 Task: Look for space in Bhadreswar, India from 9th June, 2023 to 16th June, 2023 for 2 adults in price range Rs.8000 to Rs.16000. Place can be entire place with 2 bedrooms having 2 beds and 1 bathroom. Property type can be house, flat, guest house. Booking option can be shelf check-in. Required host language is English.
Action: Mouse moved to (518, 109)
Screenshot: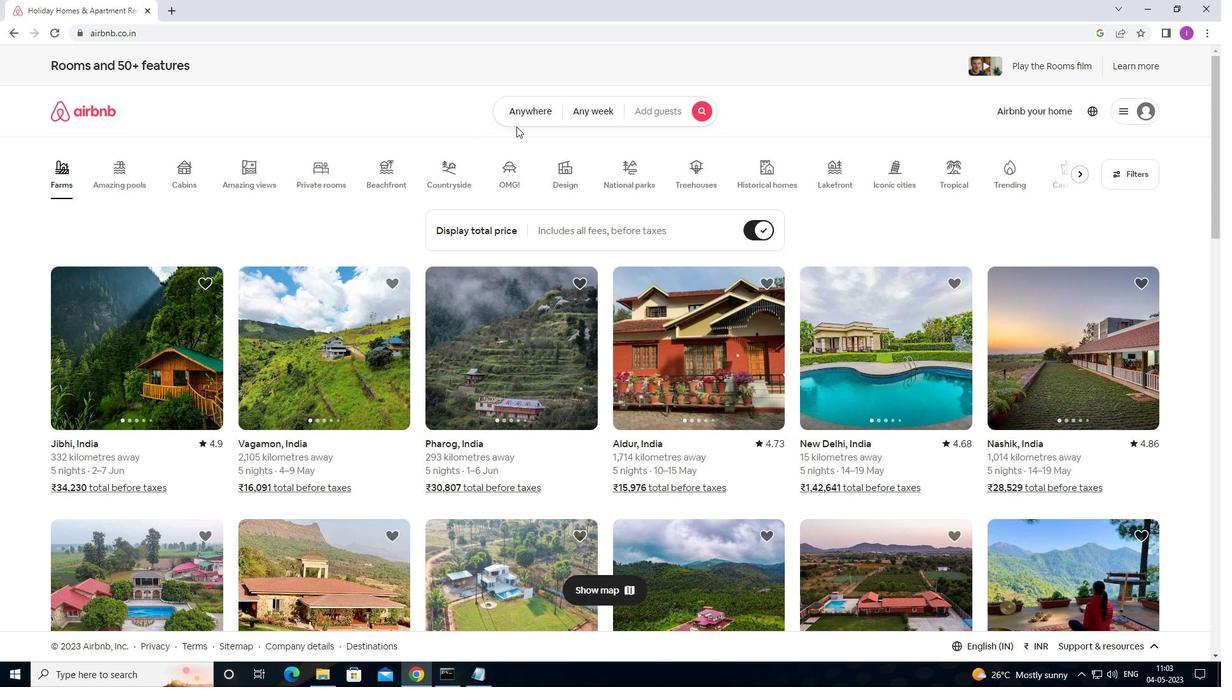 
Action: Mouse pressed left at (518, 109)
Screenshot: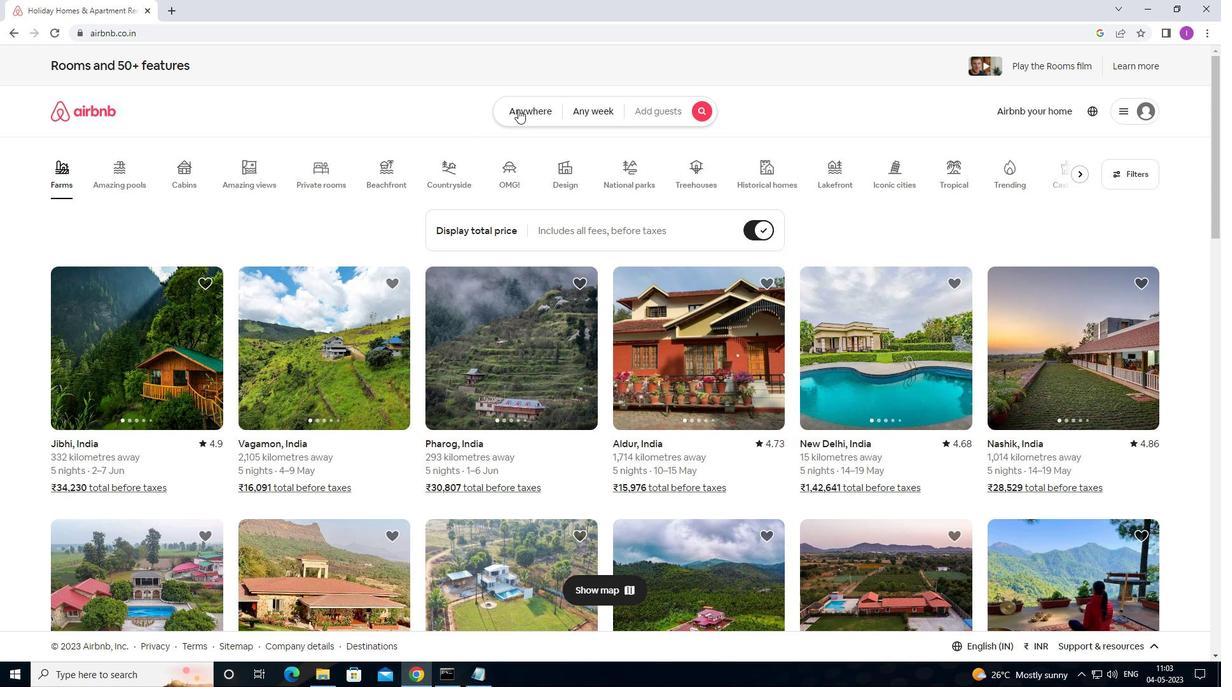 
Action: Mouse moved to (385, 162)
Screenshot: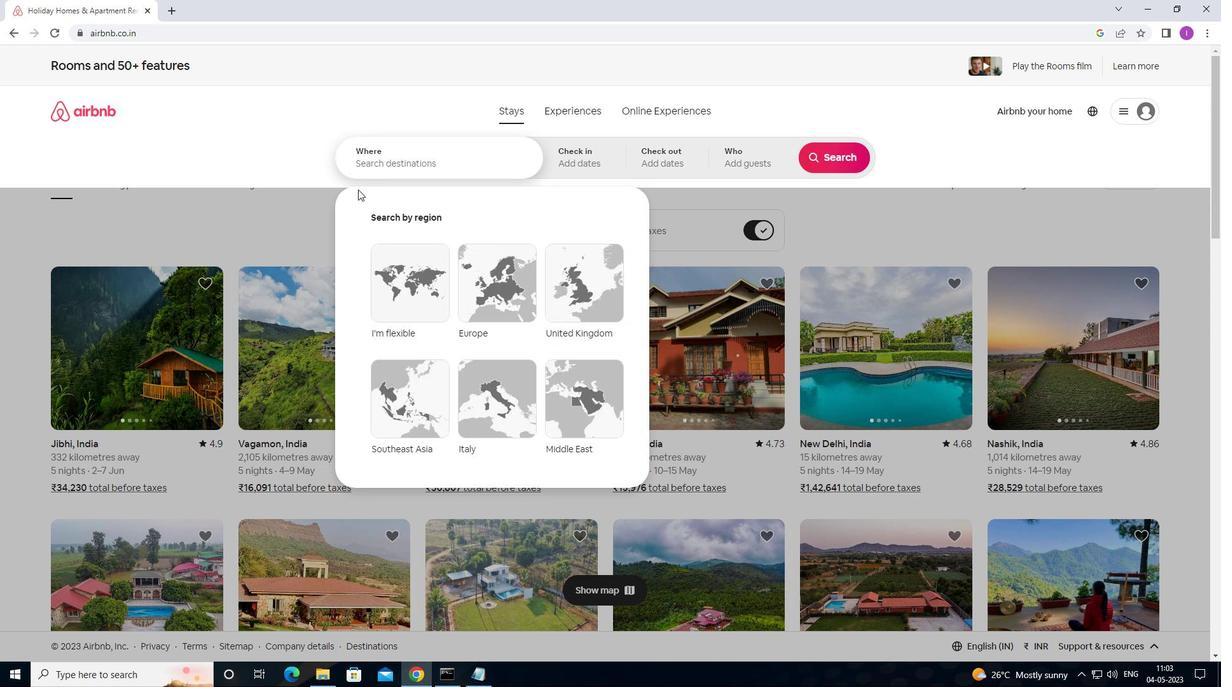 
Action: Mouse pressed left at (385, 162)
Screenshot: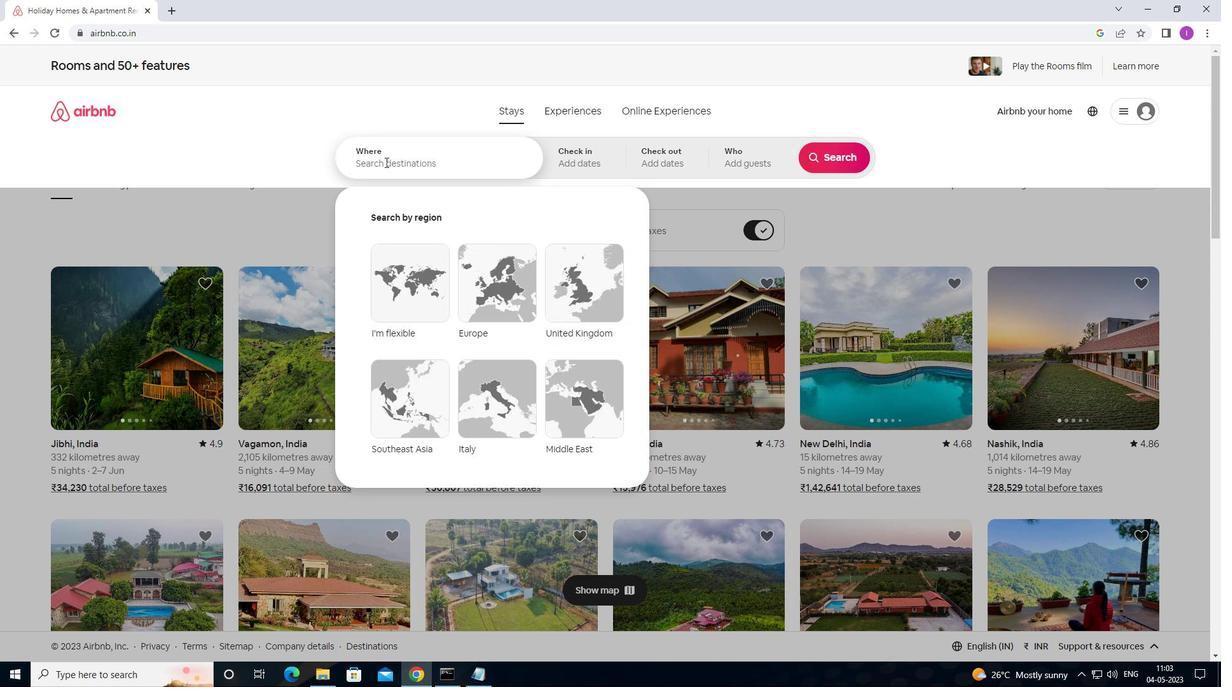 
Action: Mouse moved to (533, 124)
Screenshot: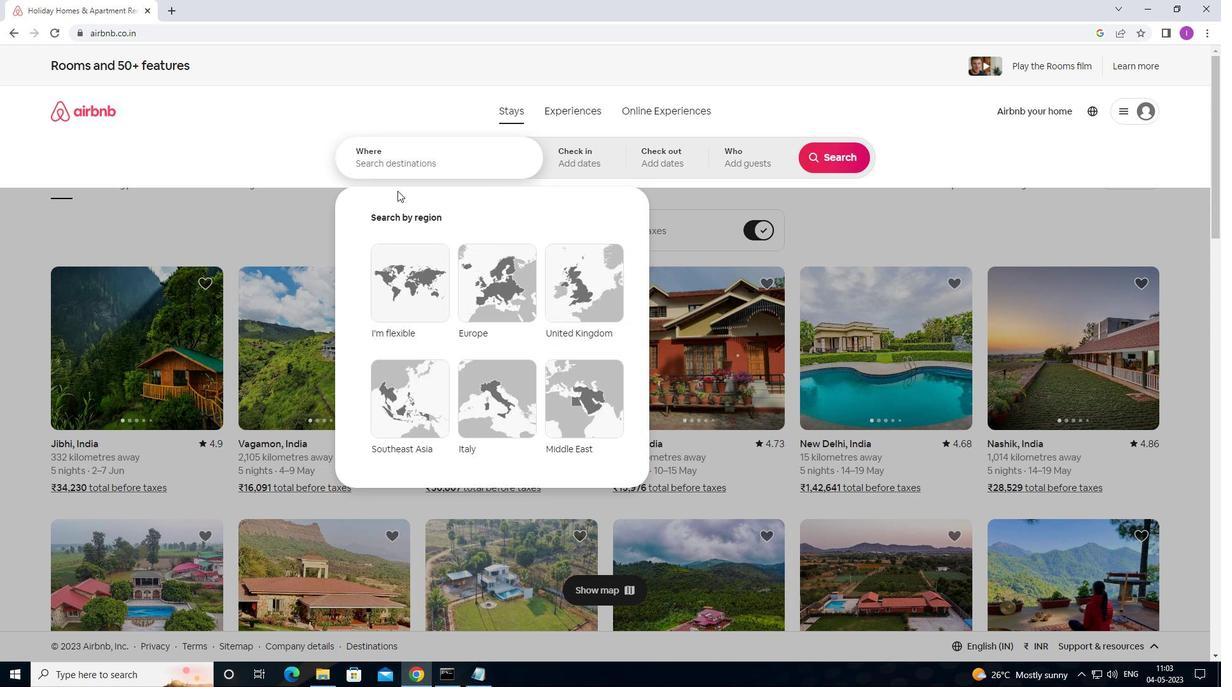 
Action: Key pressed <Key.shift>BHADRESWAR,<Key.shift>INDIA
Screenshot: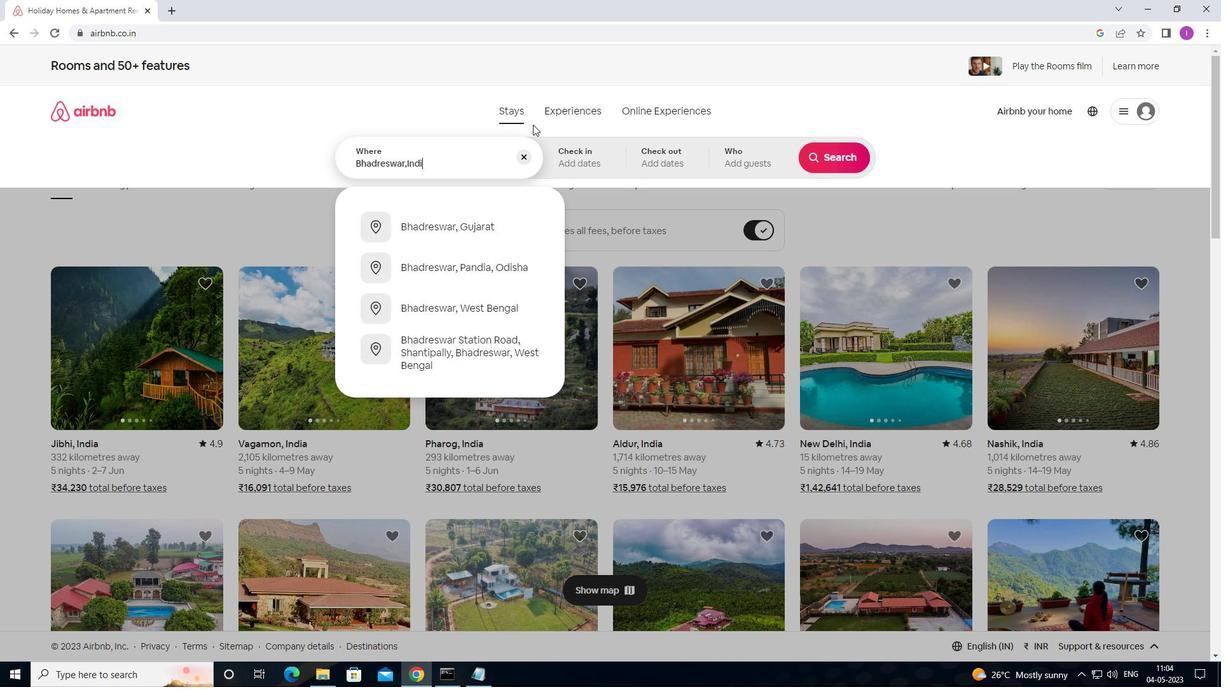
Action: Mouse moved to (596, 164)
Screenshot: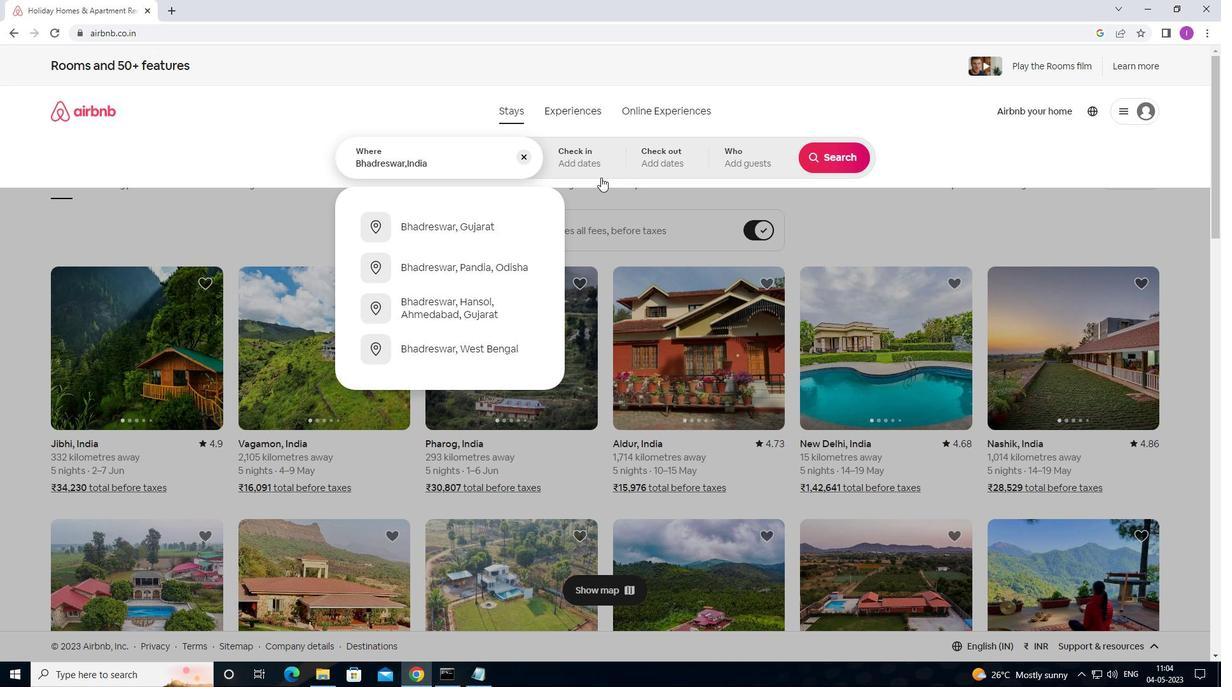 
Action: Mouse pressed left at (596, 164)
Screenshot: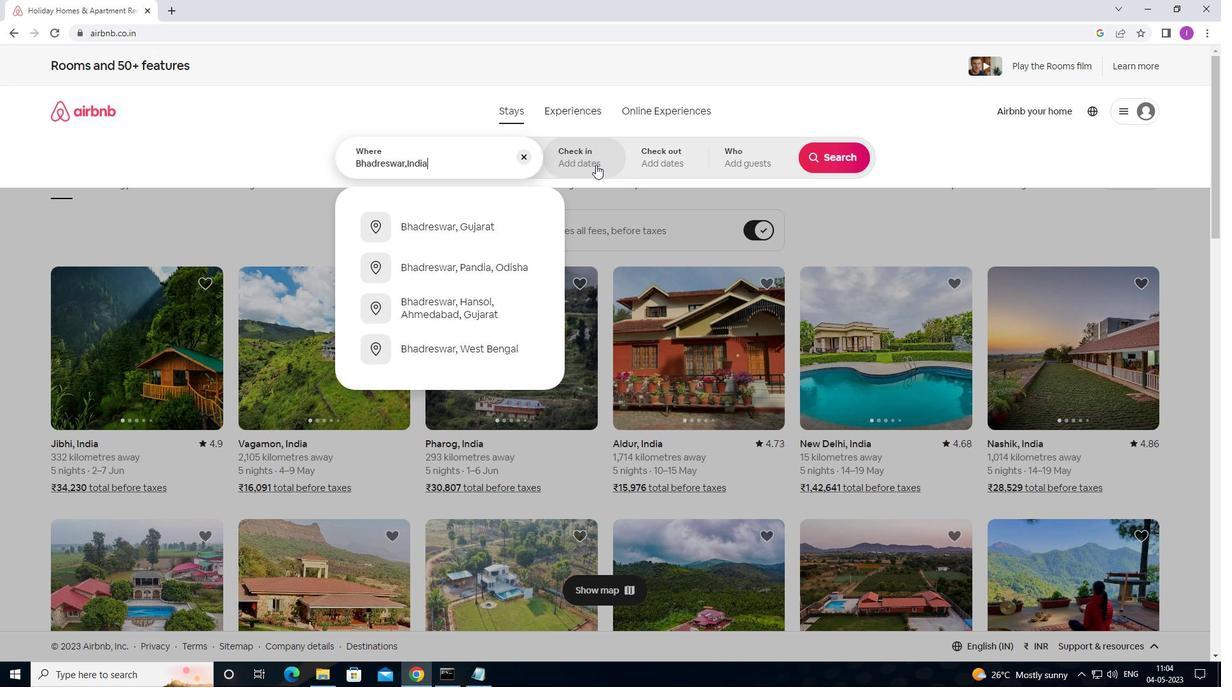 
Action: Mouse moved to (790, 342)
Screenshot: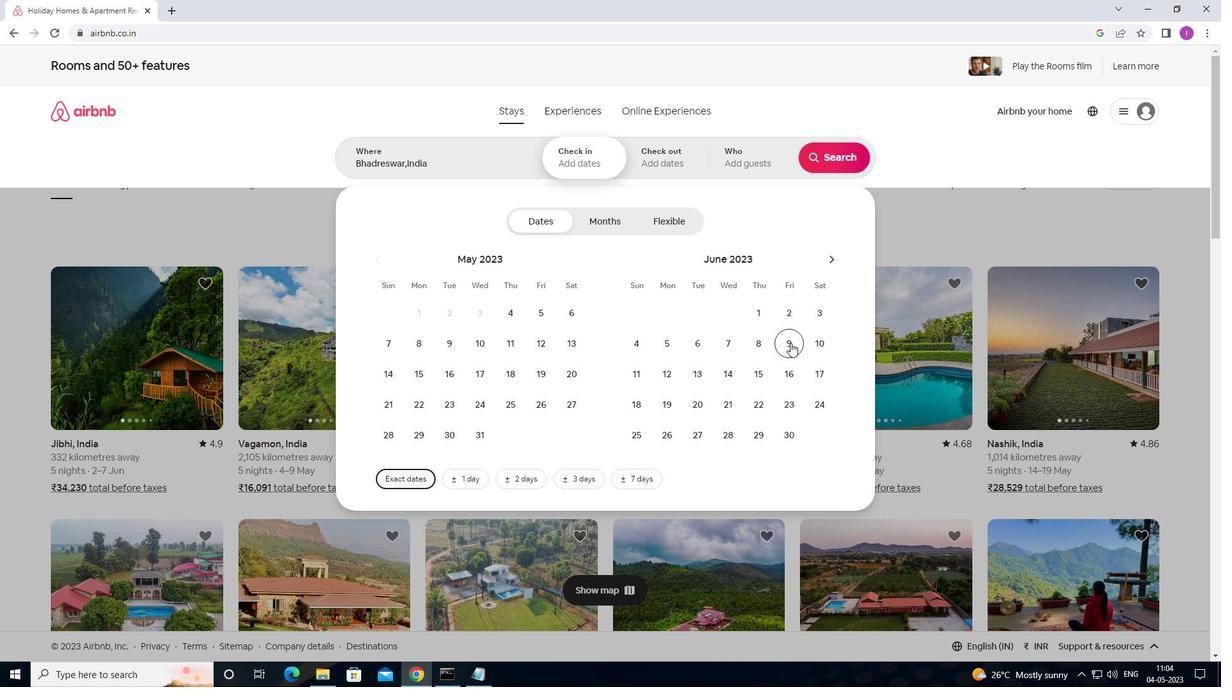 
Action: Mouse pressed left at (790, 342)
Screenshot: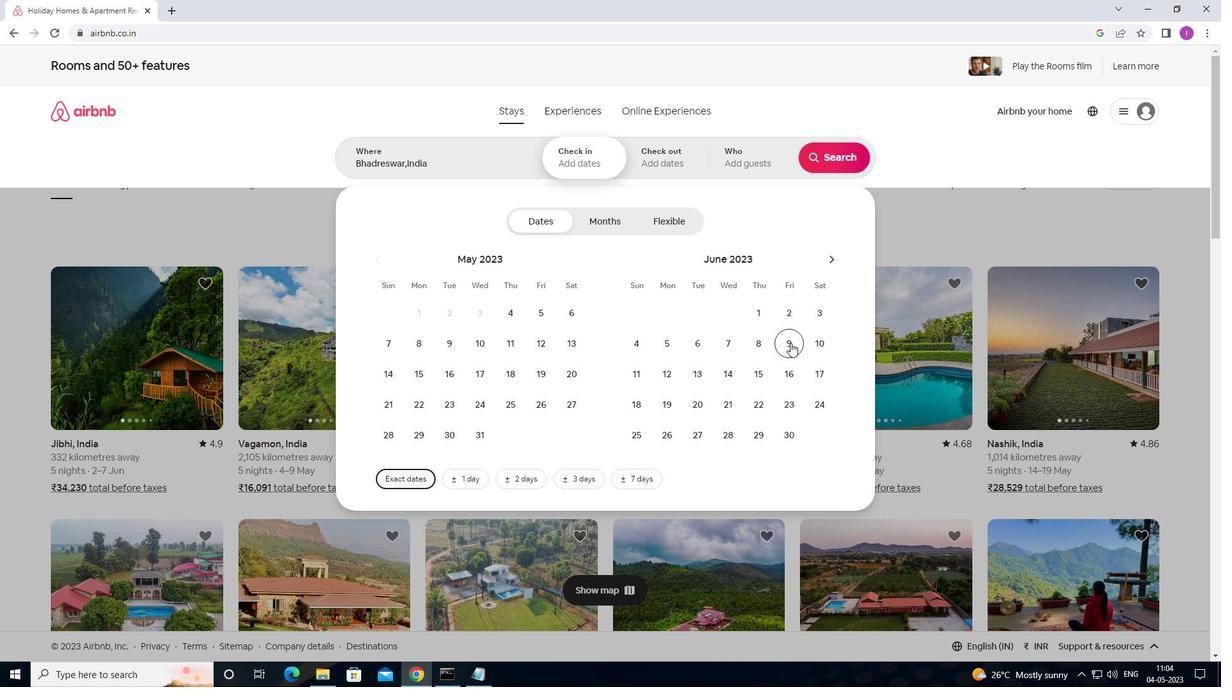 
Action: Mouse moved to (781, 371)
Screenshot: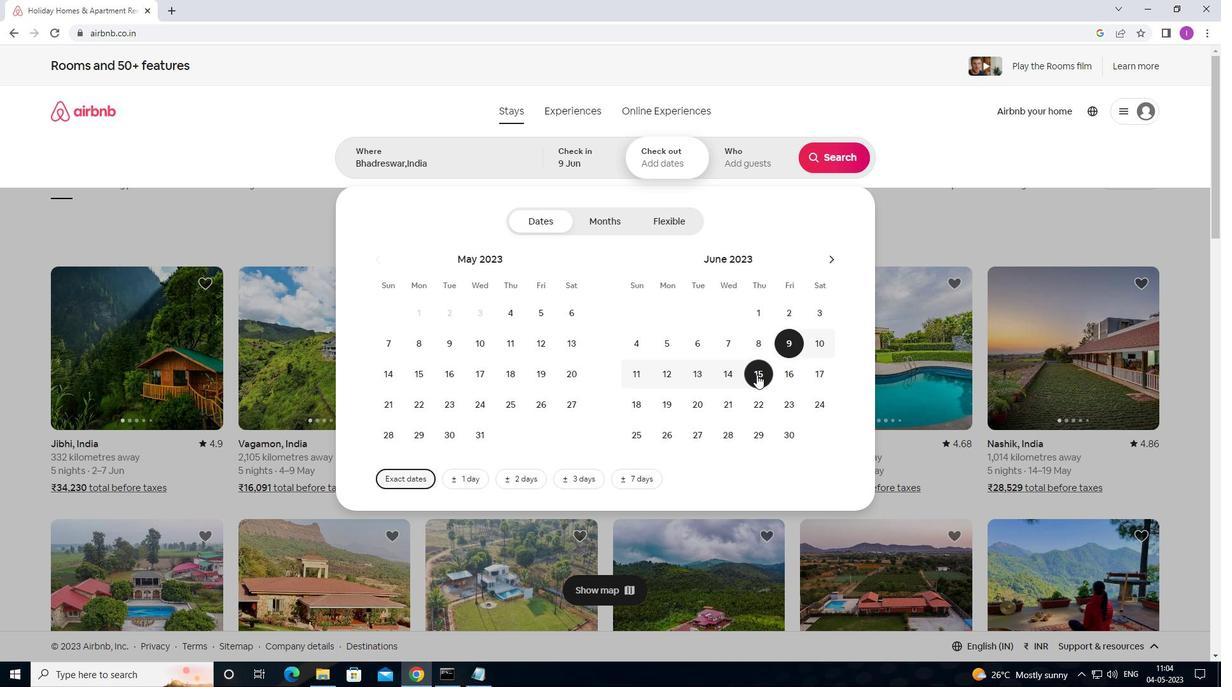 
Action: Mouse pressed left at (781, 371)
Screenshot: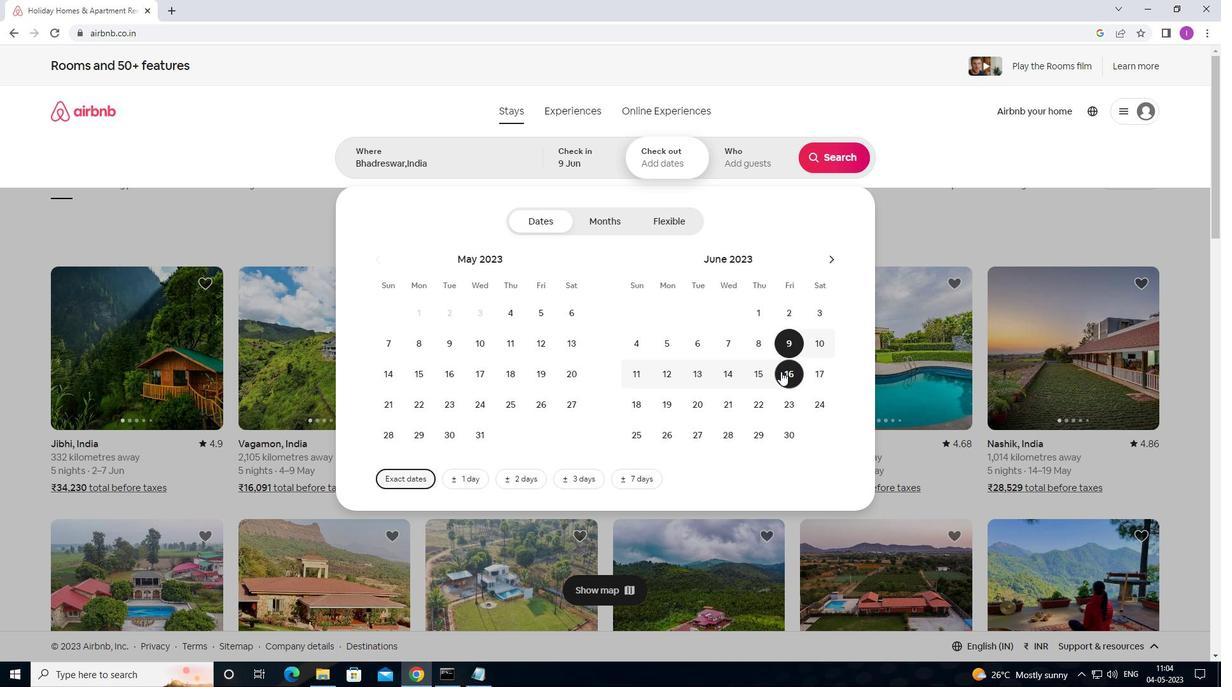
Action: Mouse moved to (761, 166)
Screenshot: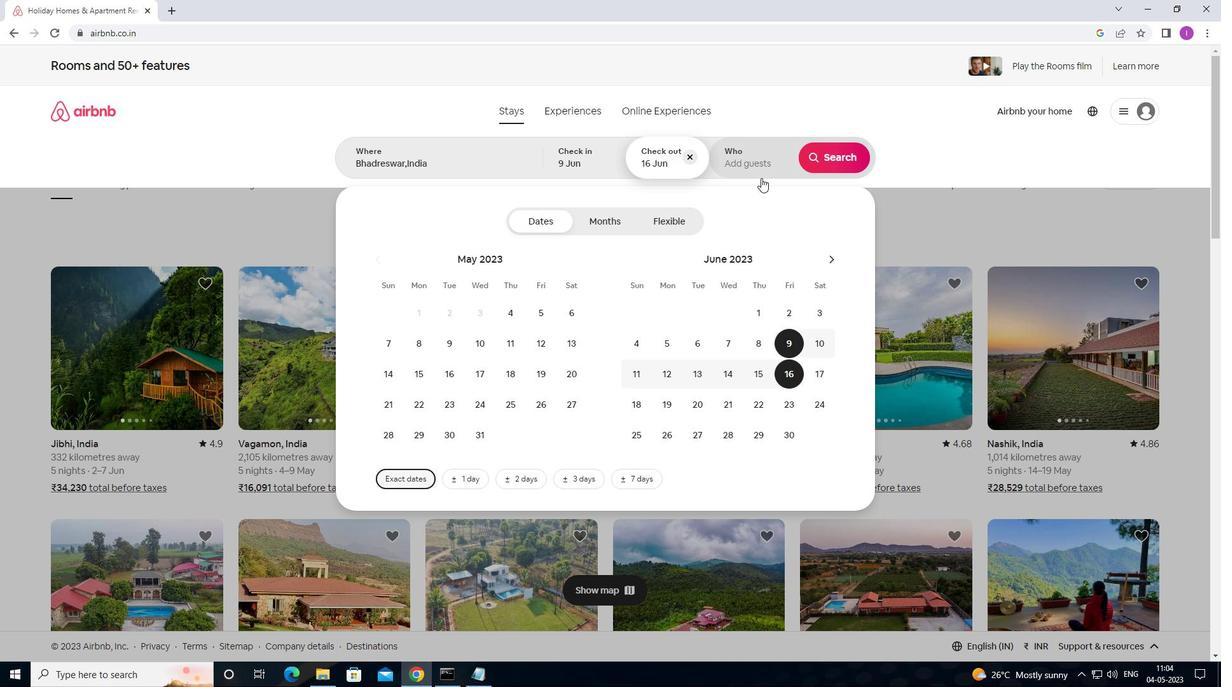 
Action: Mouse pressed left at (761, 166)
Screenshot: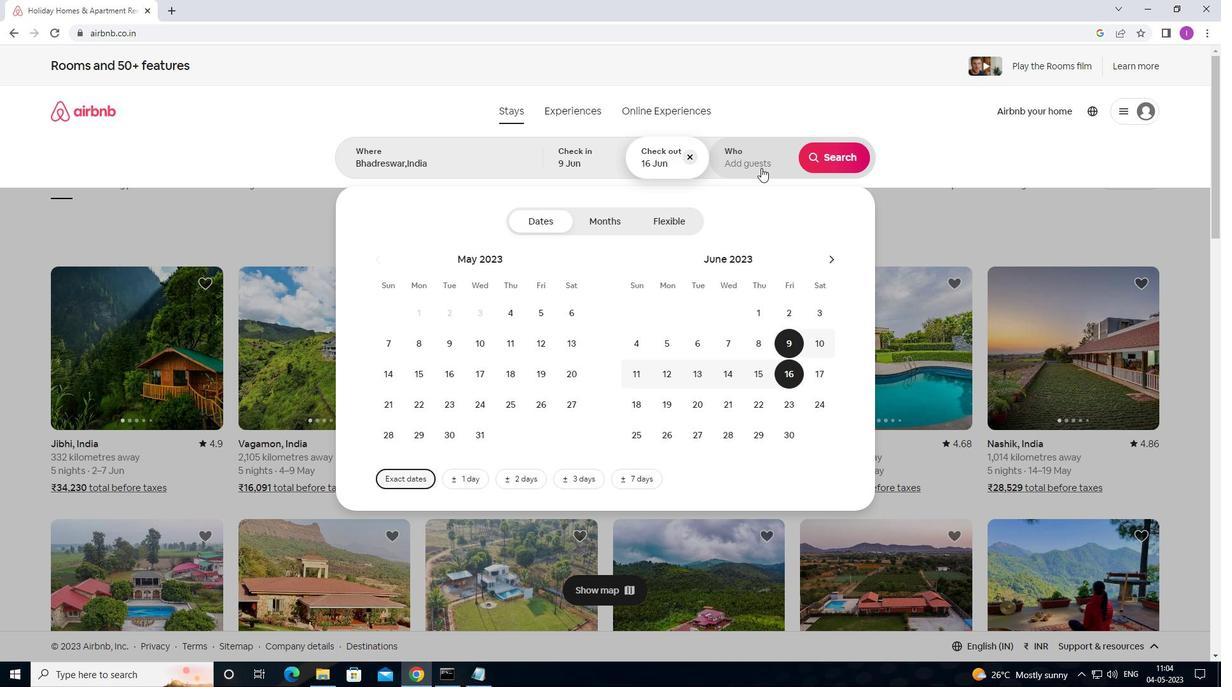 
Action: Mouse moved to (837, 222)
Screenshot: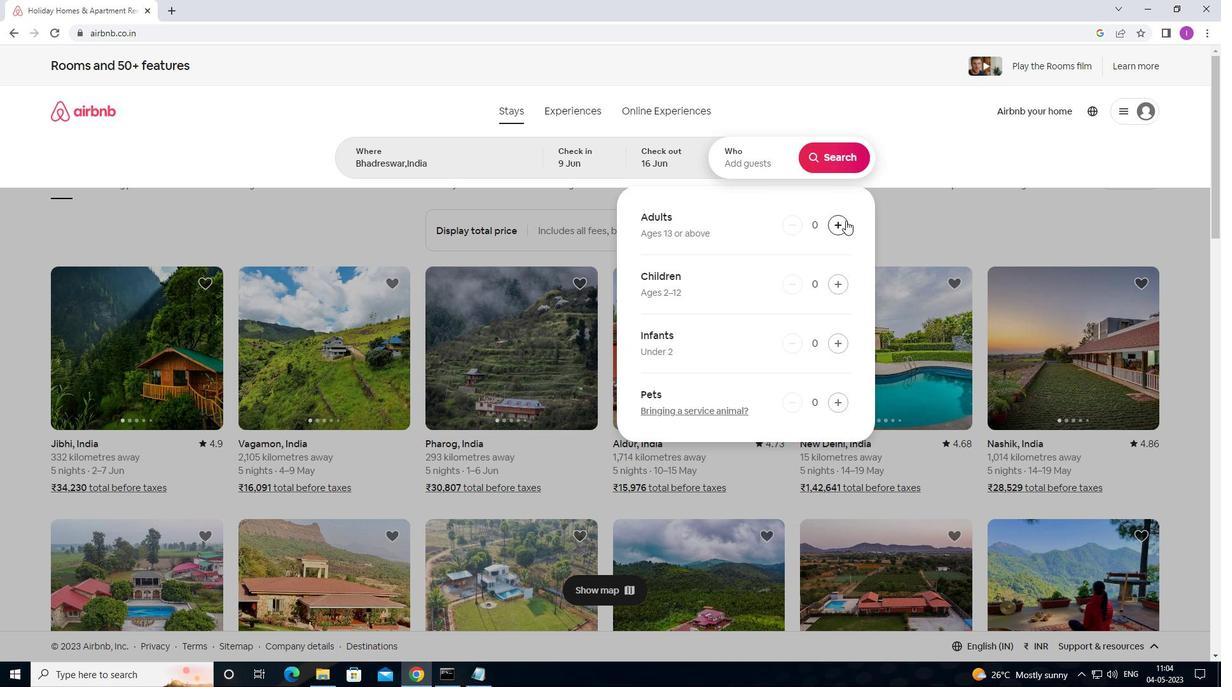 
Action: Mouse pressed left at (837, 222)
Screenshot: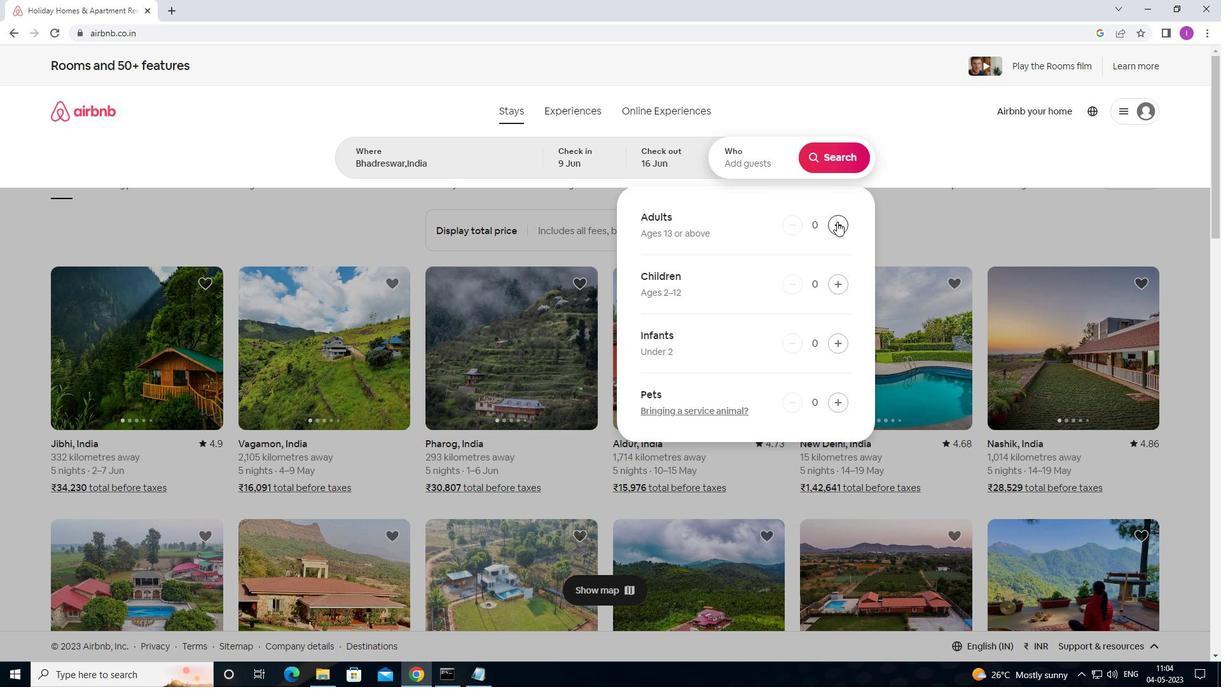 
Action: Mouse pressed left at (837, 222)
Screenshot: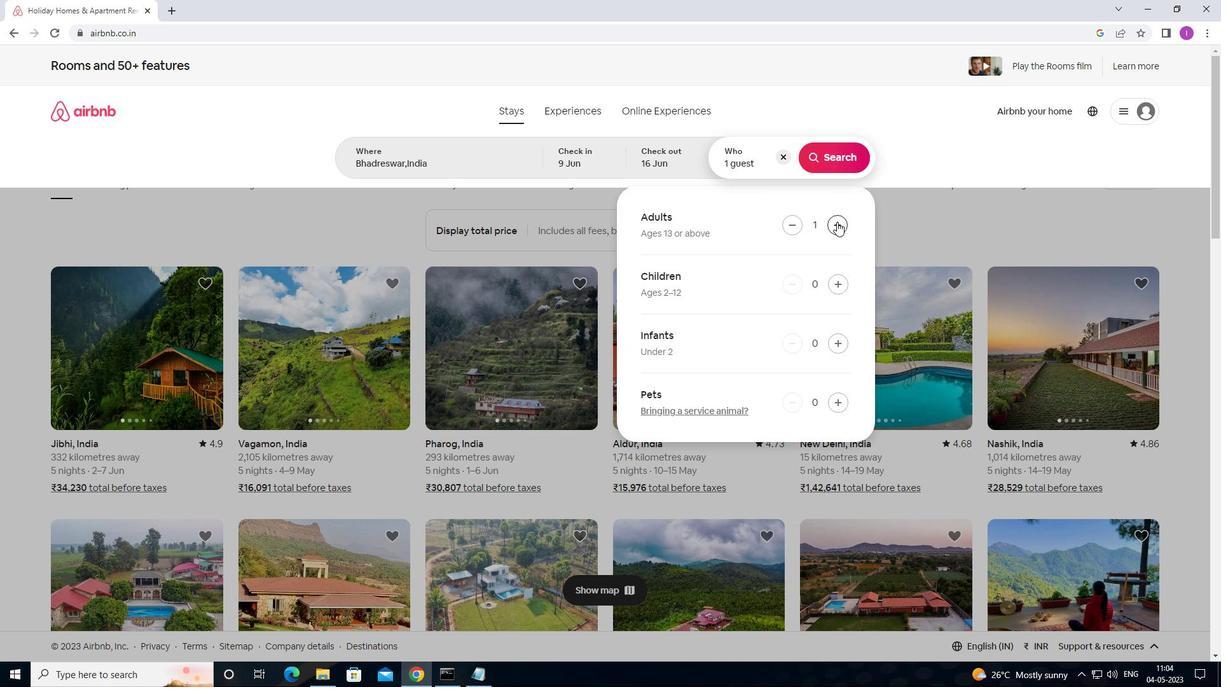 
Action: Mouse moved to (848, 149)
Screenshot: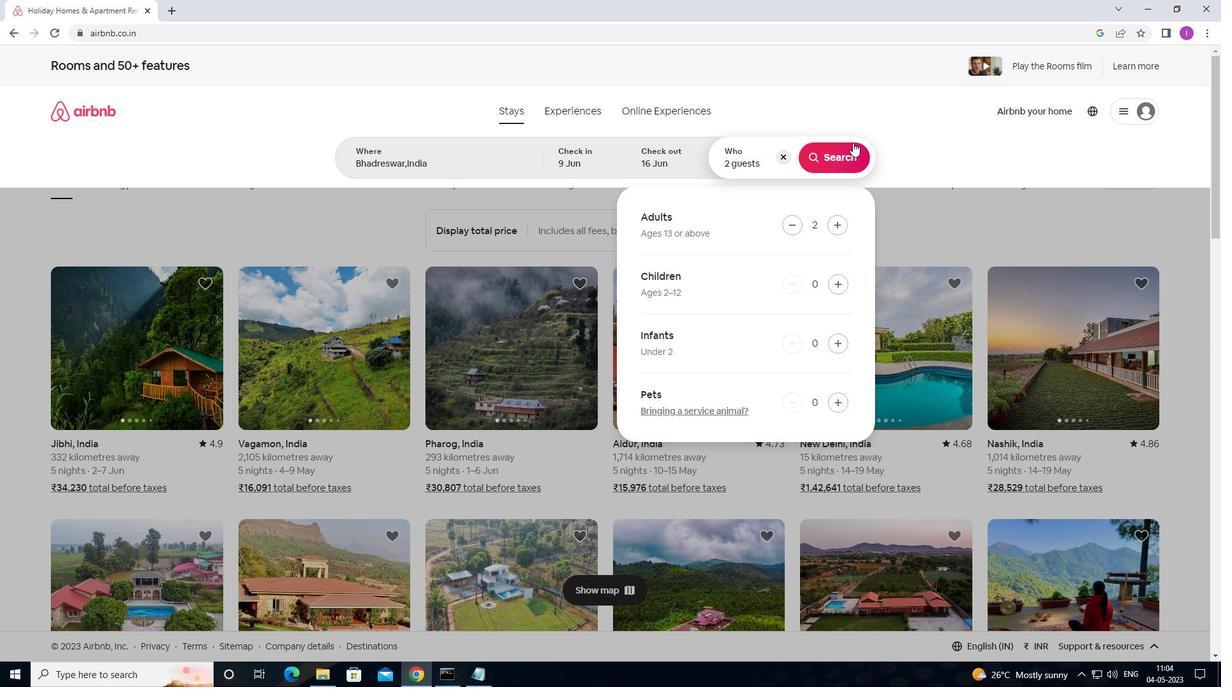 
Action: Mouse pressed left at (848, 149)
Screenshot: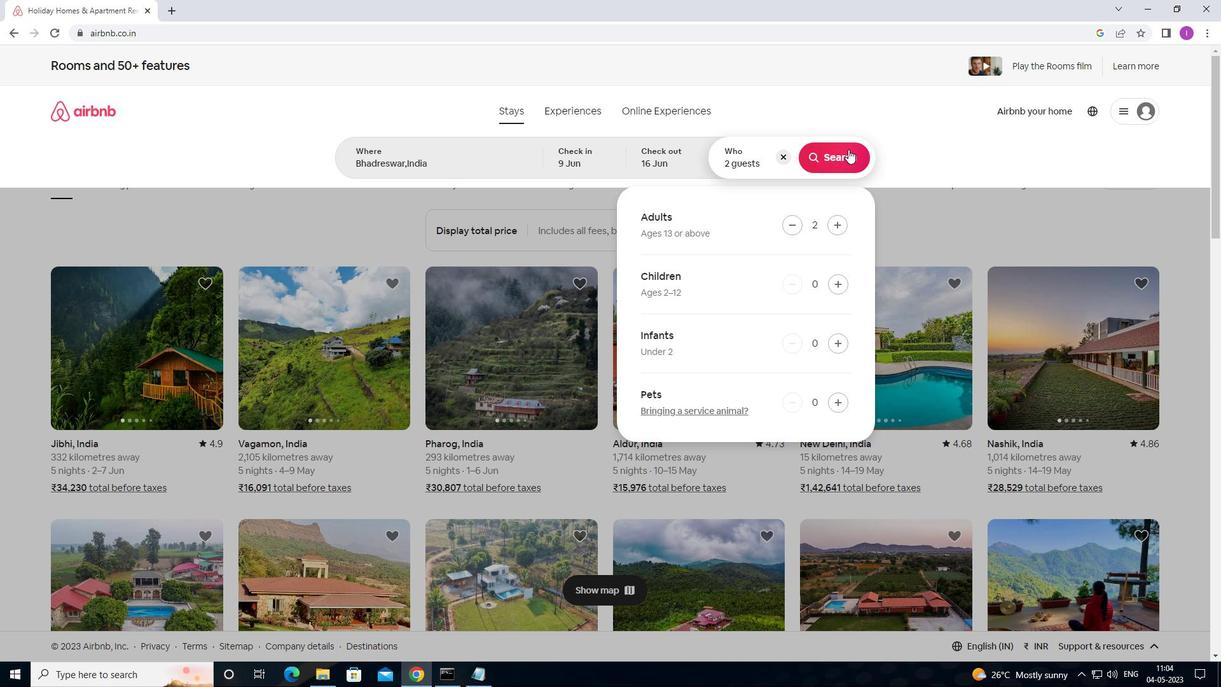 
Action: Mouse moved to (1169, 120)
Screenshot: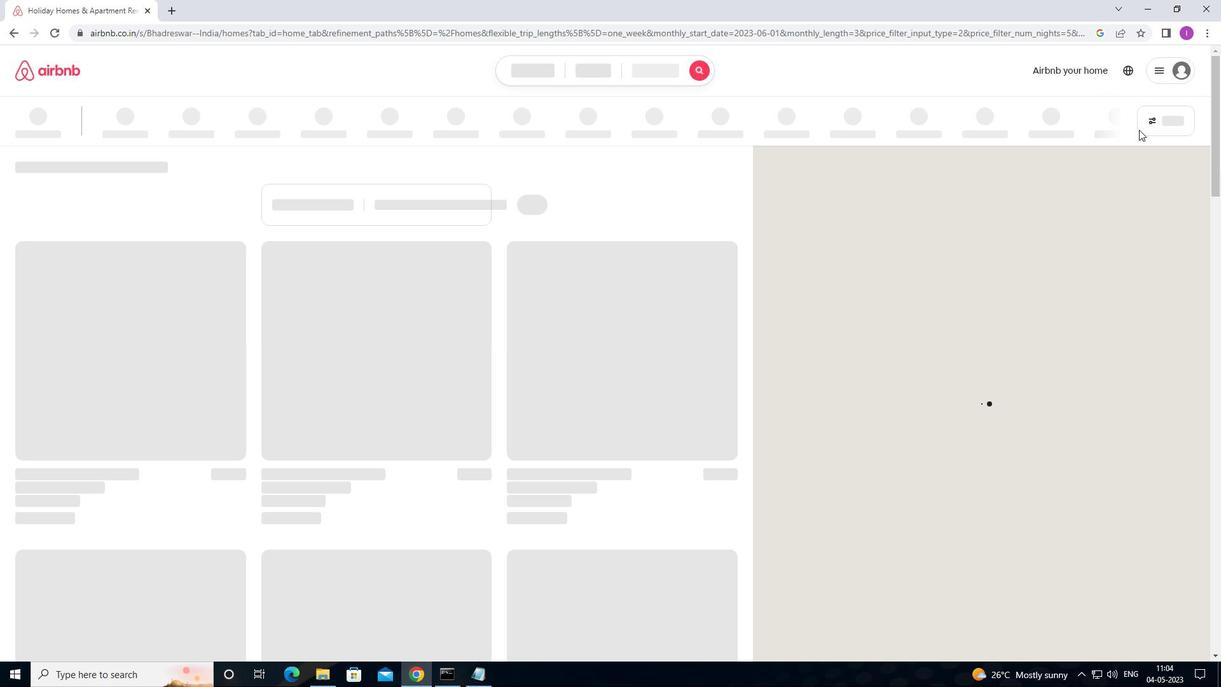 
Action: Mouse pressed left at (1169, 120)
Screenshot: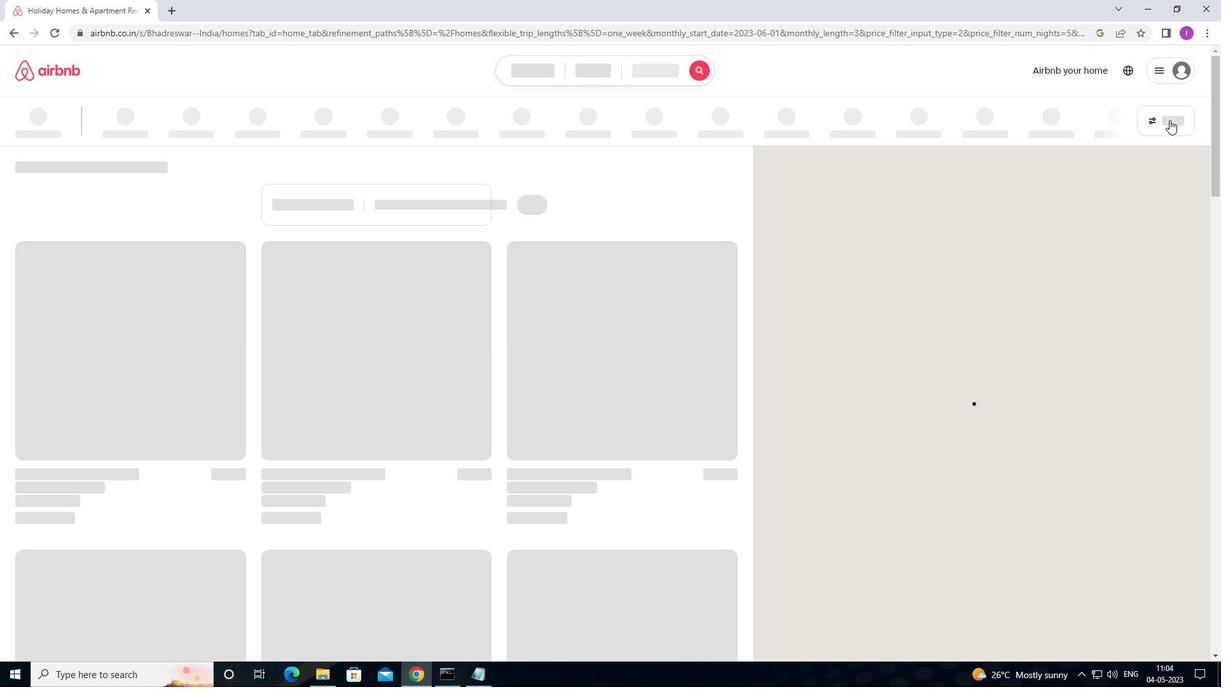 
Action: Mouse moved to (445, 283)
Screenshot: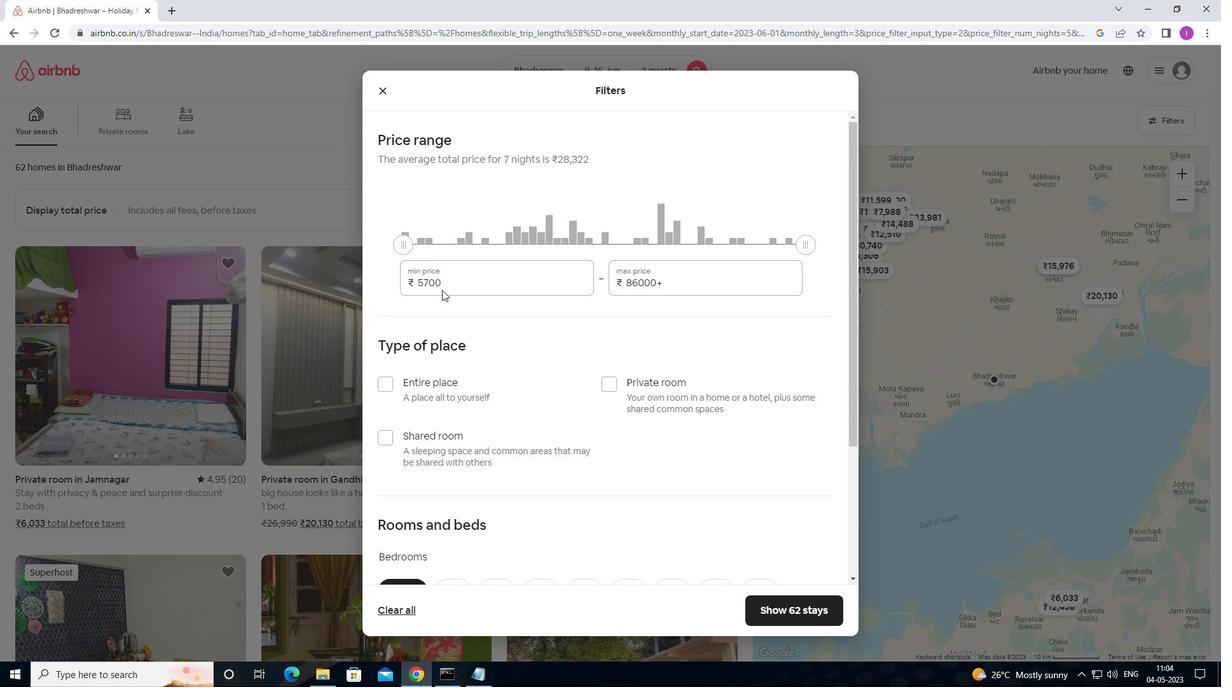
Action: Mouse pressed left at (445, 283)
Screenshot: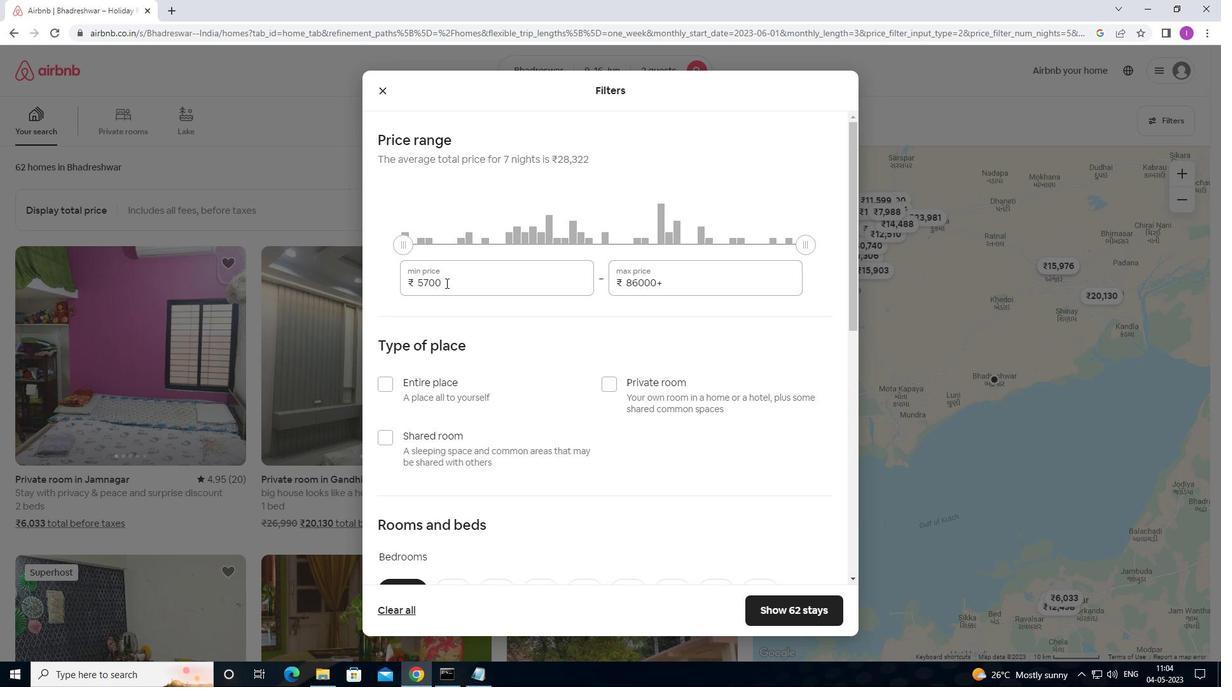 
Action: Mouse moved to (404, 272)
Screenshot: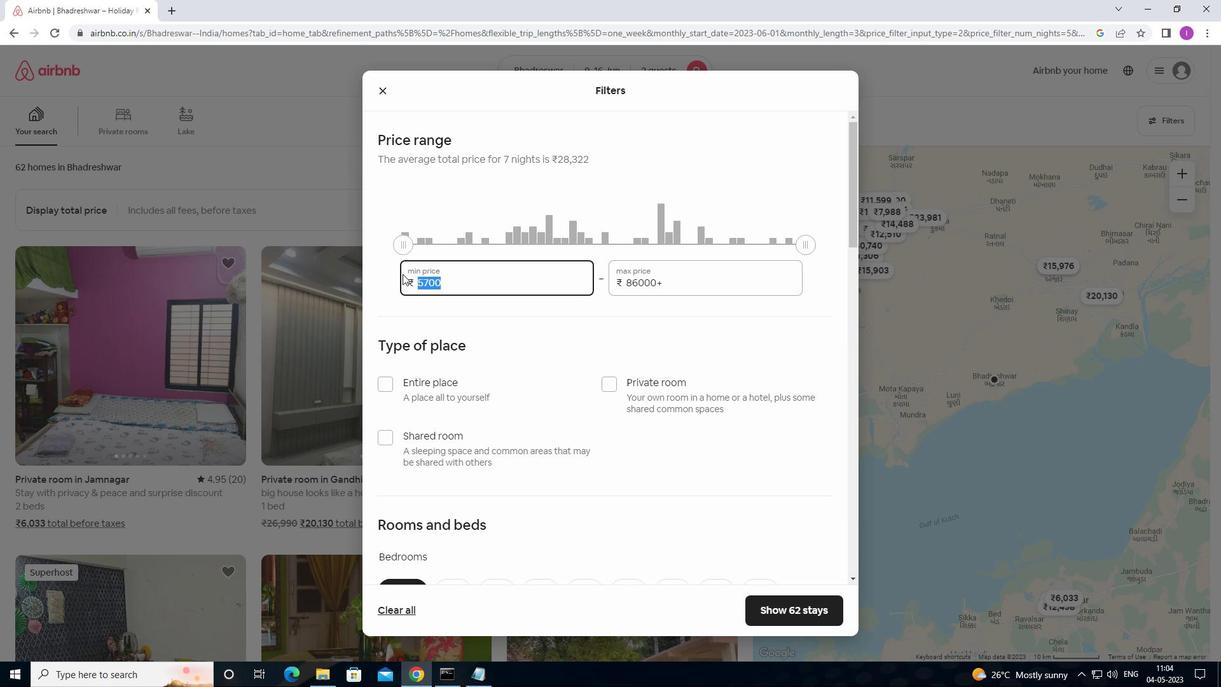 
Action: Key pressed 800
Screenshot: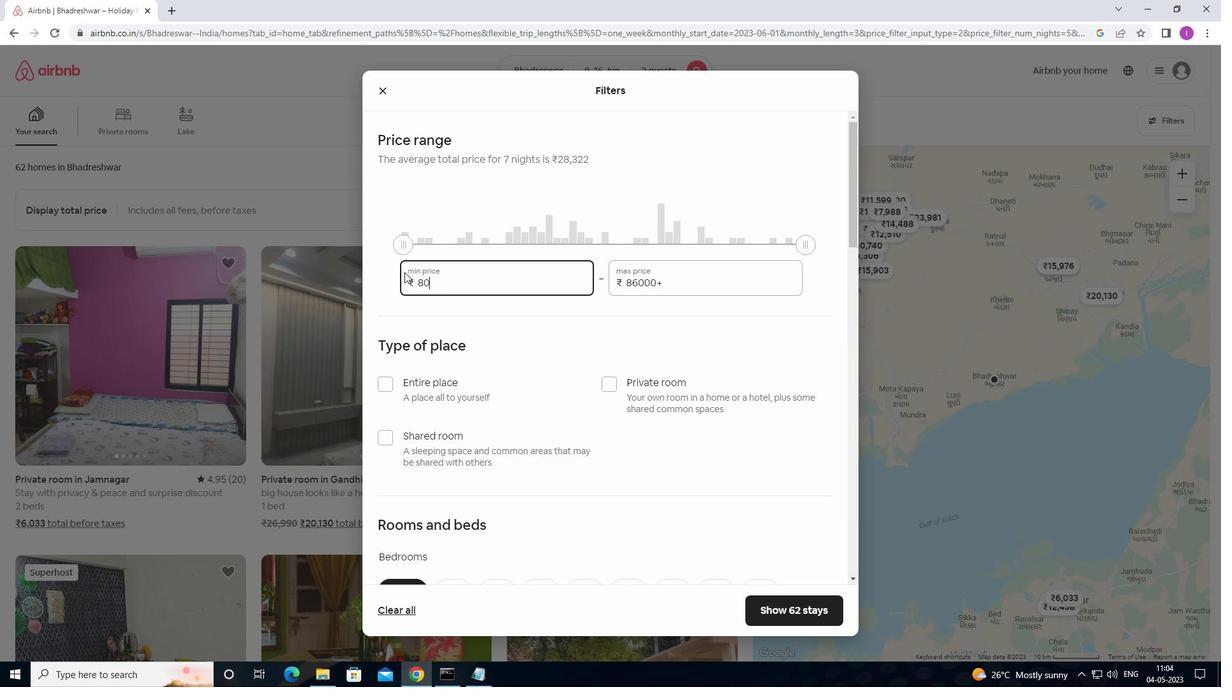 
Action: Mouse moved to (404, 272)
Screenshot: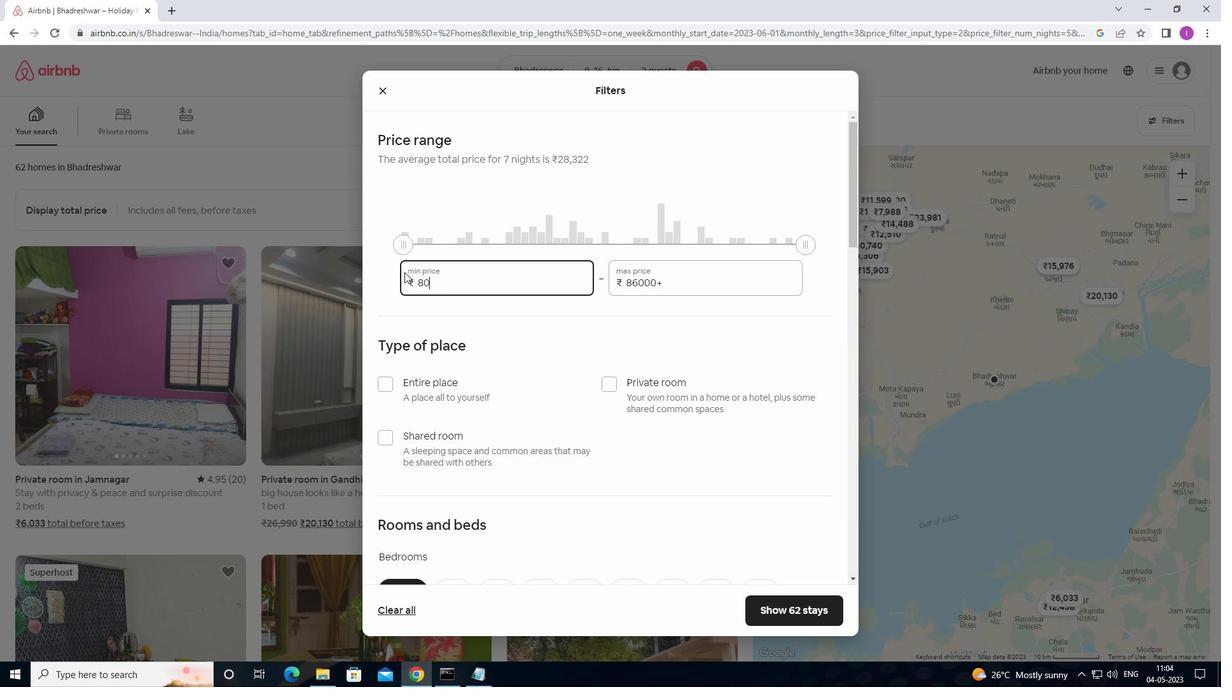
Action: Key pressed 0
Screenshot: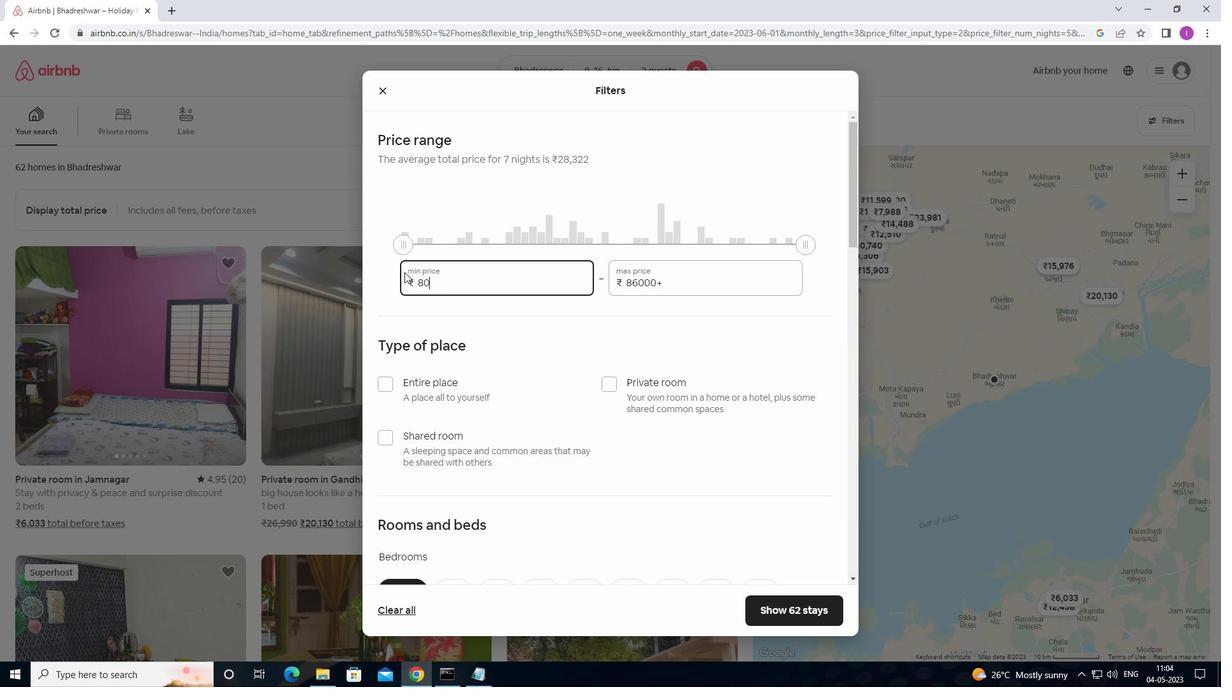 
Action: Mouse moved to (676, 281)
Screenshot: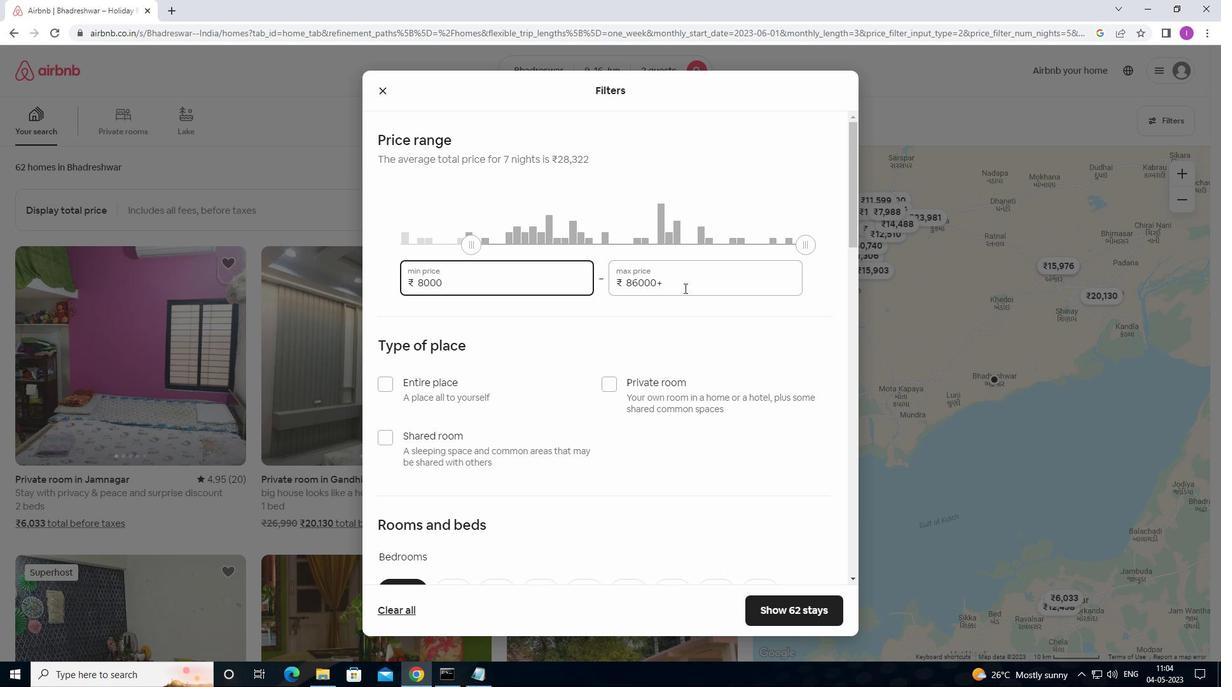 
Action: Mouse pressed left at (676, 281)
Screenshot: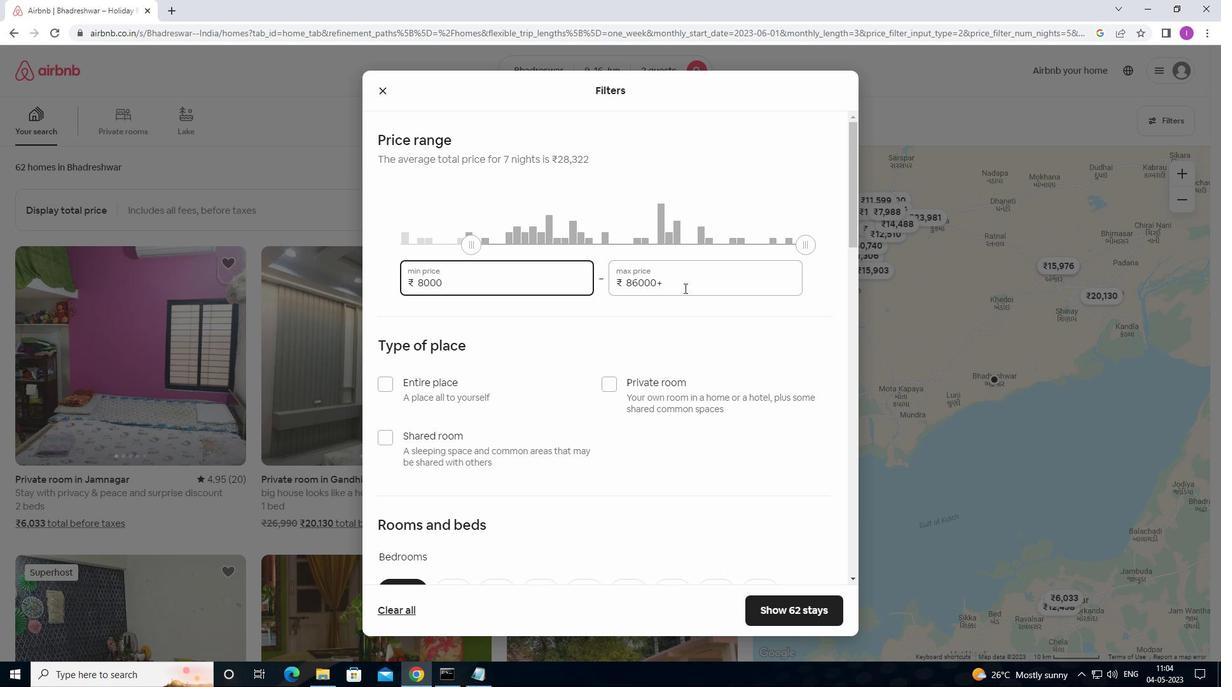 
Action: Mouse moved to (615, 273)
Screenshot: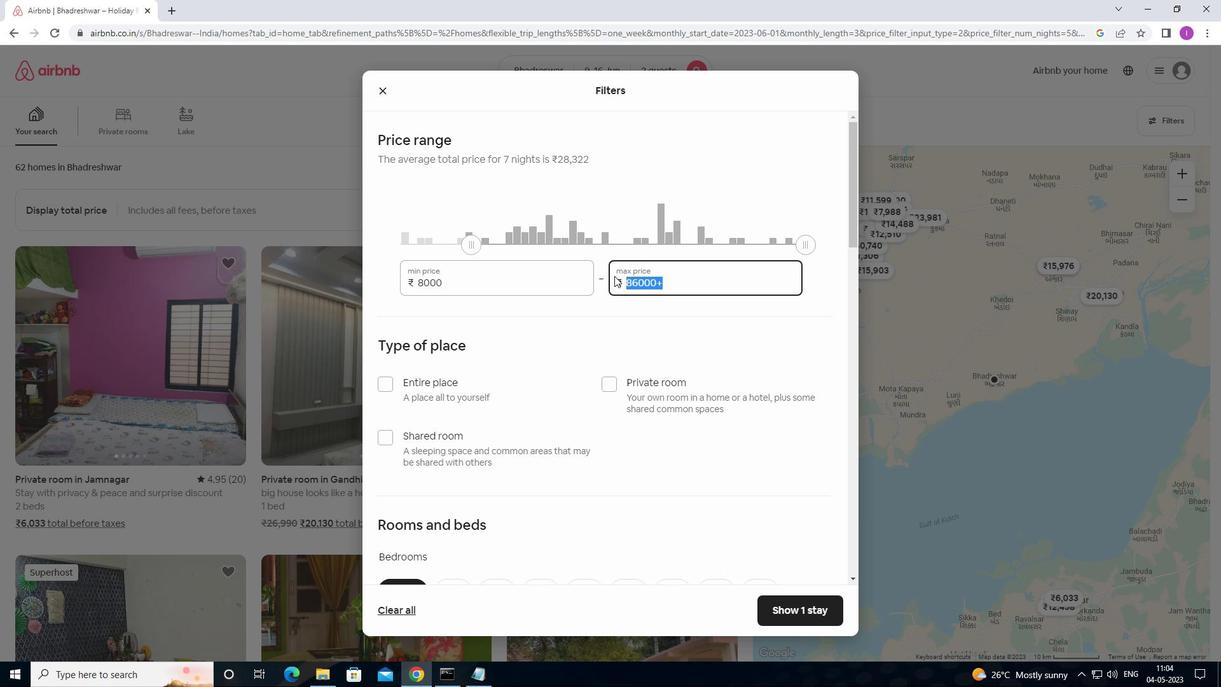 
Action: Key pressed 16000
Screenshot: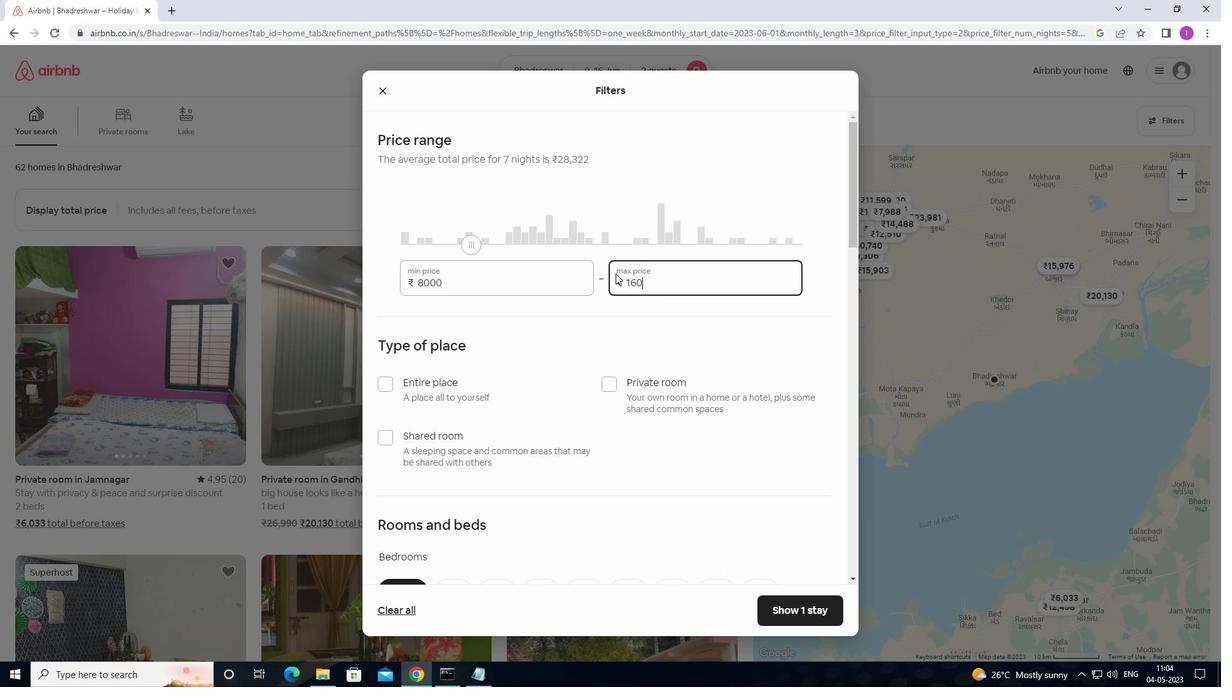 
Action: Mouse moved to (666, 336)
Screenshot: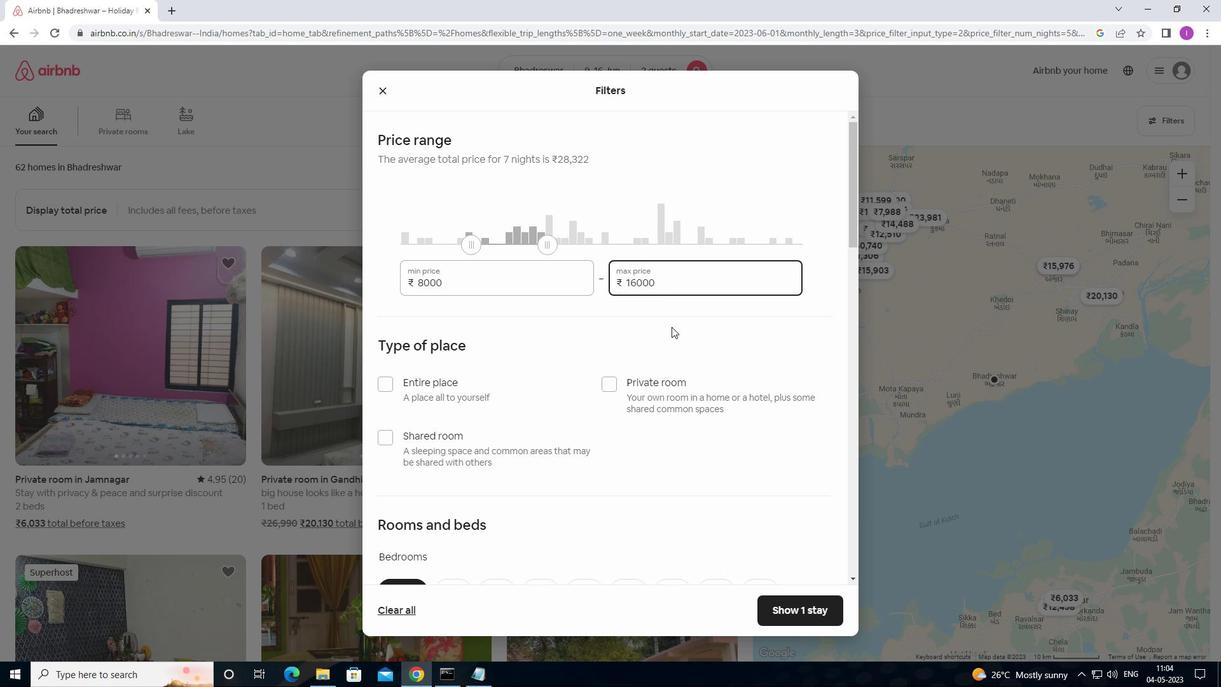 
Action: Mouse scrolled (666, 335) with delta (0, 0)
Screenshot: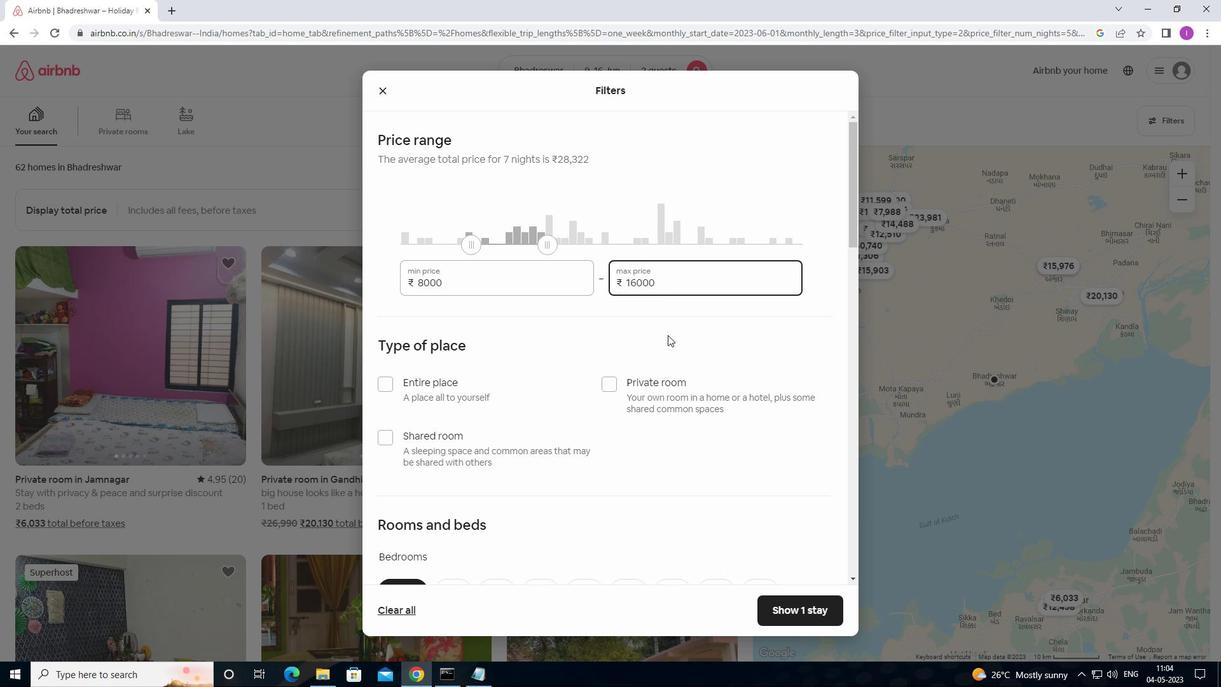 
Action: Mouse scrolled (666, 335) with delta (0, 0)
Screenshot: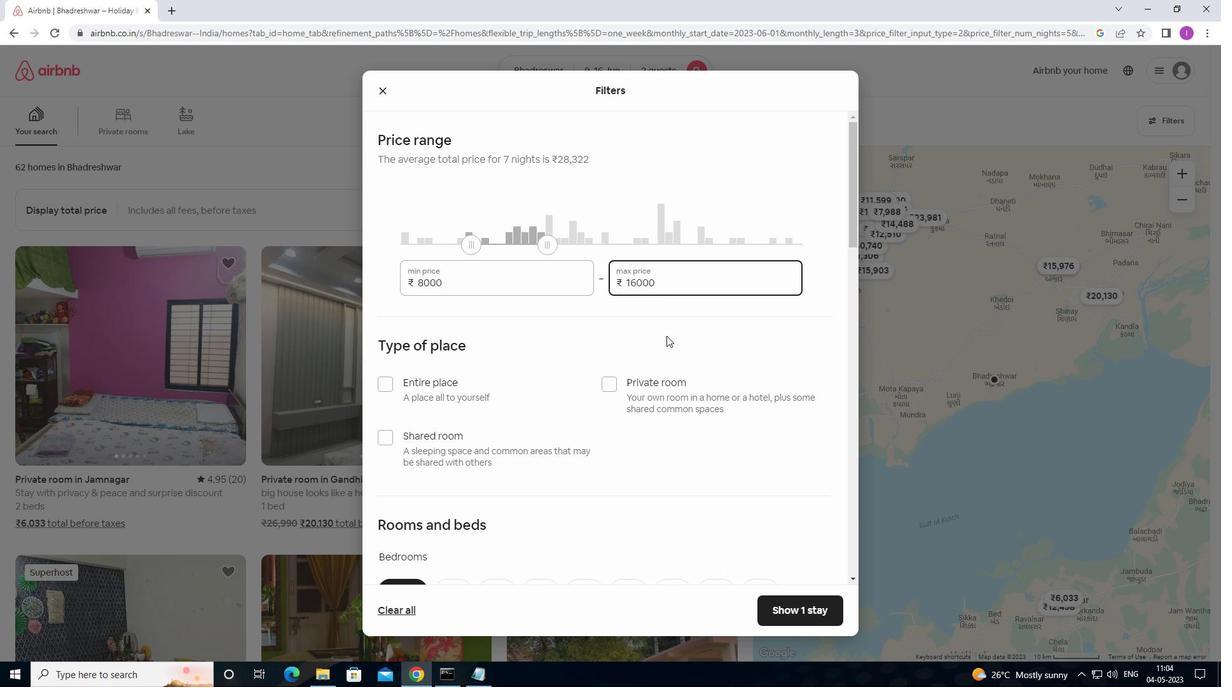 
Action: Mouse moved to (626, 336)
Screenshot: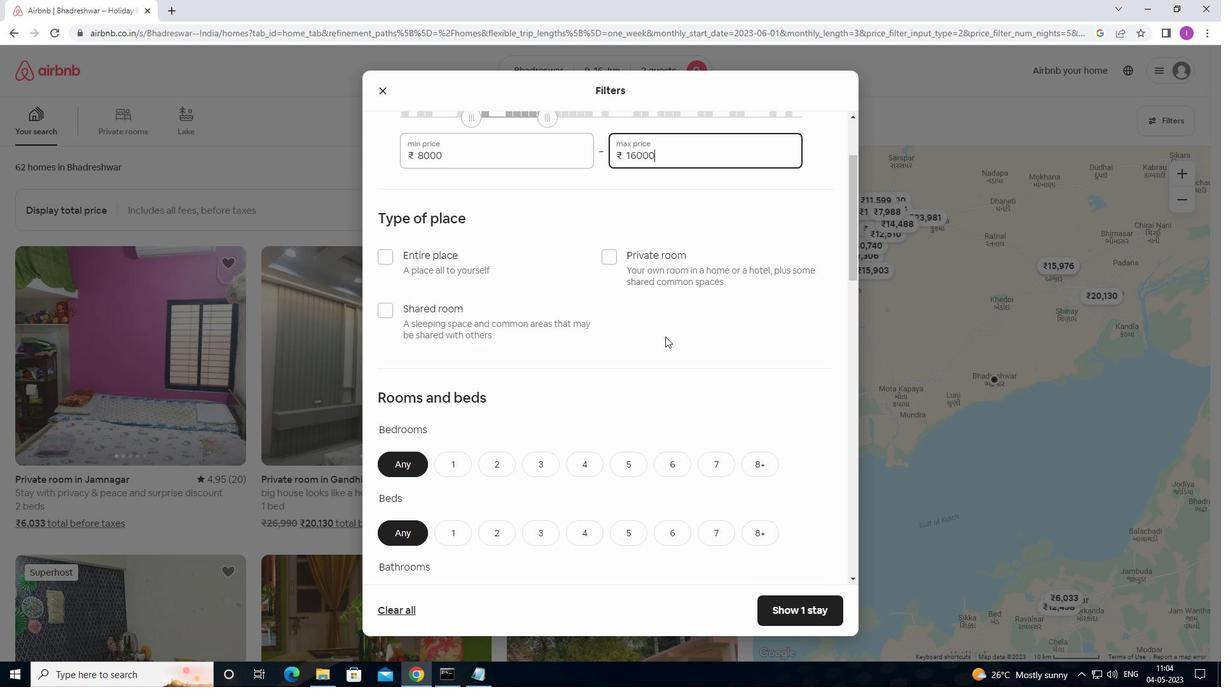 
Action: Mouse scrolled (626, 335) with delta (0, 0)
Screenshot: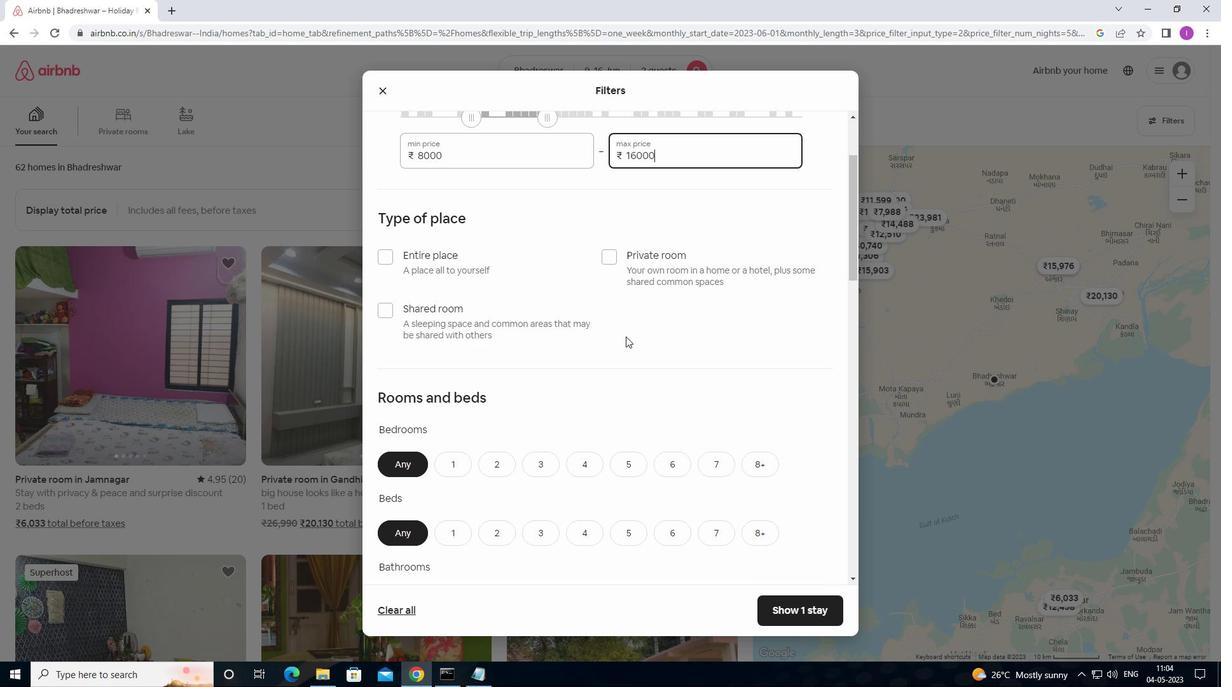 
Action: Mouse moved to (386, 193)
Screenshot: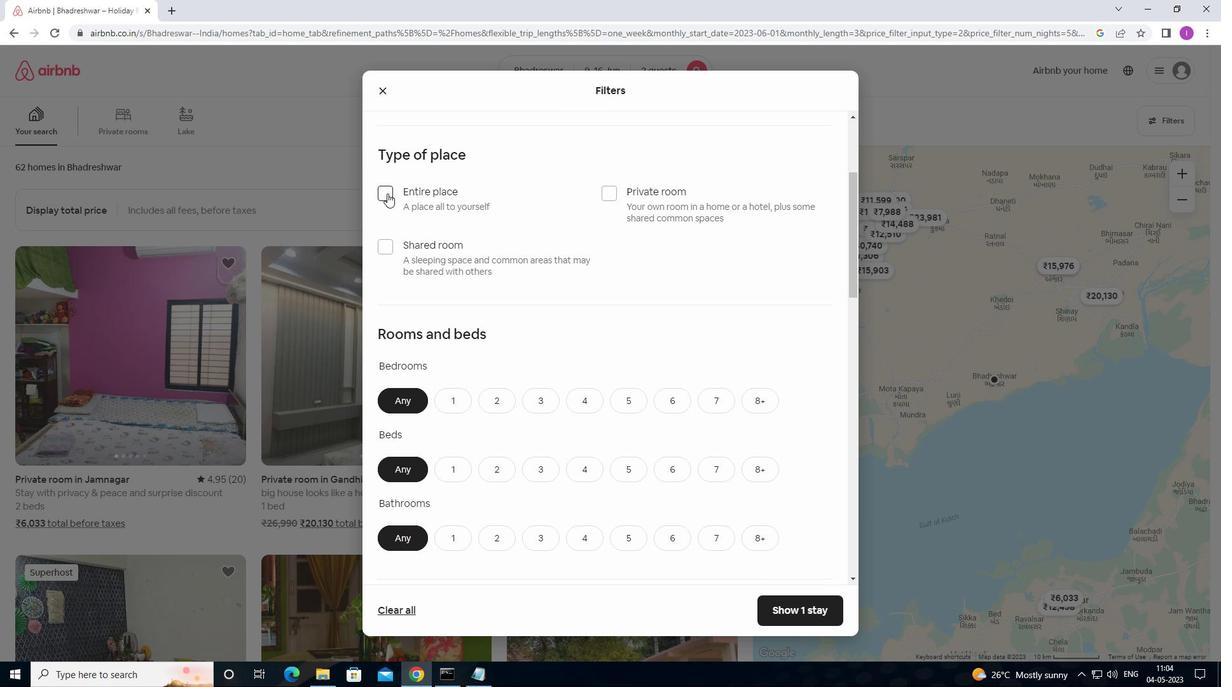 
Action: Mouse pressed left at (386, 193)
Screenshot: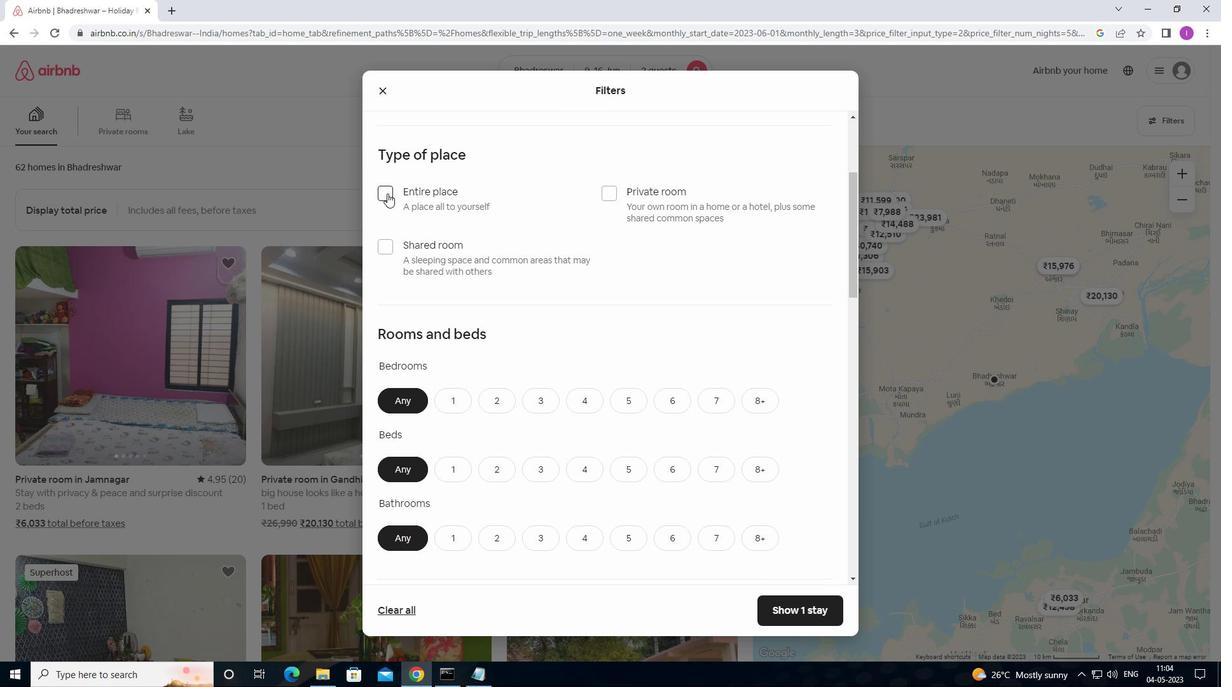 
Action: Mouse moved to (477, 232)
Screenshot: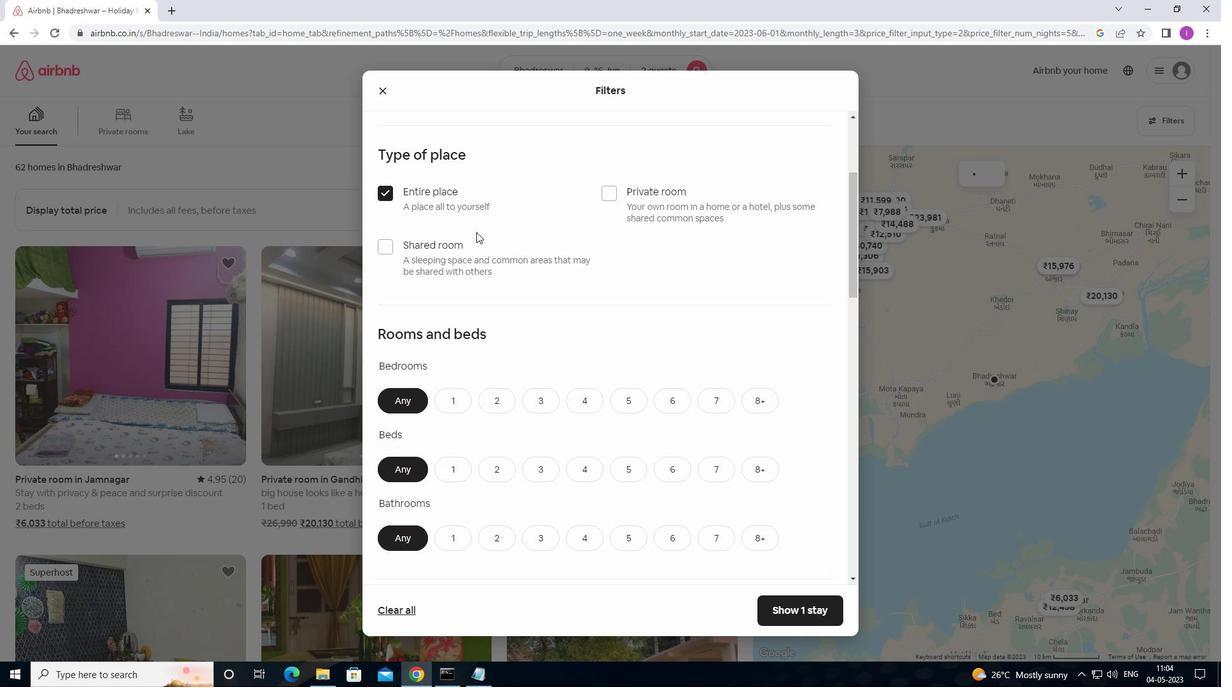 
Action: Mouse scrolled (477, 232) with delta (0, 0)
Screenshot: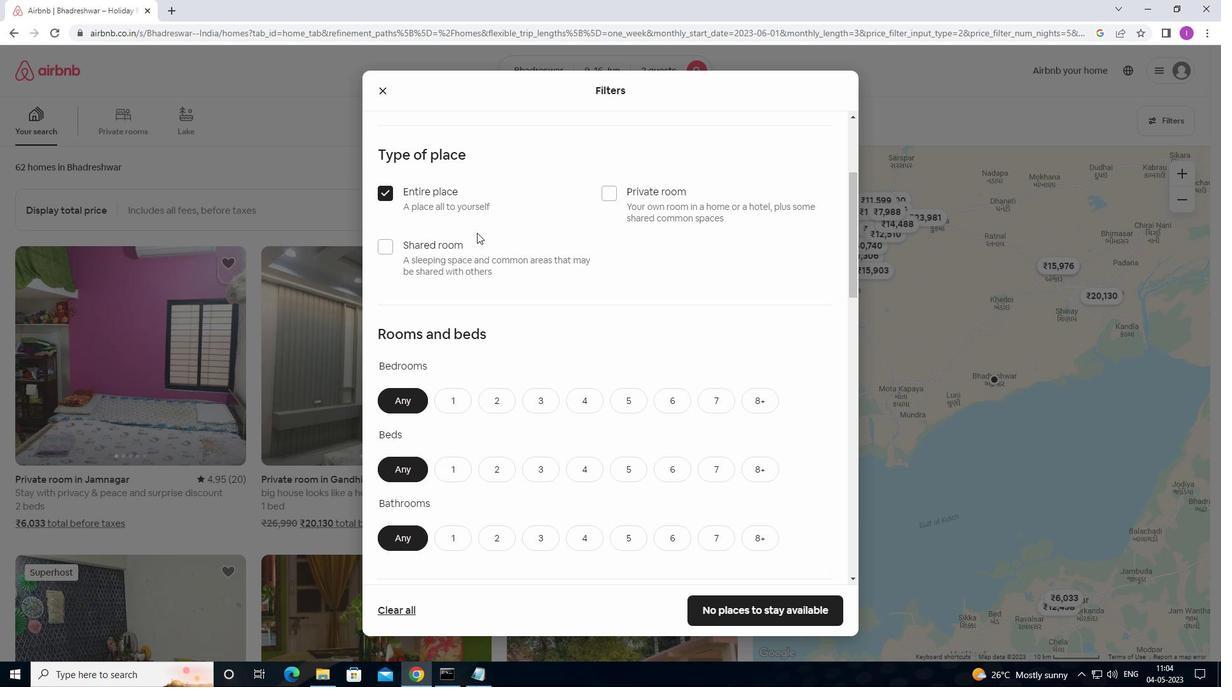 
Action: Mouse moved to (487, 335)
Screenshot: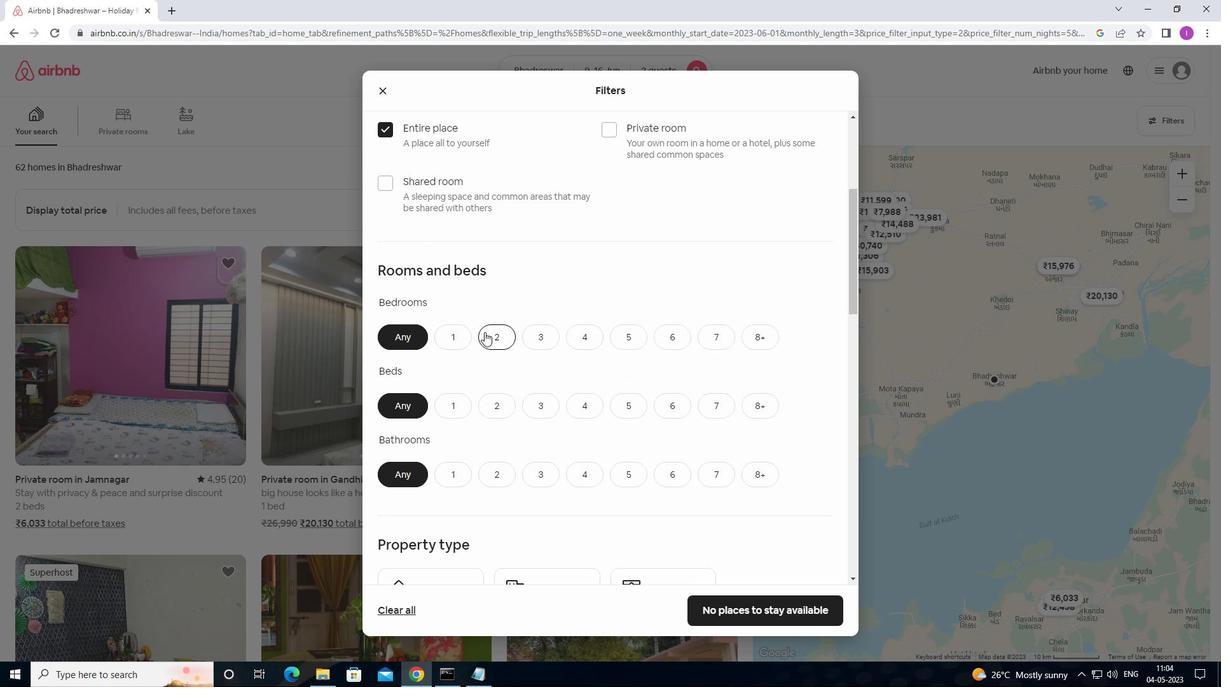 
Action: Mouse pressed left at (487, 335)
Screenshot: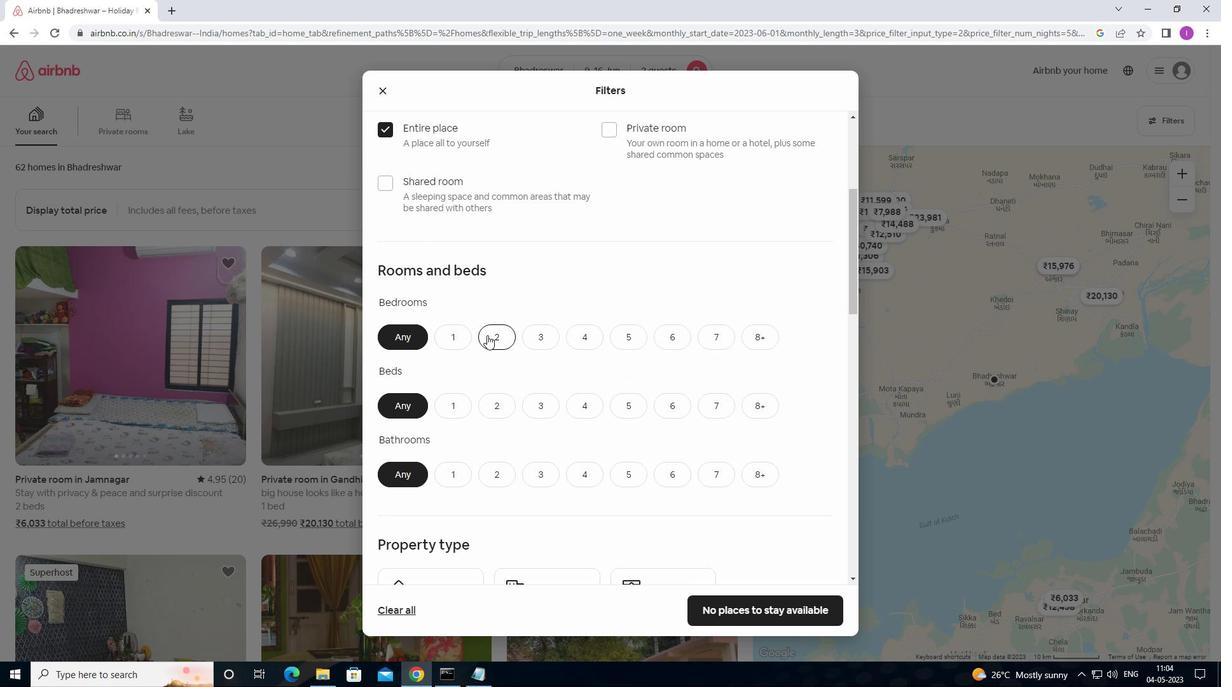 
Action: Mouse moved to (503, 407)
Screenshot: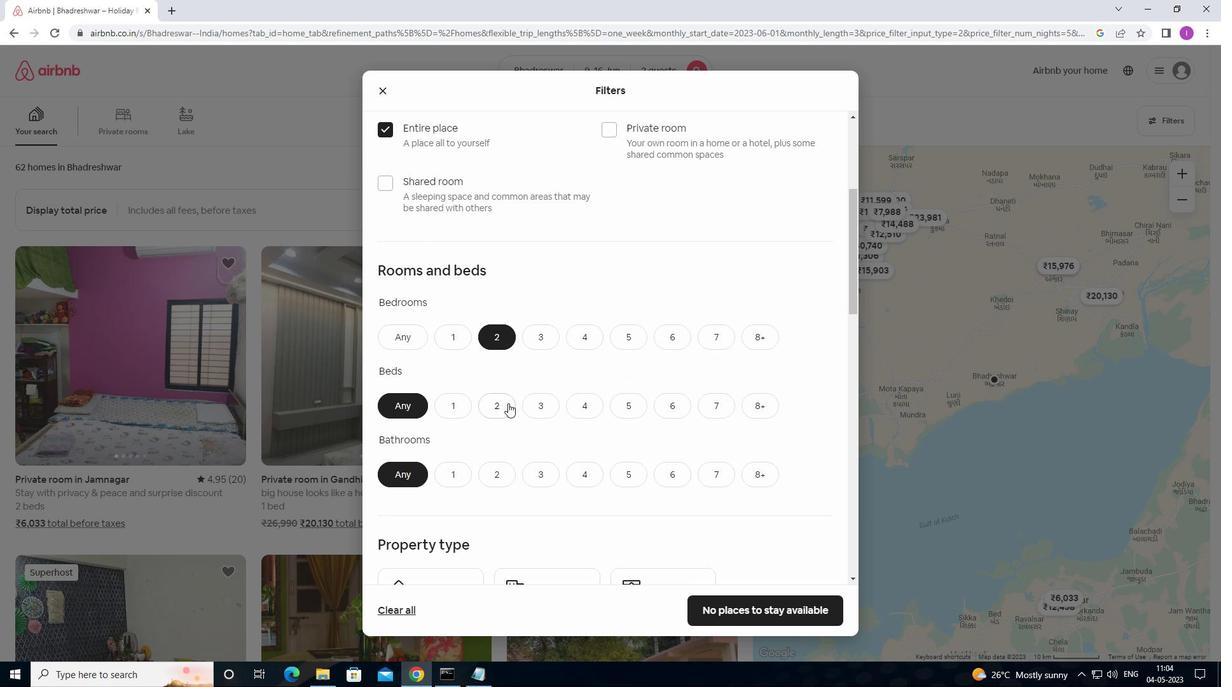 
Action: Mouse pressed left at (503, 407)
Screenshot: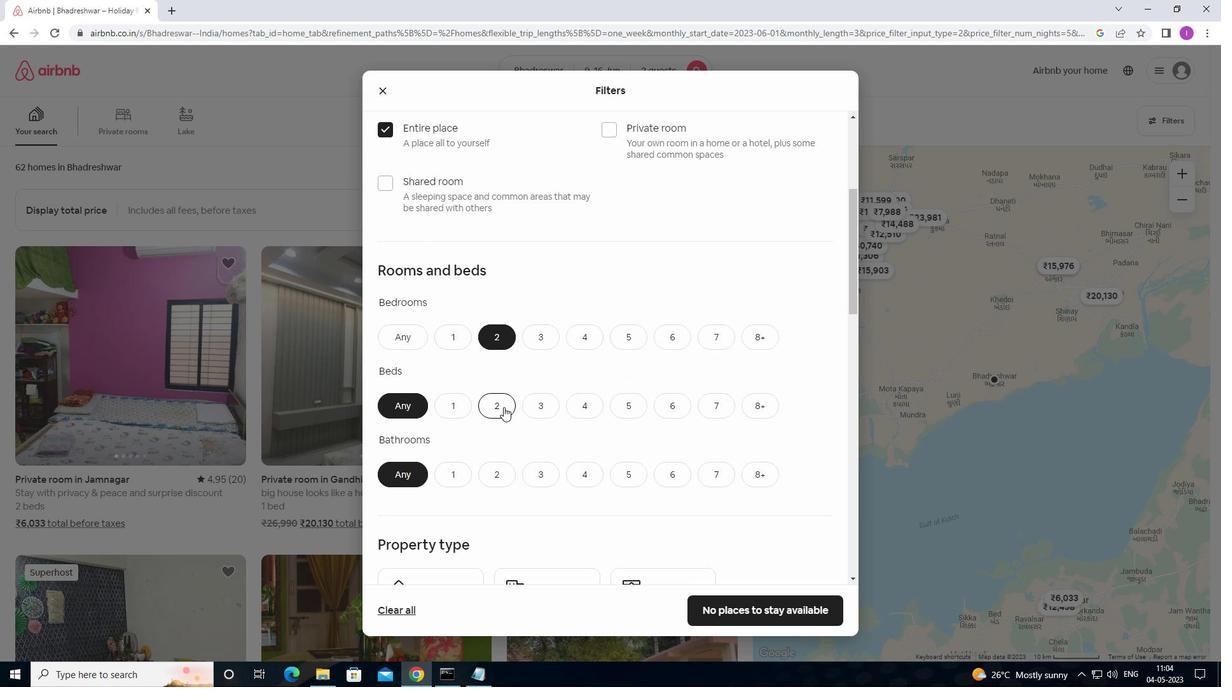 
Action: Mouse moved to (529, 388)
Screenshot: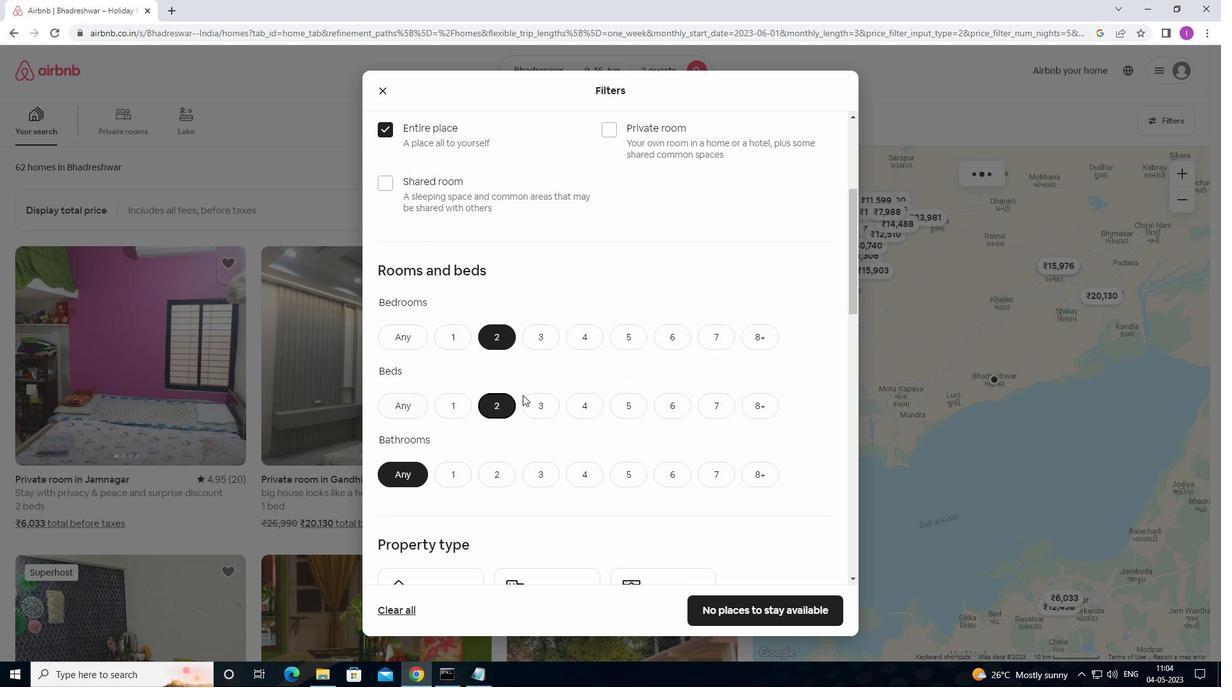 
Action: Mouse scrolled (529, 388) with delta (0, 0)
Screenshot: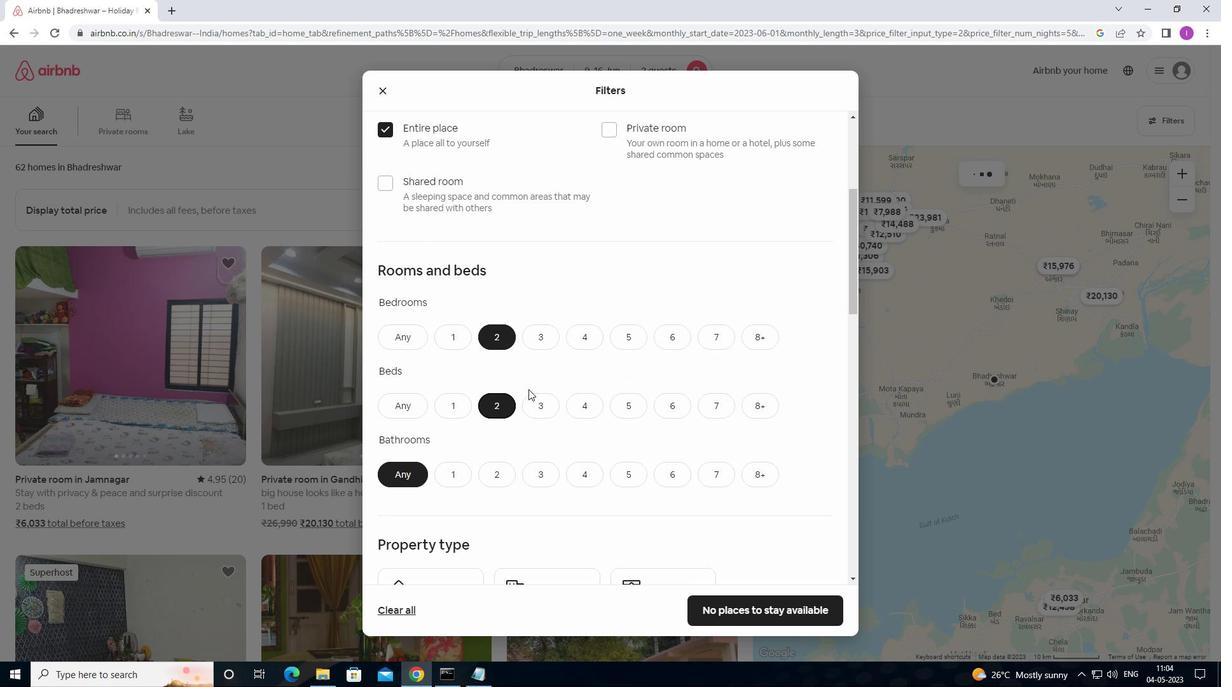 
Action: Mouse scrolled (529, 388) with delta (0, 0)
Screenshot: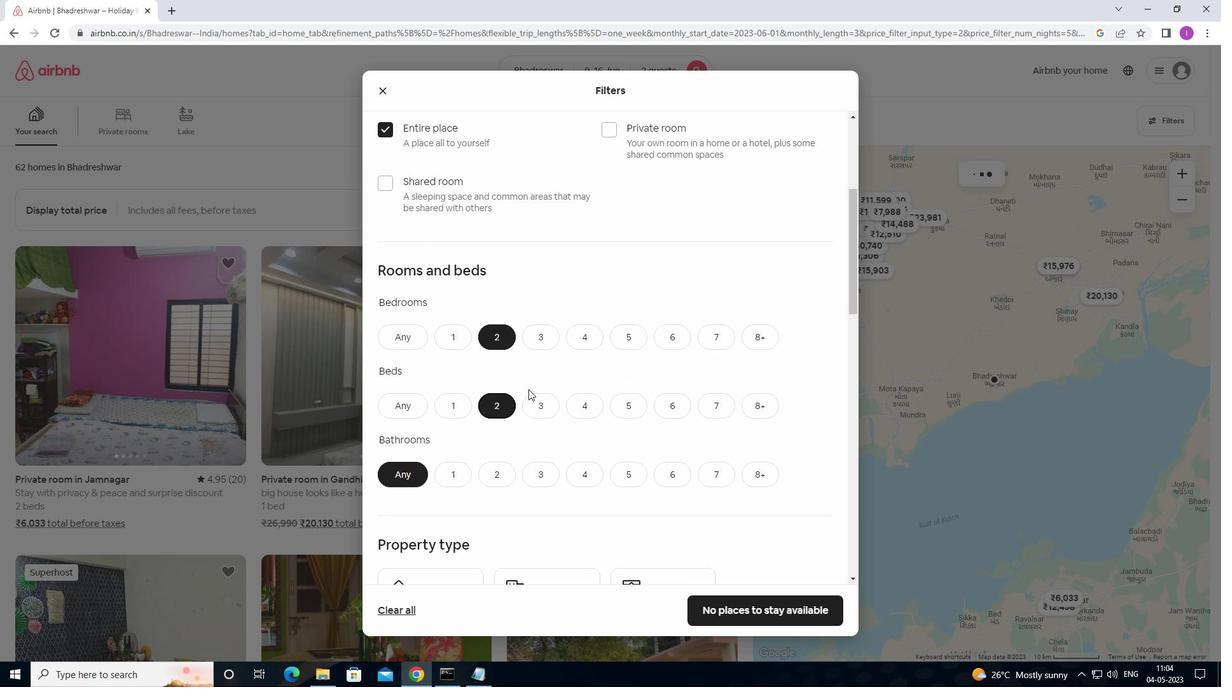 
Action: Mouse moved to (455, 348)
Screenshot: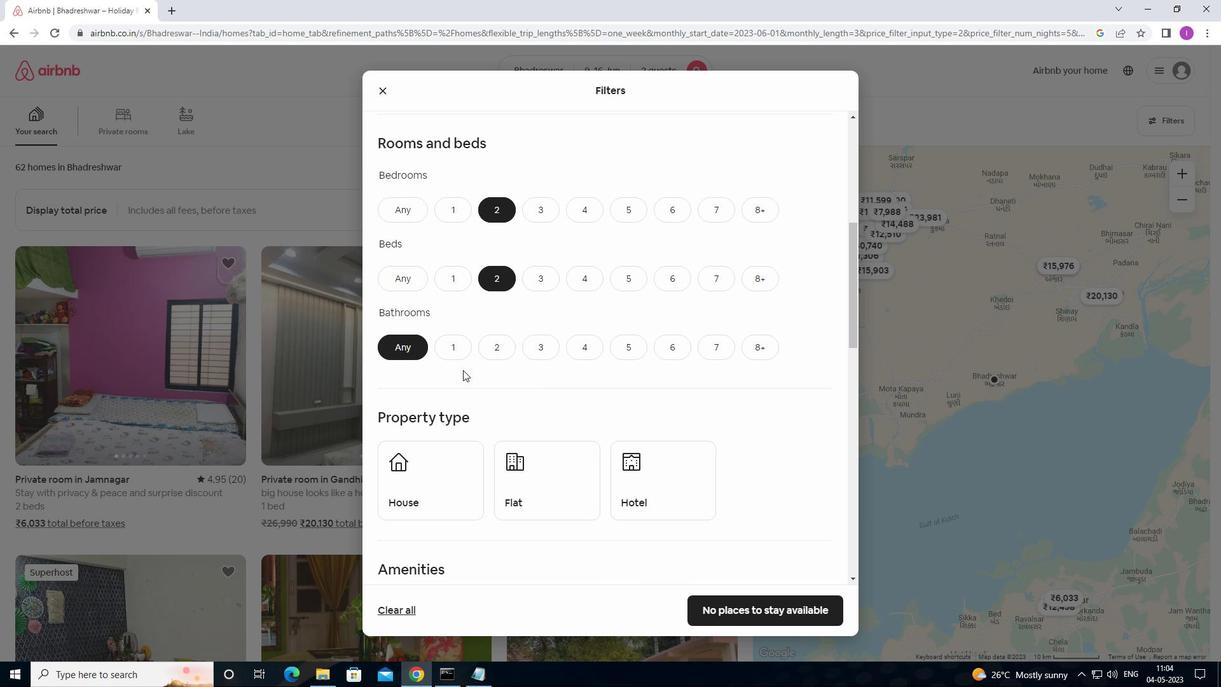 
Action: Mouse pressed left at (455, 348)
Screenshot: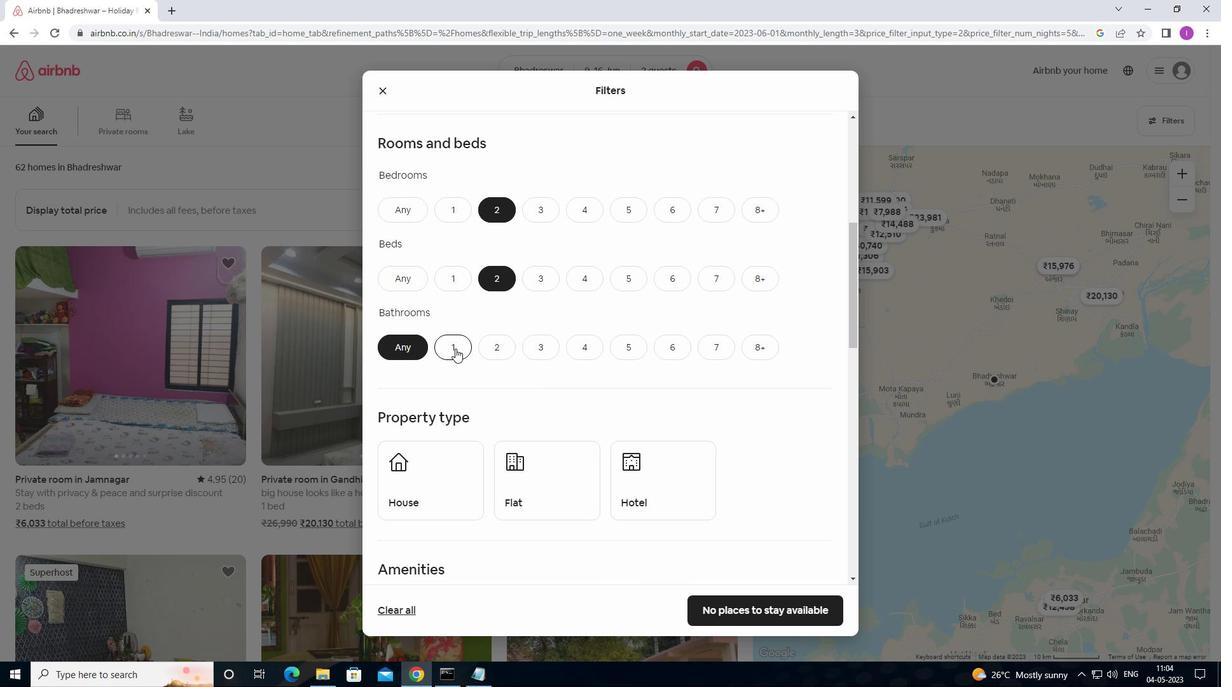 
Action: Mouse moved to (473, 380)
Screenshot: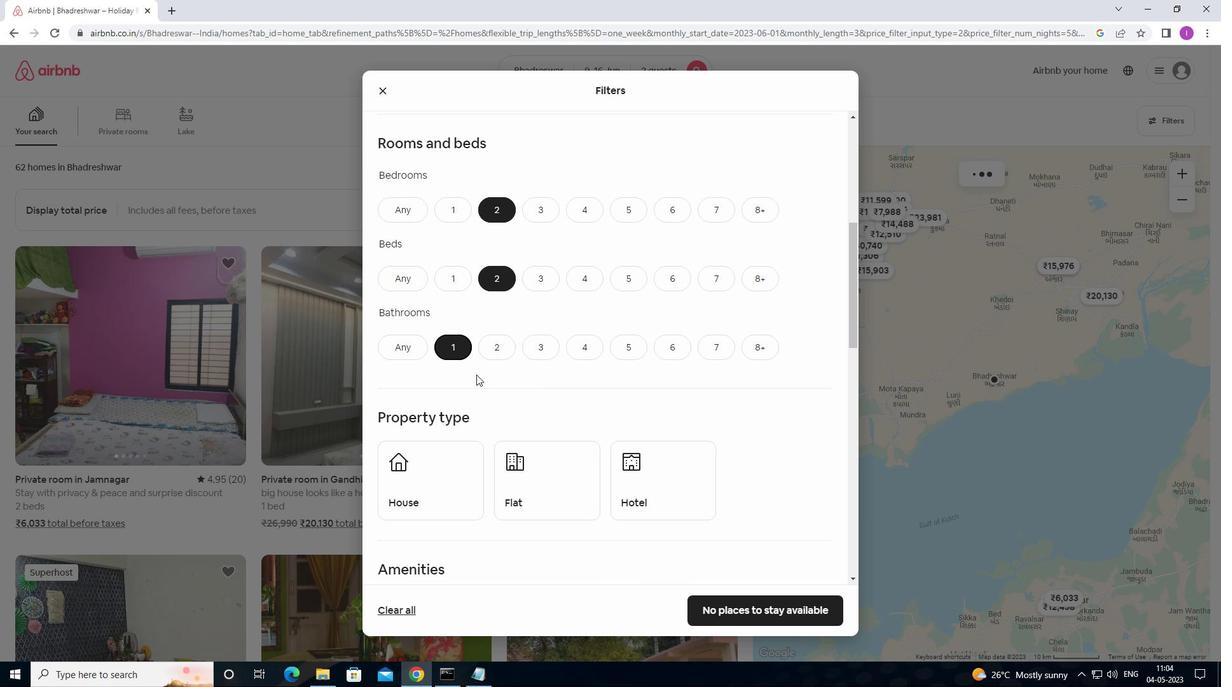 
Action: Mouse scrolled (473, 379) with delta (0, 0)
Screenshot: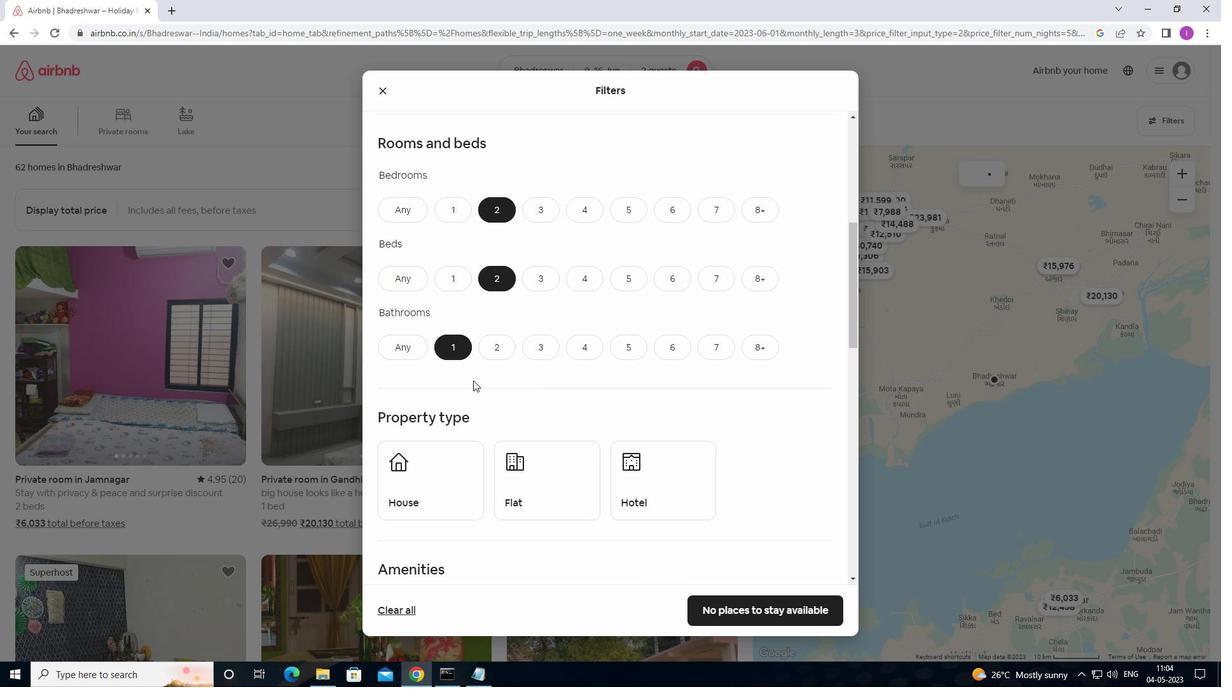 
Action: Mouse moved to (421, 404)
Screenshot: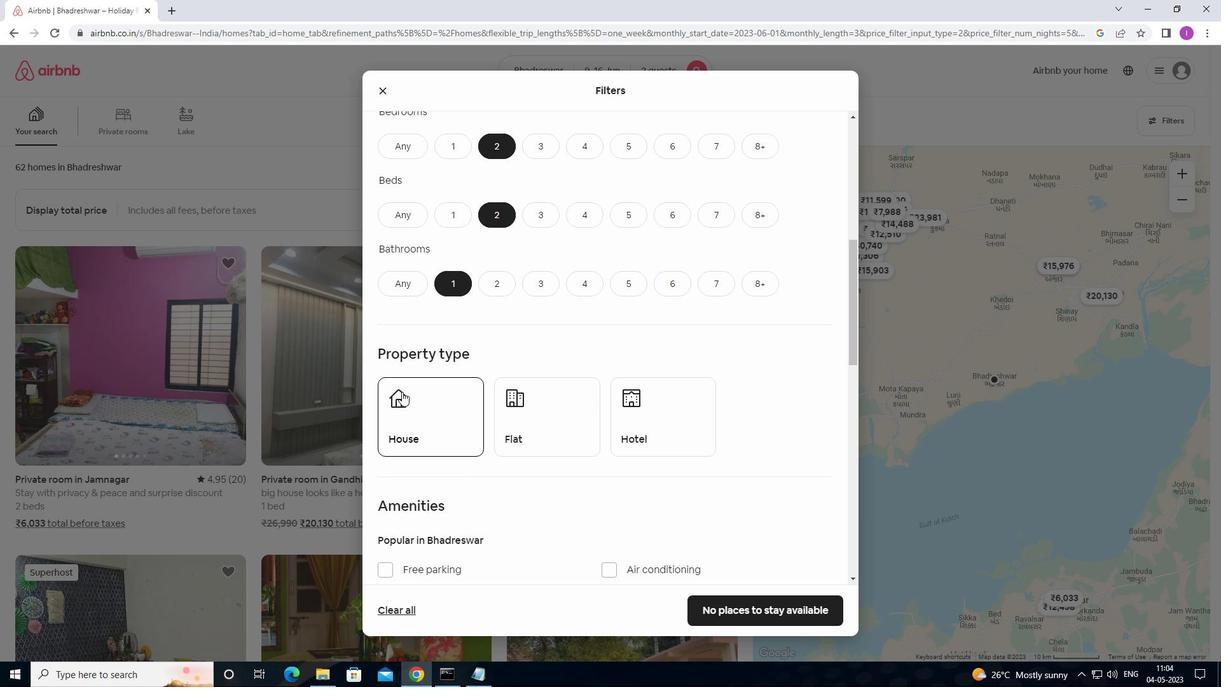 
Action: Mouse pressed left at (421, 404)
Screenshot: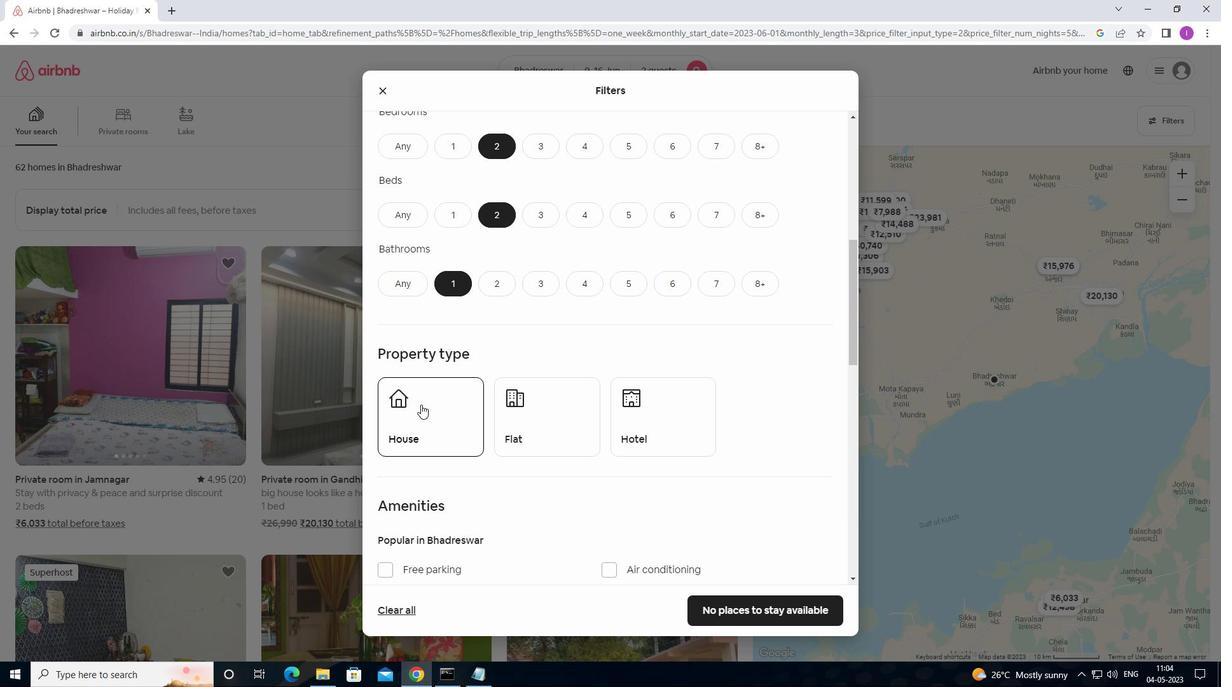 
Action: Mouse moved to (556, 404)
Screenshot: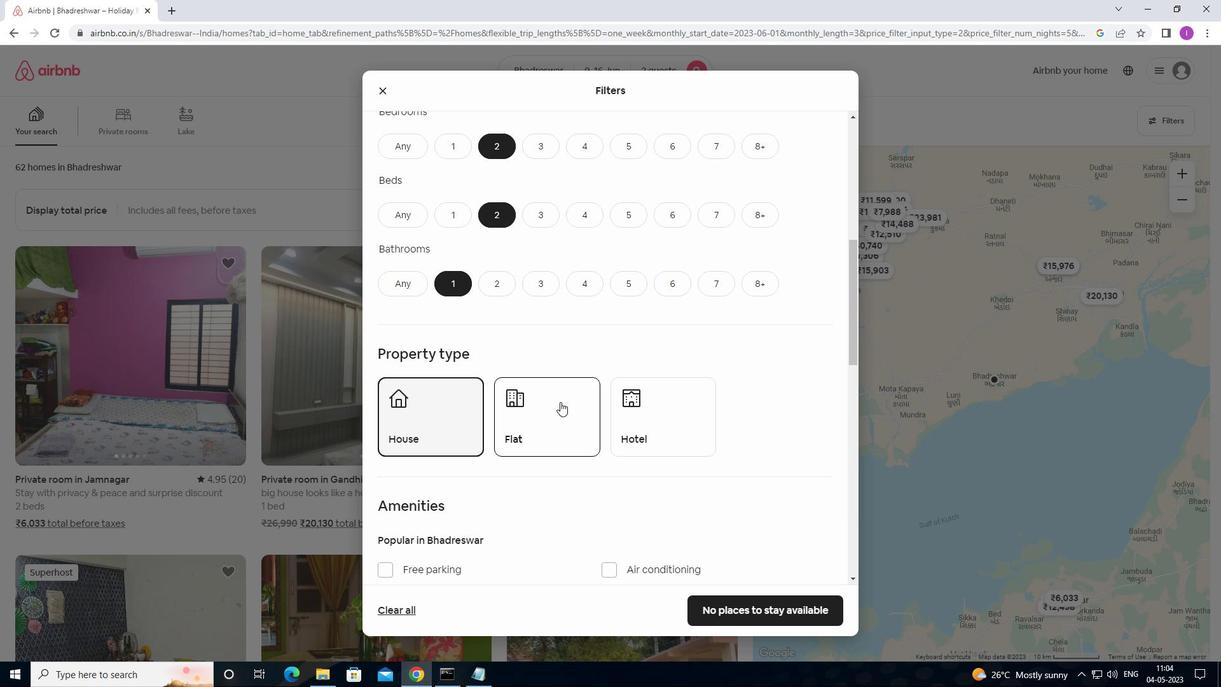 
Action: Mouse pressed left at (556, 404)
Screenshot: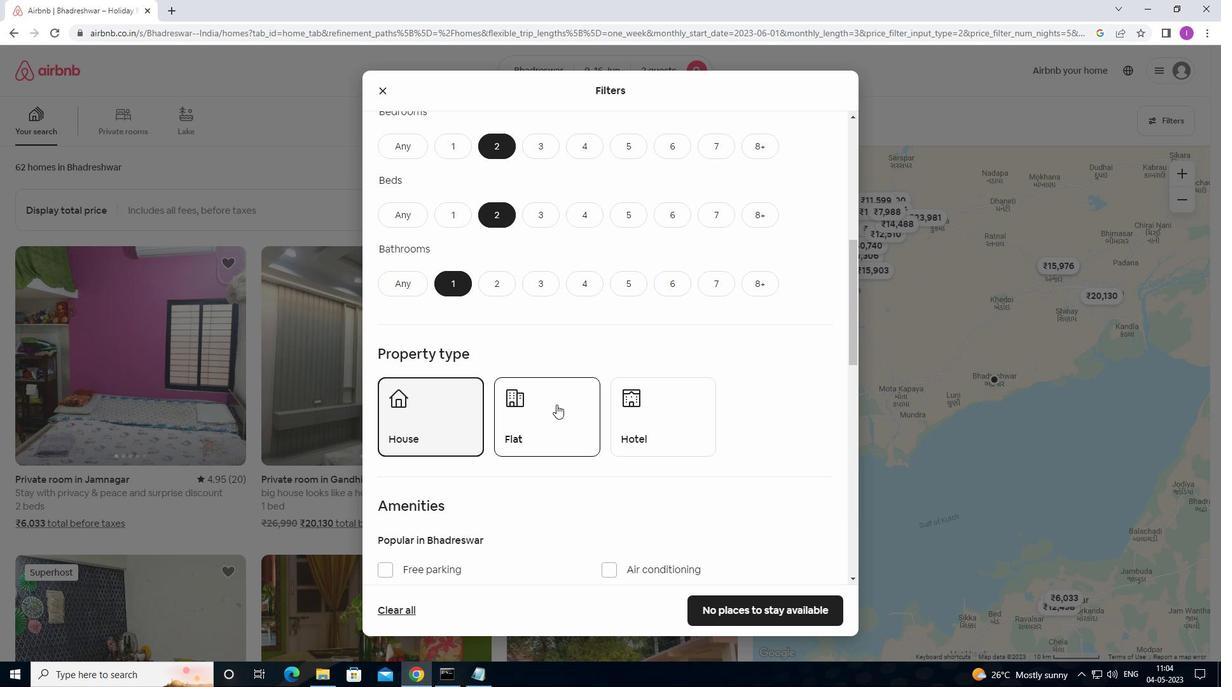 
Action: Mouse moved to (634, 400)
Screenshot: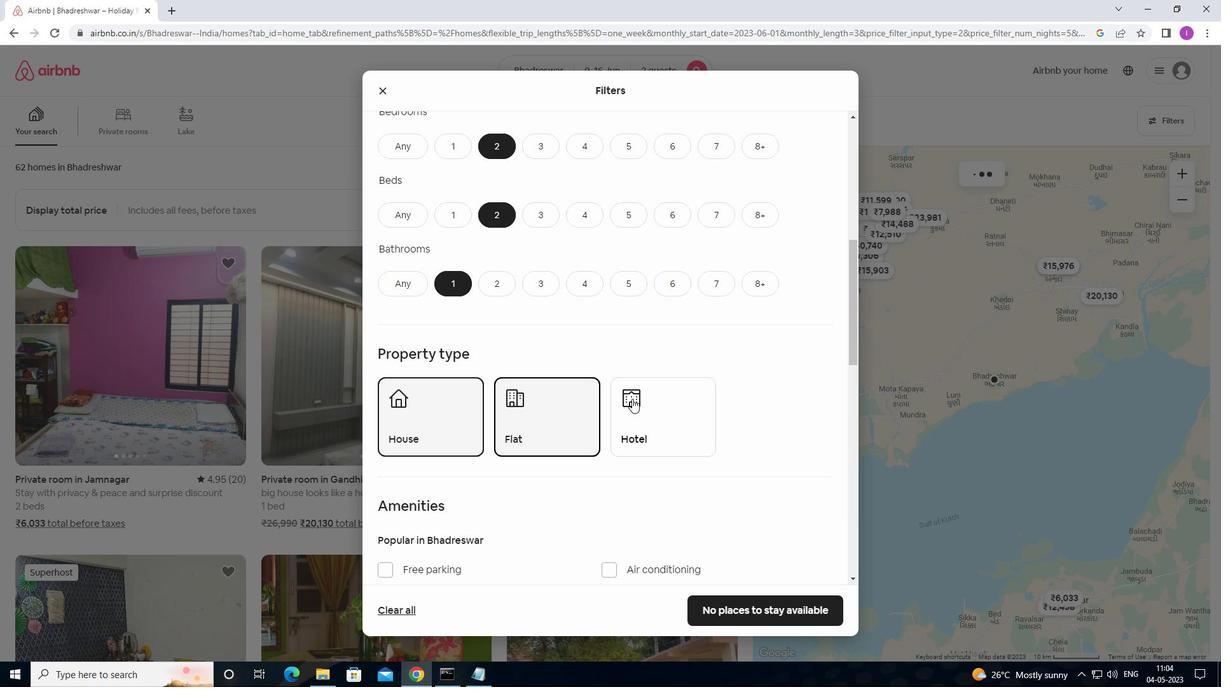 
Action: Mouse scrolled (634, 400) with delta (0, 0)
Screenshot: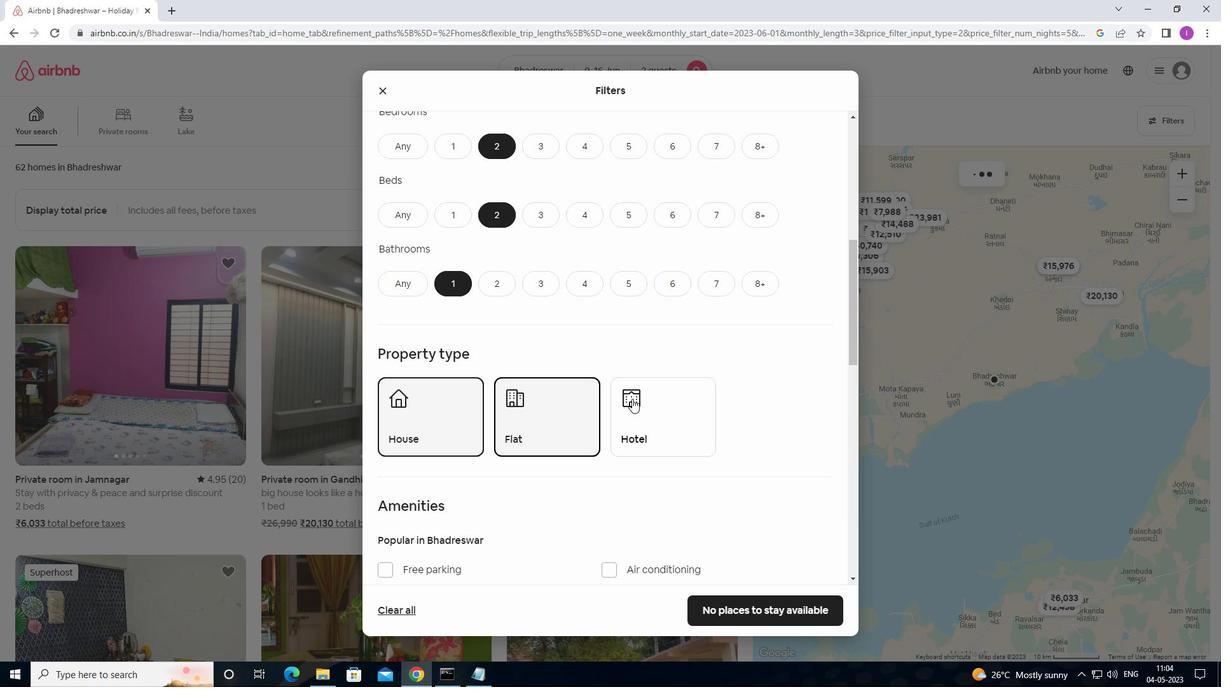 
Action: Mouse scrolled (634, 400) with delta (0, 0)
Screenshot: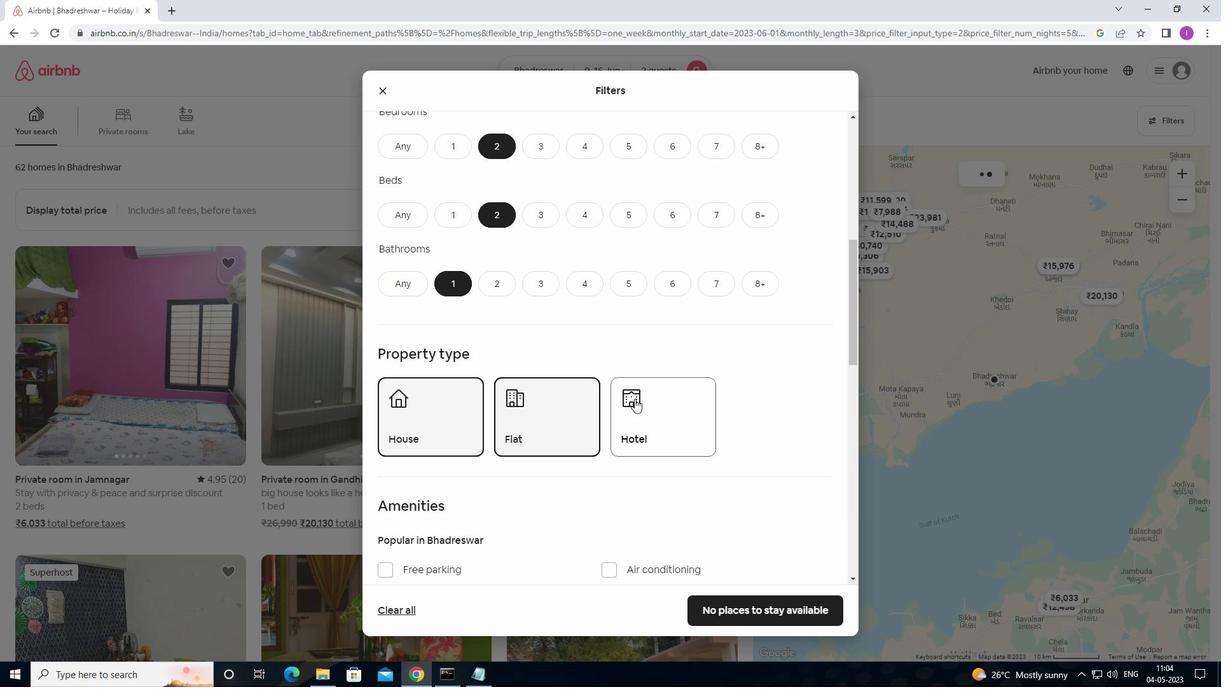 
Action: Mouse moved to (634, 401)
Screenshot: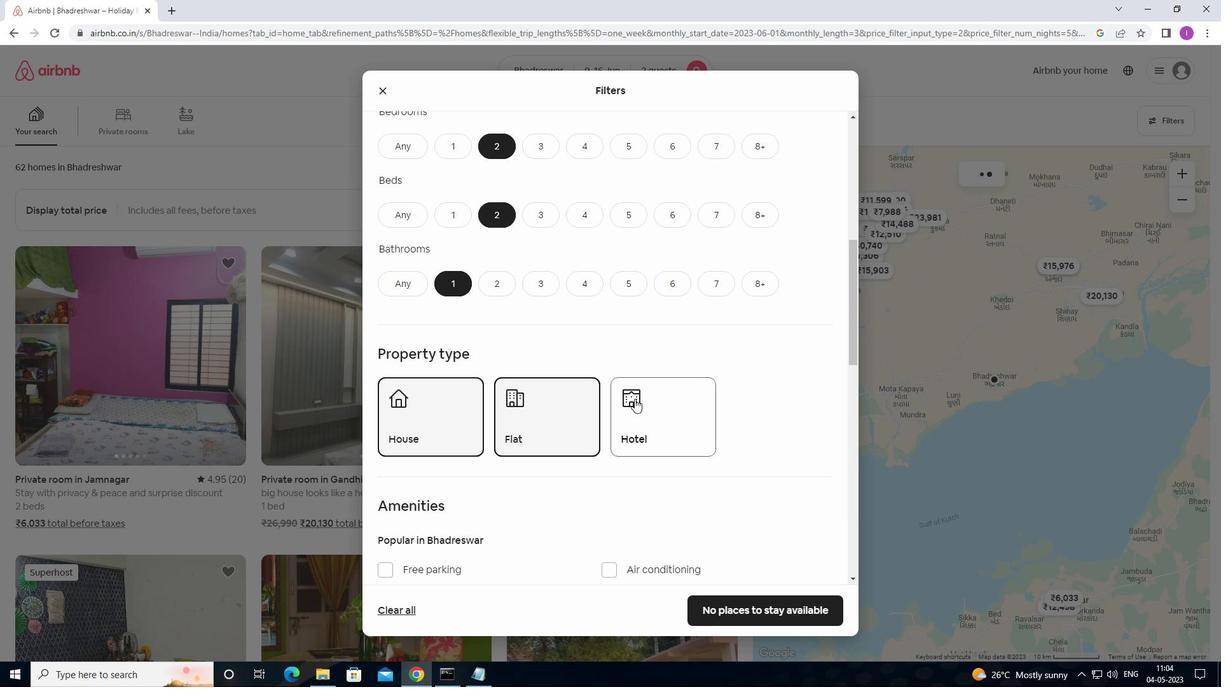 
Action: Mouse scrolled (634, 400) with delta (0, 0)
Screenshot: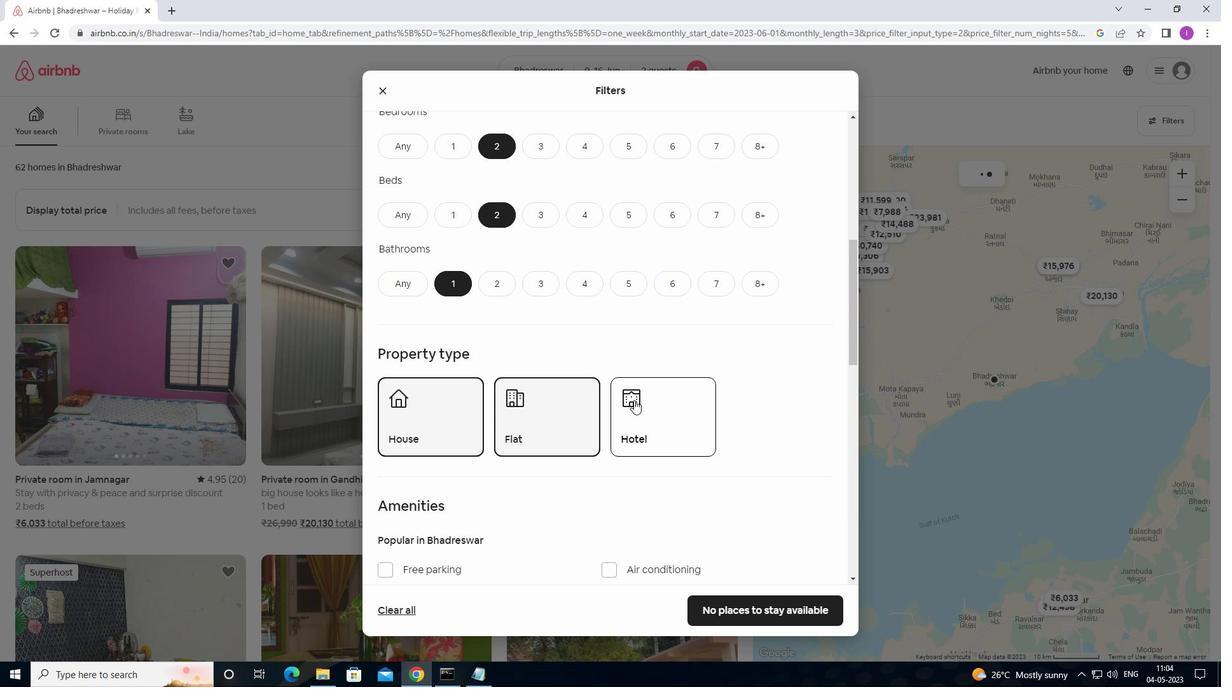 
Action: Mouse moved to (634, 402)
Screenshot: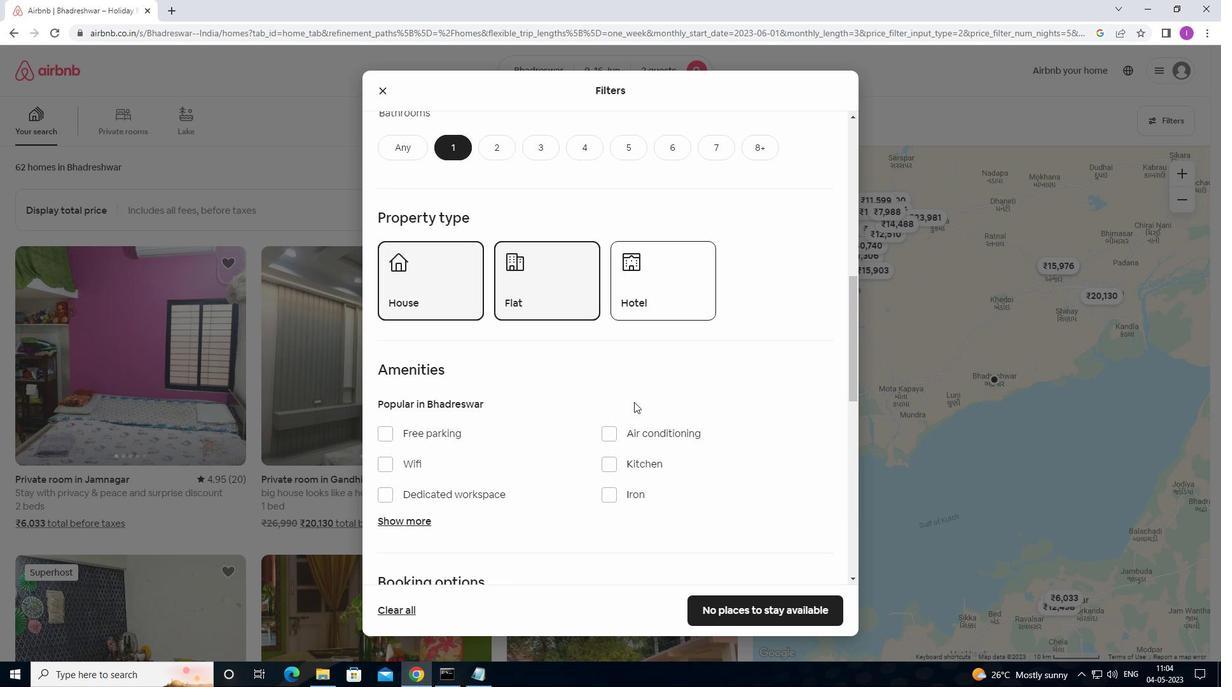 
Action: Mouse scrolled (634, 401) with delta (0, 0)
Screenshot: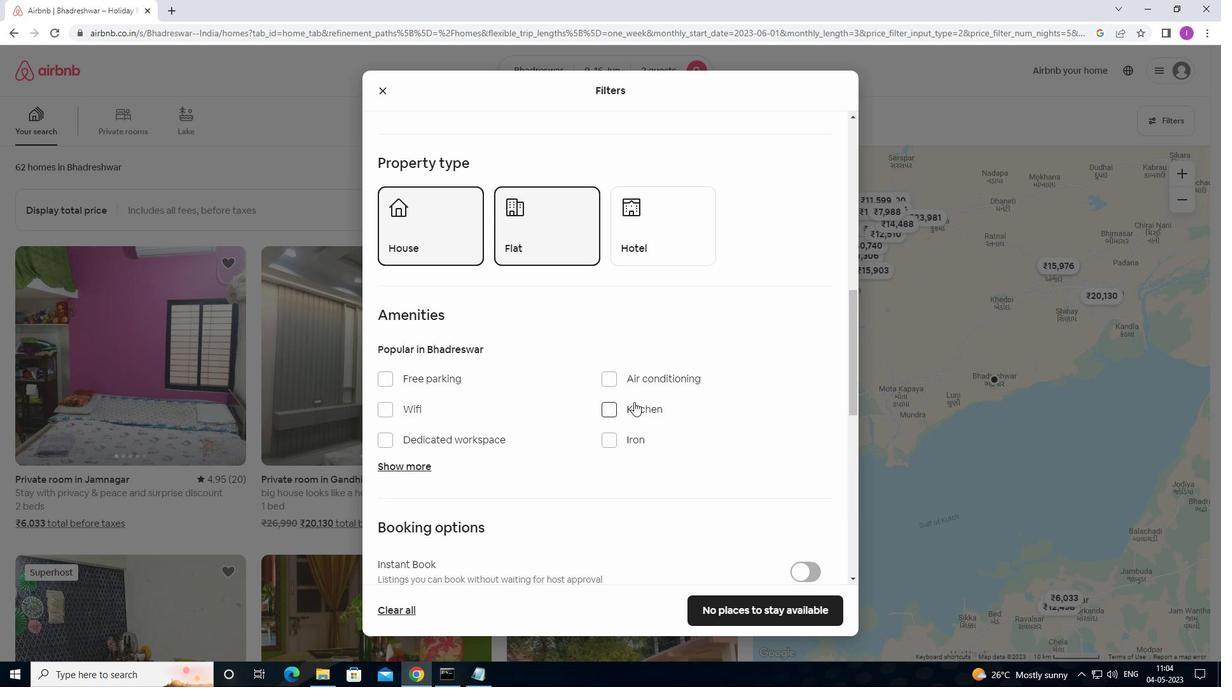 
Action: Mouse scrolled (634, 401) with delta (0, 0)
Screenshot: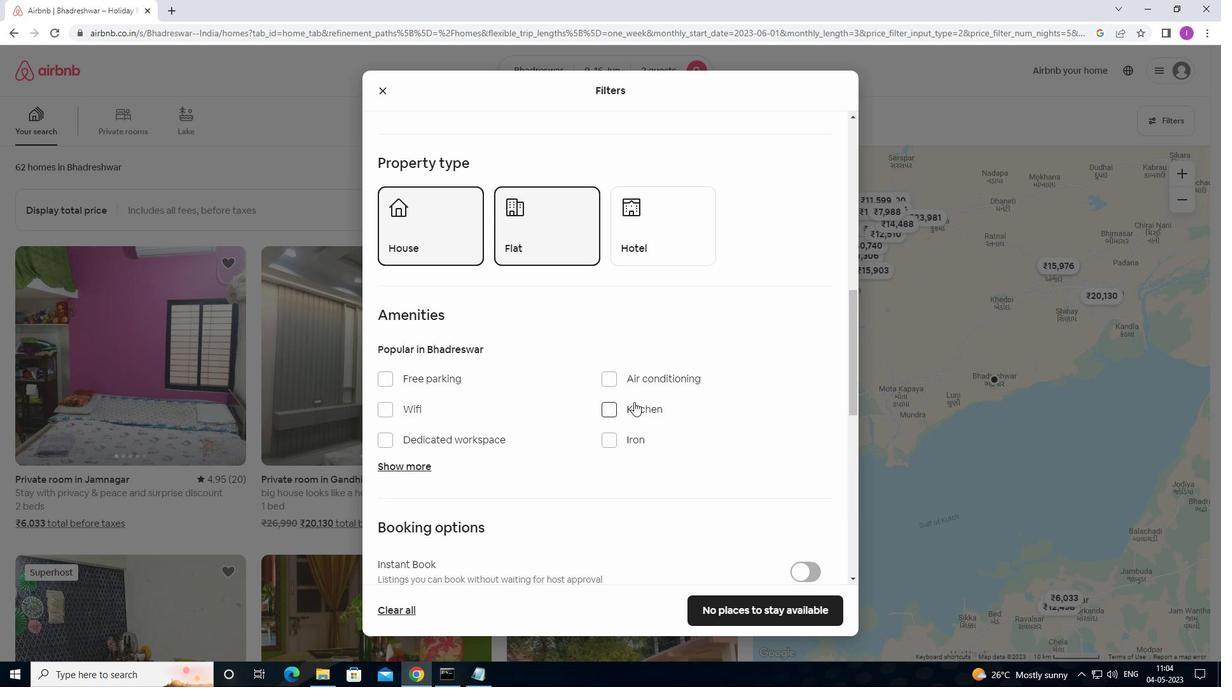 
Action: Mouse moved to (583, 403)
Screenshot: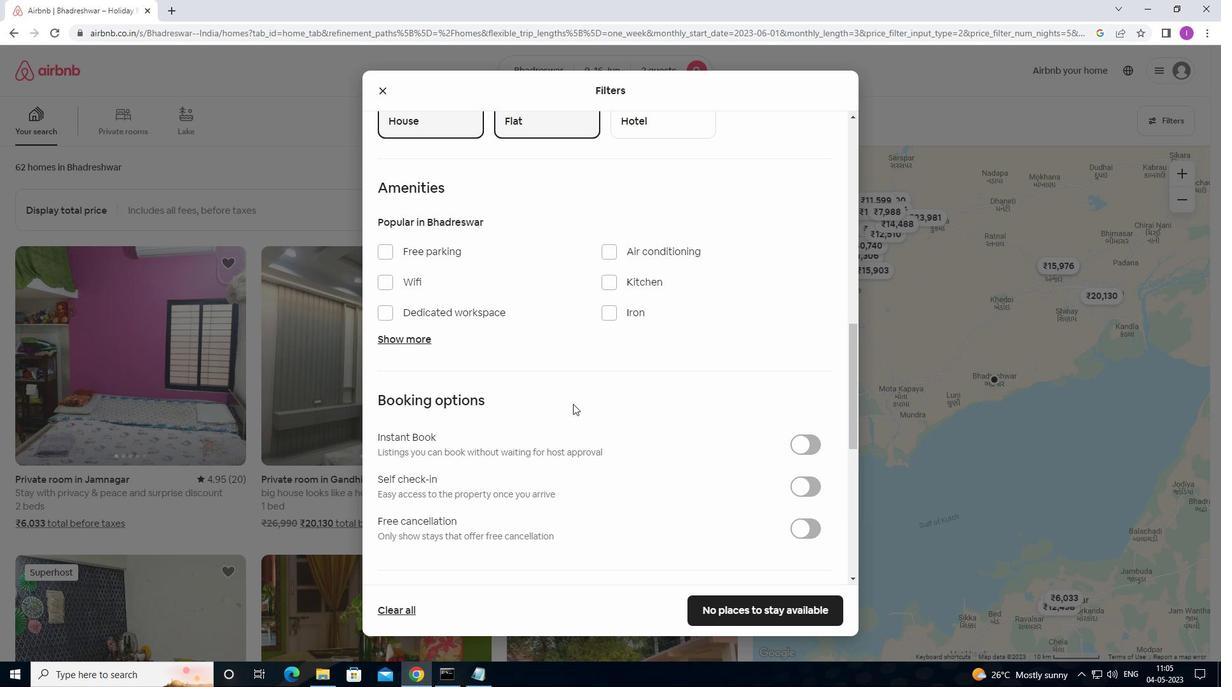 
Action: Mouse scrolled (583, 403) with delta (0, 0)
Screenshot: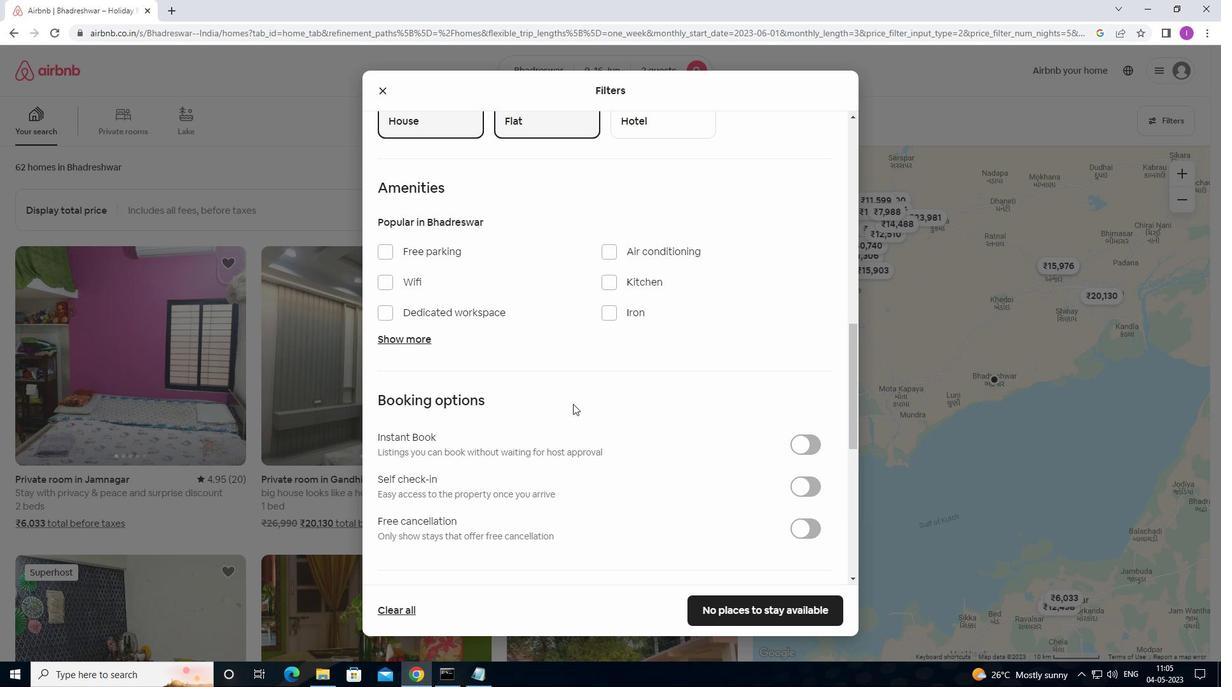 
Action: Mouse moved to (638, 404)
Screenshot: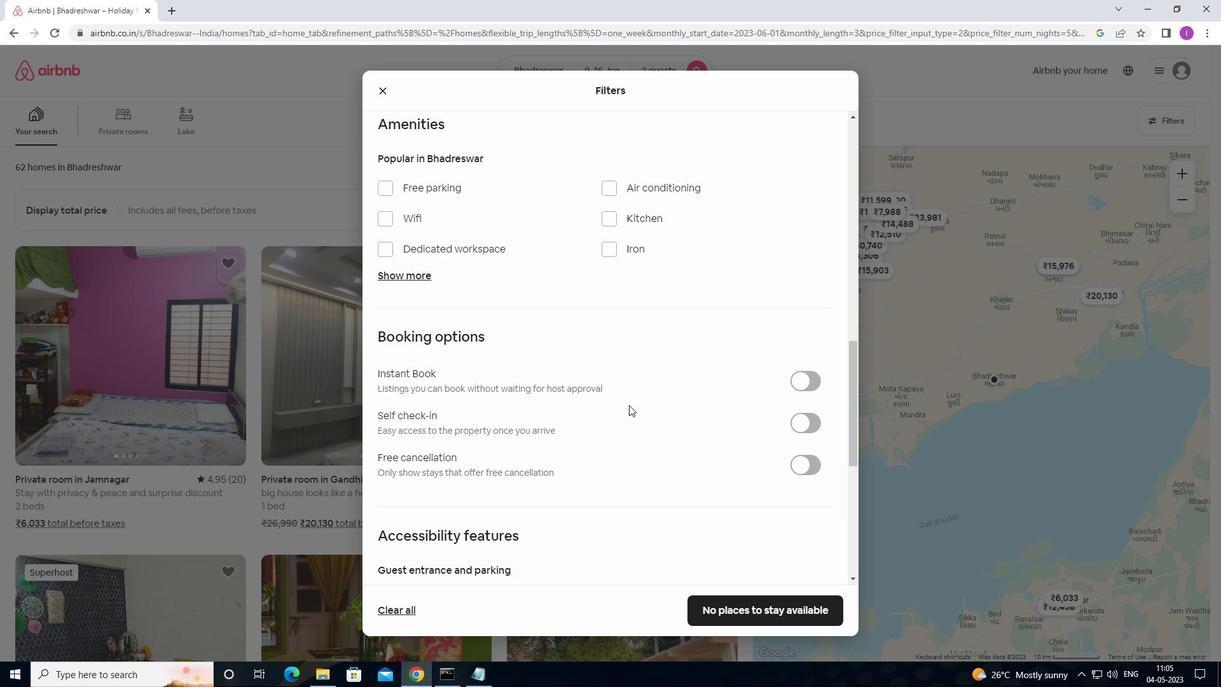 
Action: Mouse scrolled (638, 403) with delta (0, 0)
Screenshot: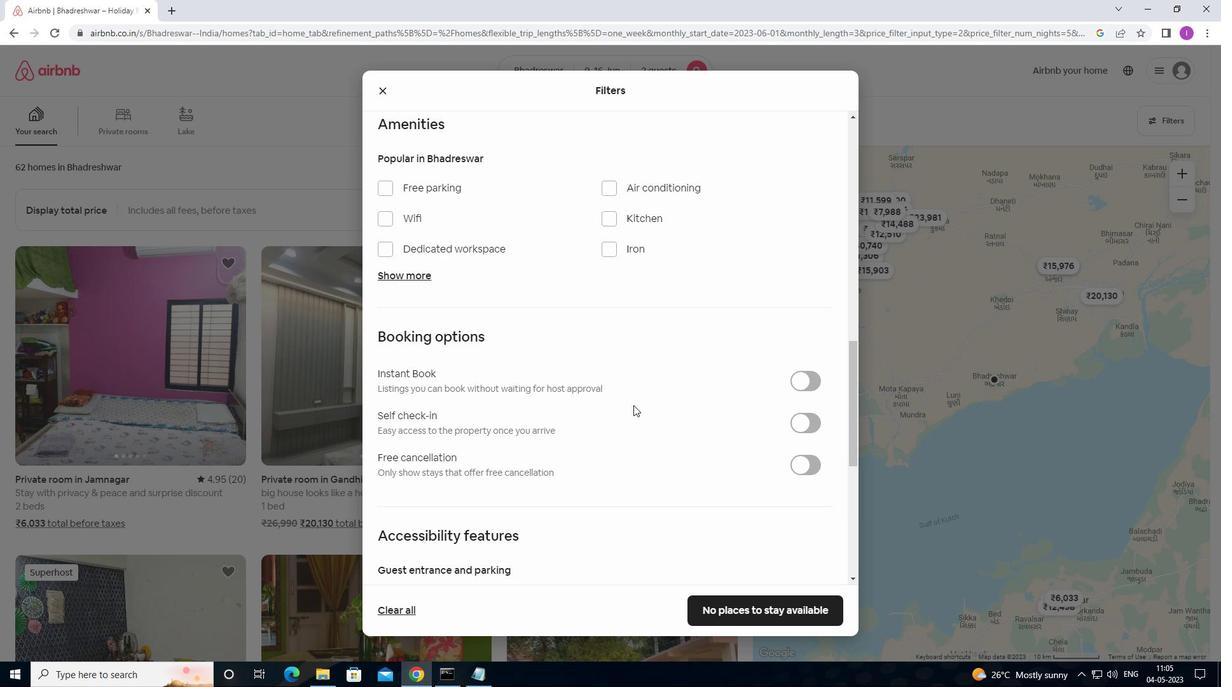 
Action: Mouse scrolled (638, 403) with delta (0, 0)
Screenshot: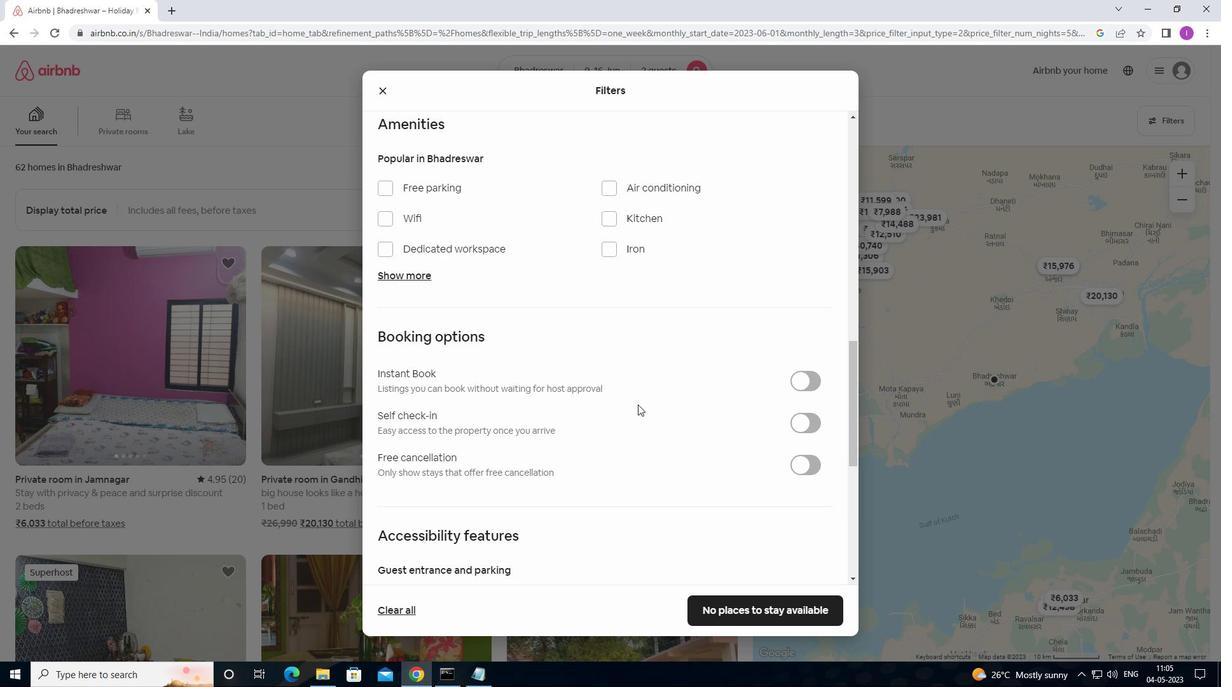 
Action: Mouse moved to (729, 381)
Screenshot: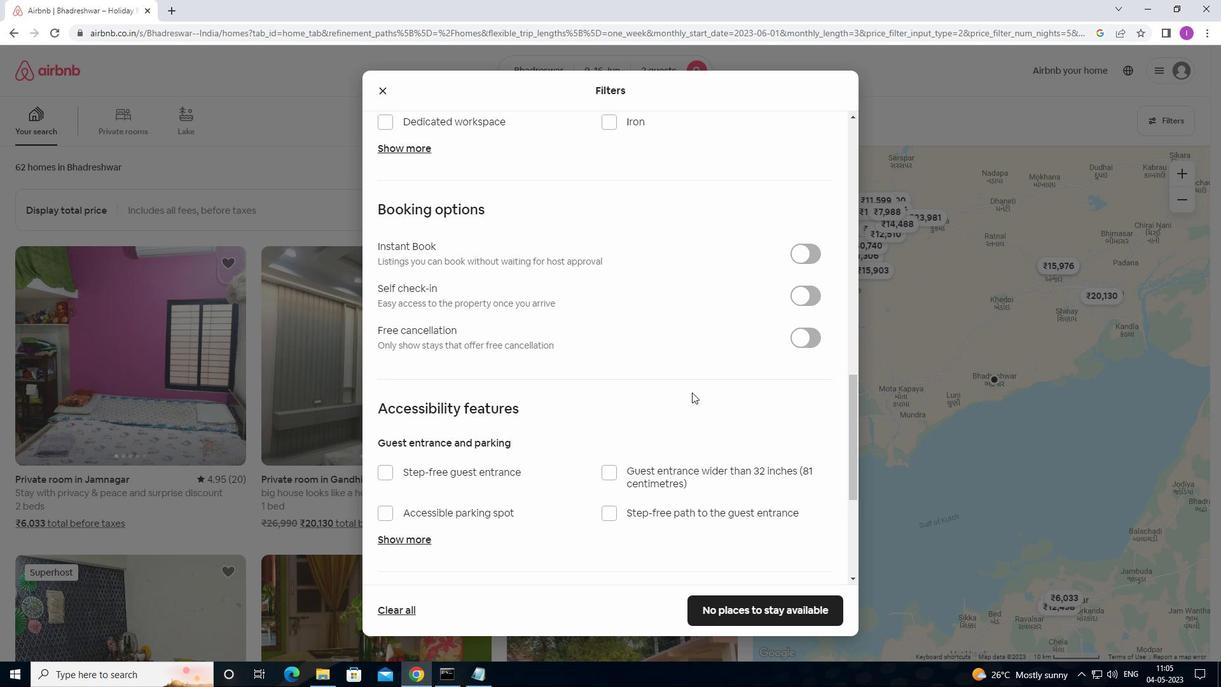 
Action: Mouse scrolled (729, 381) with delta (0, 0)
Screenshot: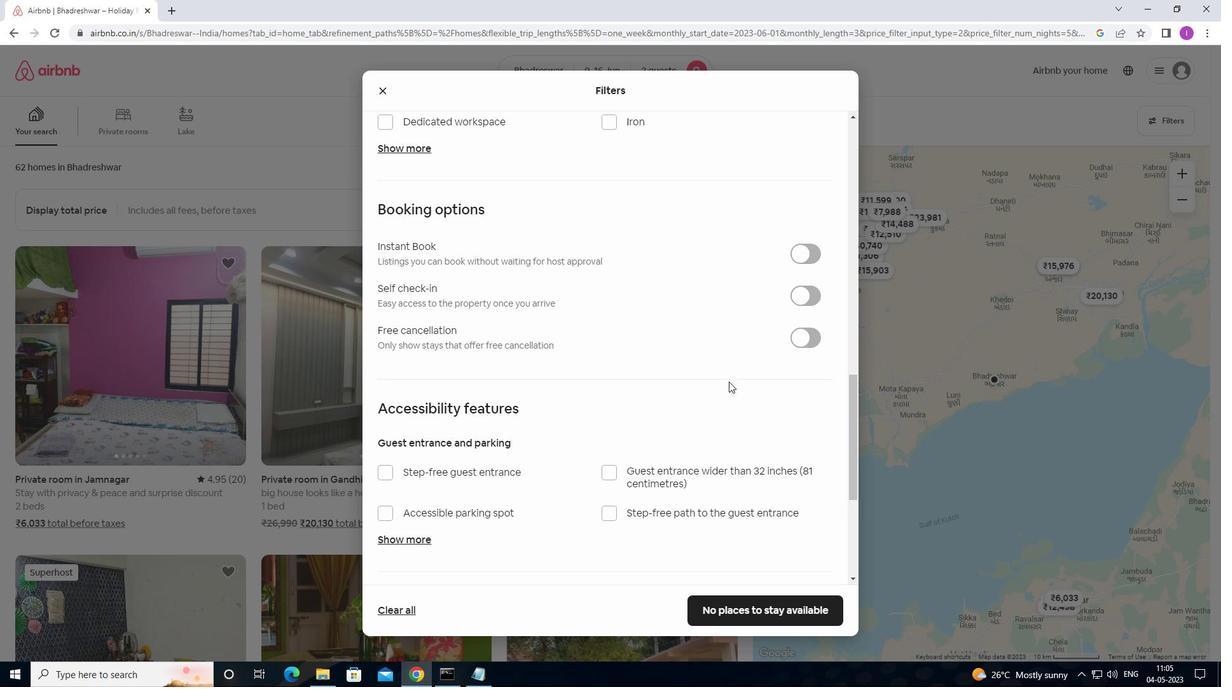 
Action: Mouse moved to (814, 233)
Screenshot: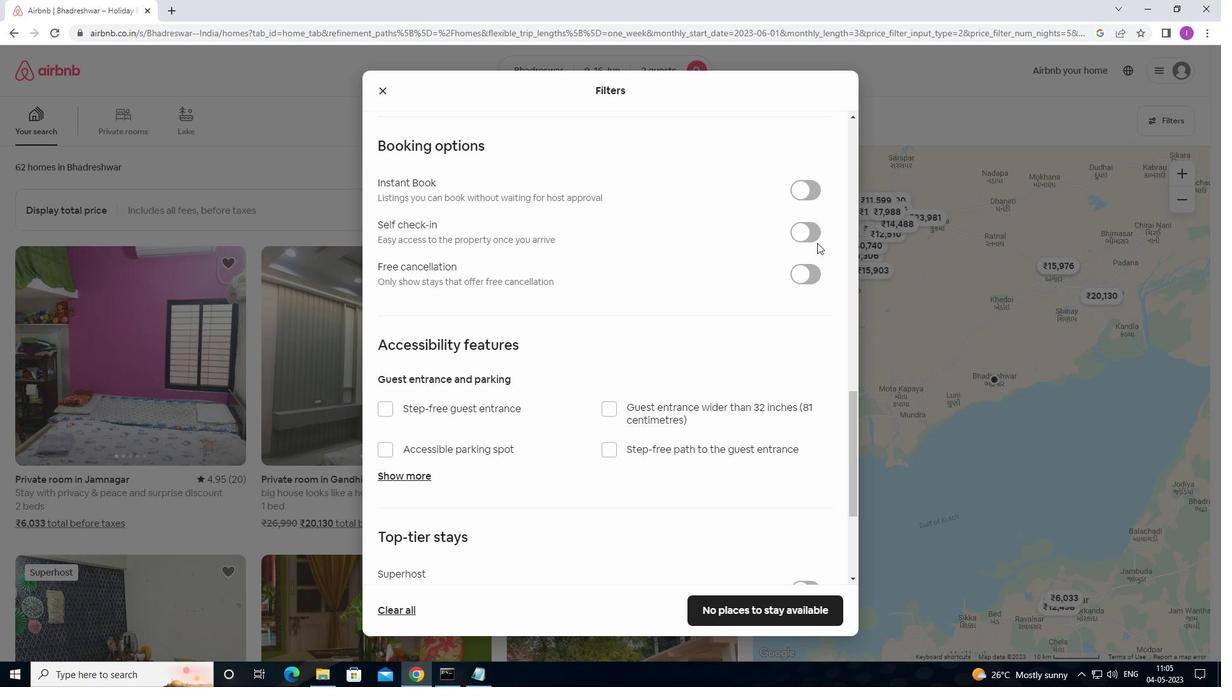 
Action: Mouse pressed left at (814, 233)
Screenshot: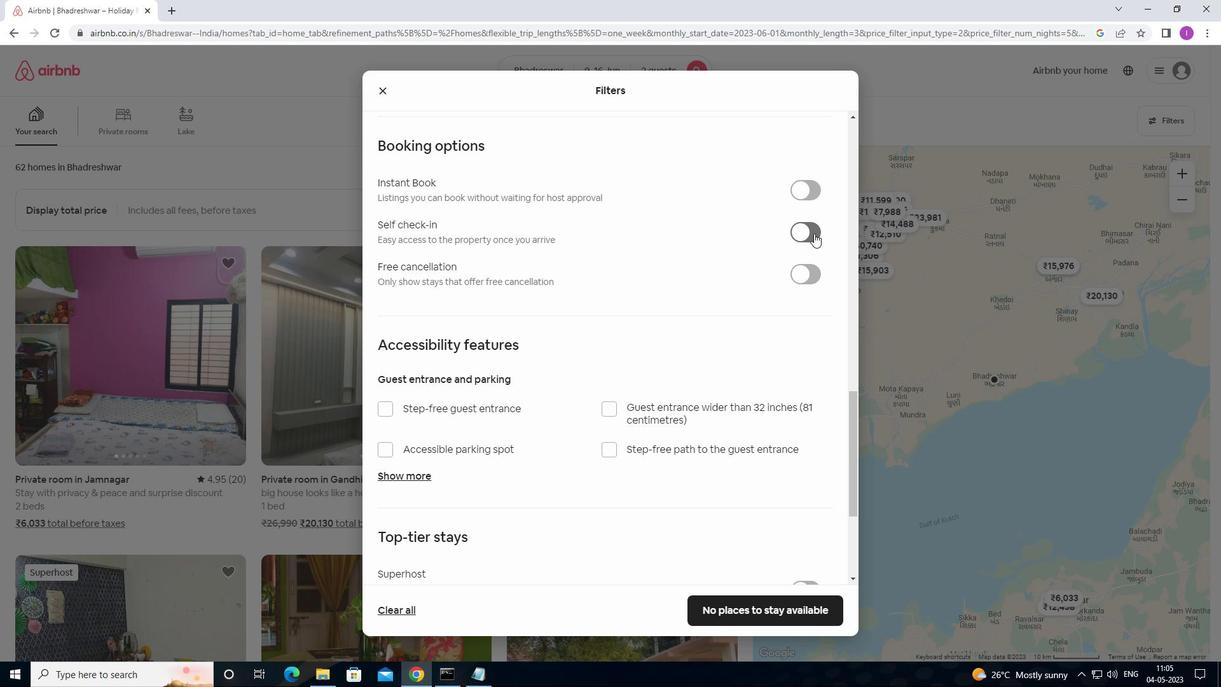
Action: Mouse moved to (702, 307)
Screenshot: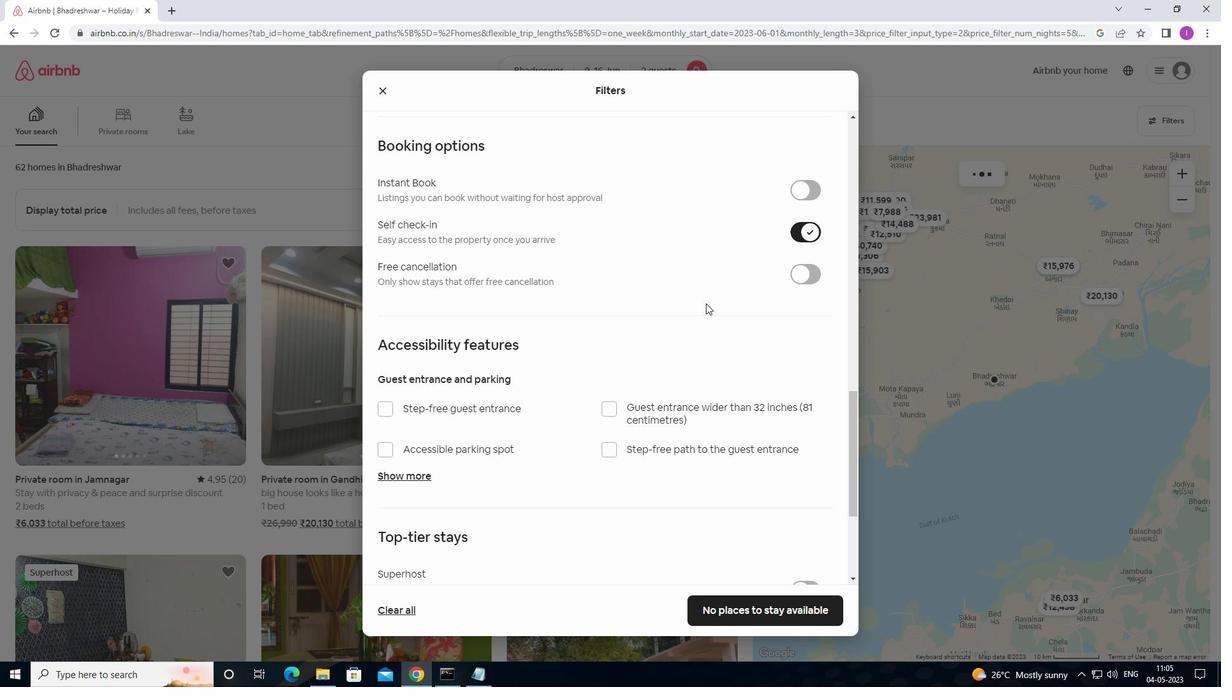 
Action: Mouse scrolled (702, 307) with delta (0, 0)
Screenshot: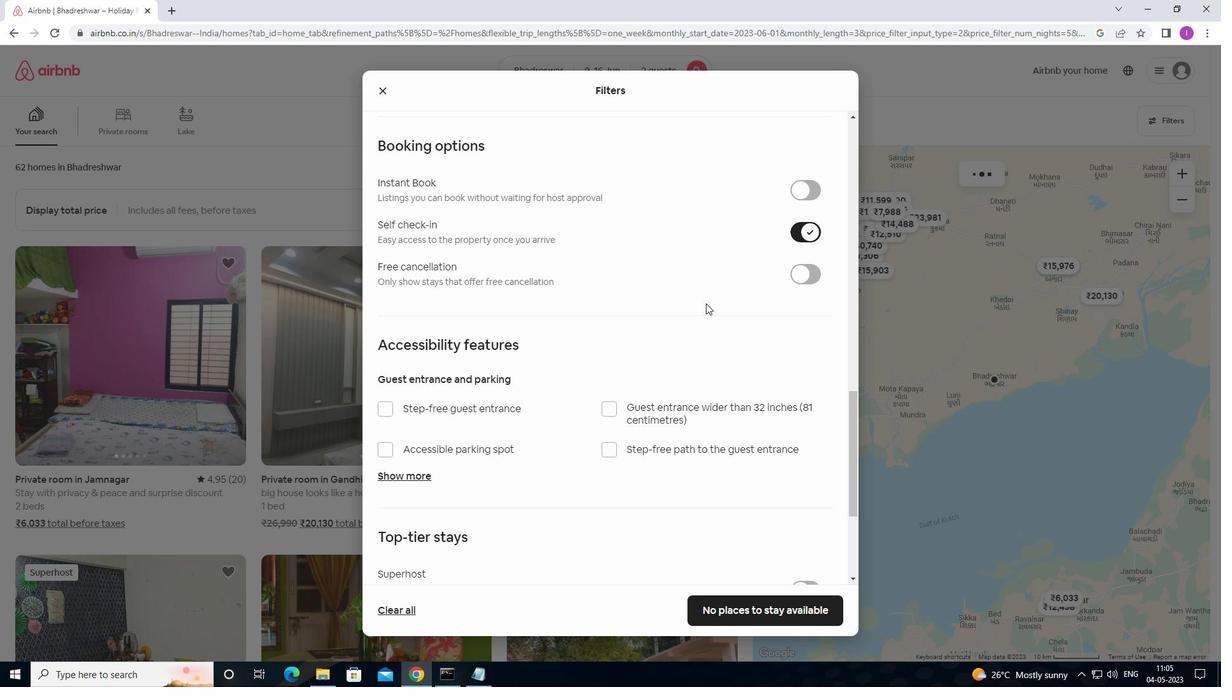 
Action: Mouse scrolled (702, 307) with delta (0, 0)
Screenshot: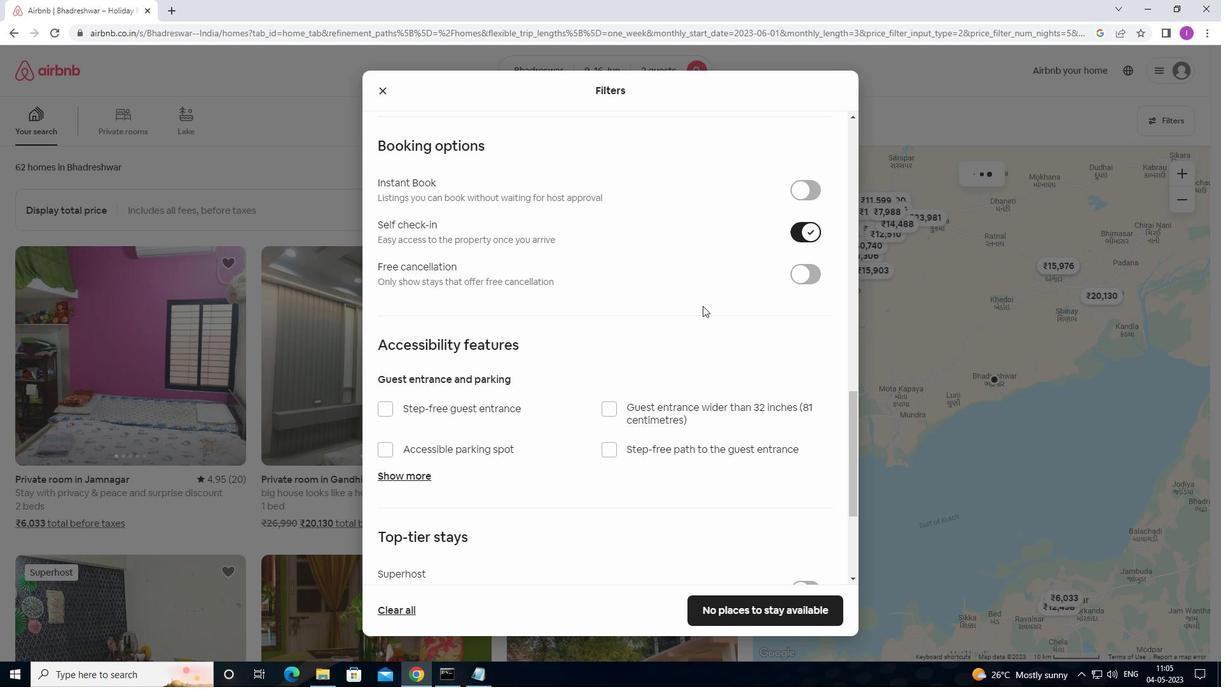 
Action: Mouse moved to (702, 311)
Screenshot: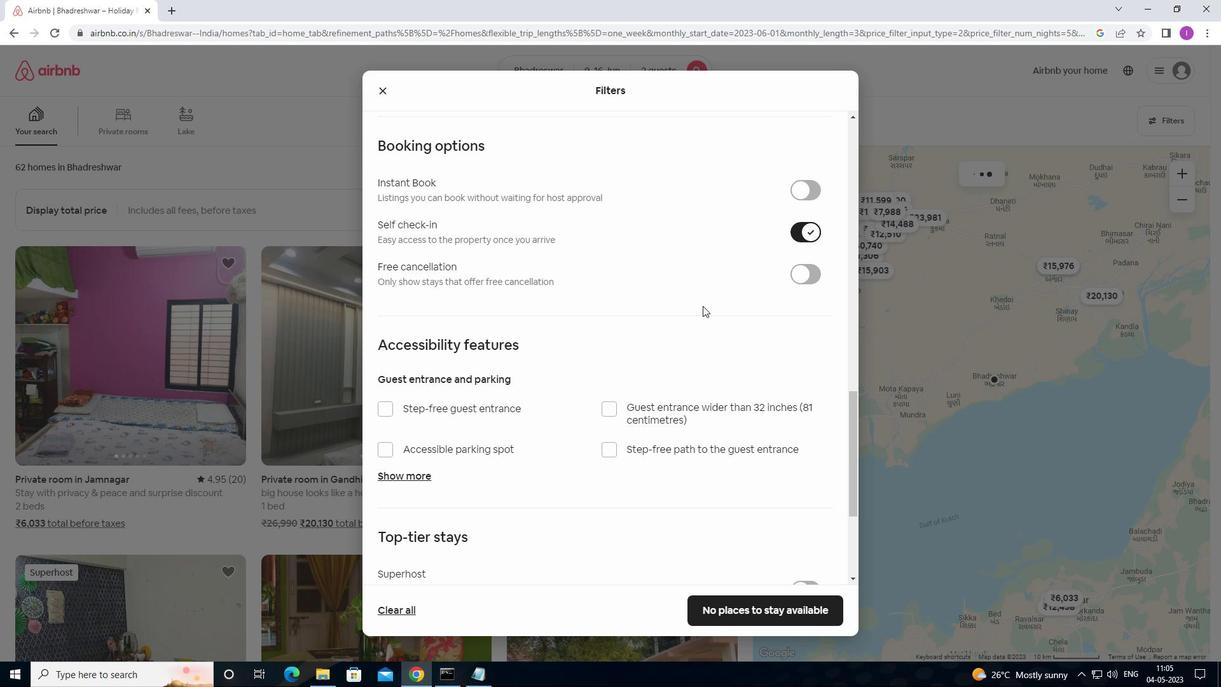 
Action: Mouse scrolled (702, 311) with delta (0, 0)
Screenshot: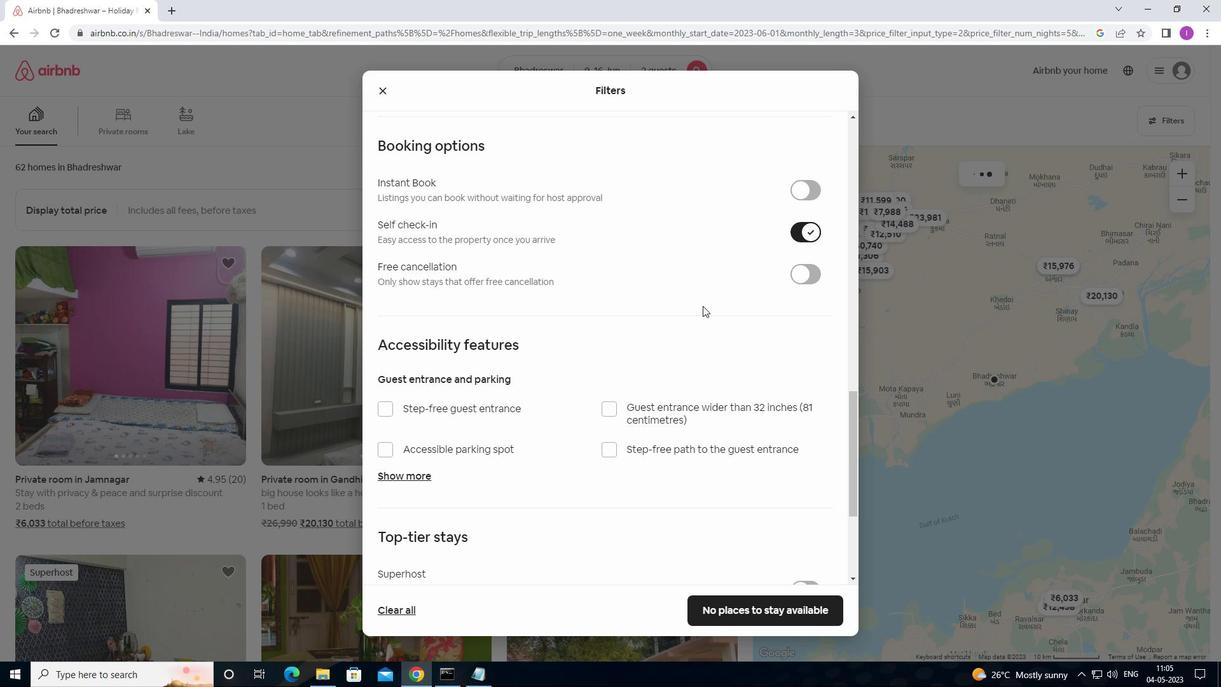 
Action: Mouse moved to (699, 320)
Screenshot: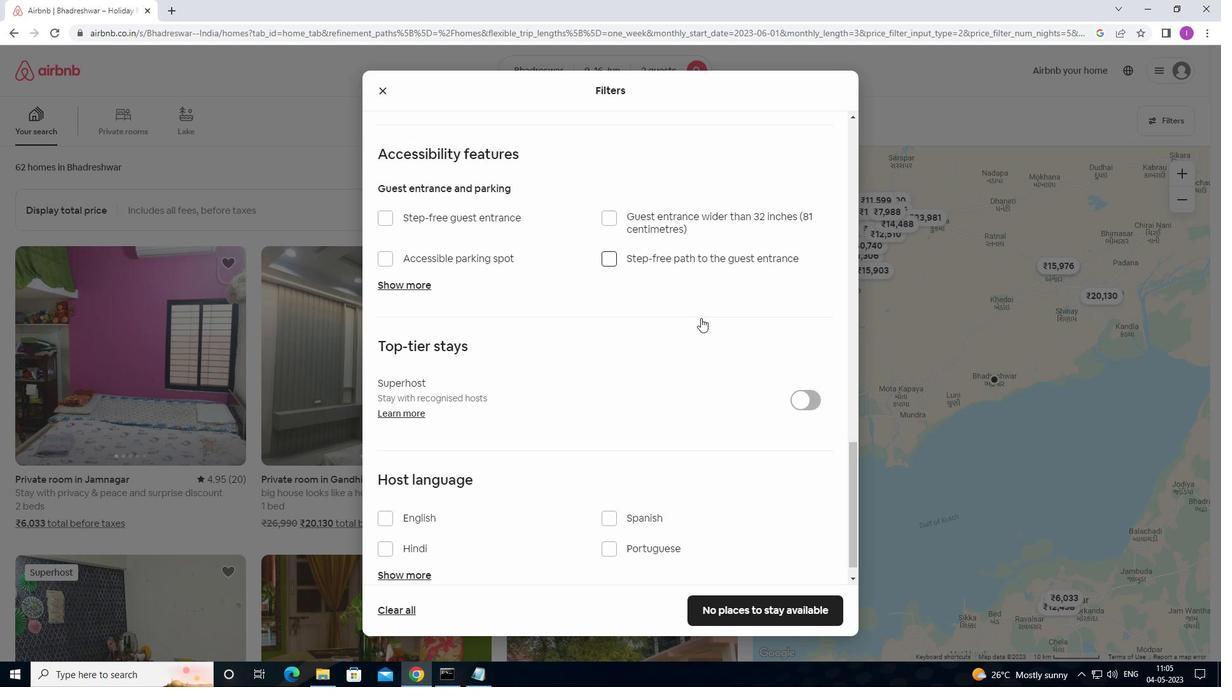 
Action: Mouse scrolled (699, 319) with delta (0, 0)
Screenshot: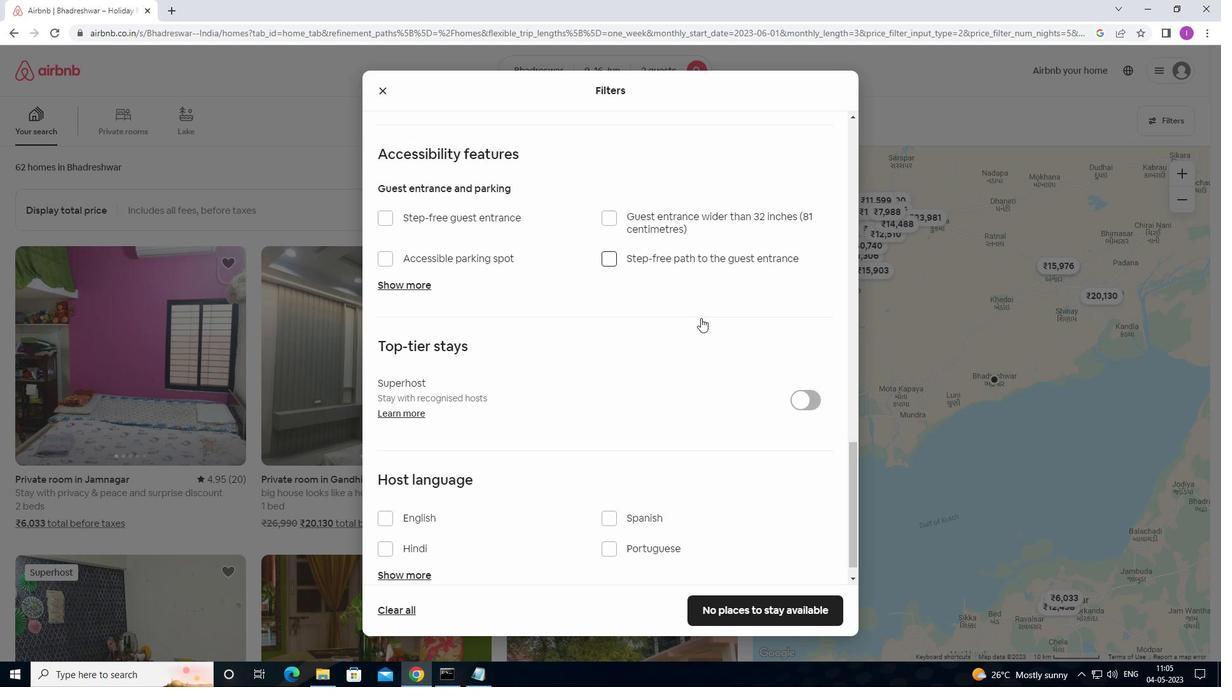 
Action: Mouse moved to (697, 322)
Screenshot: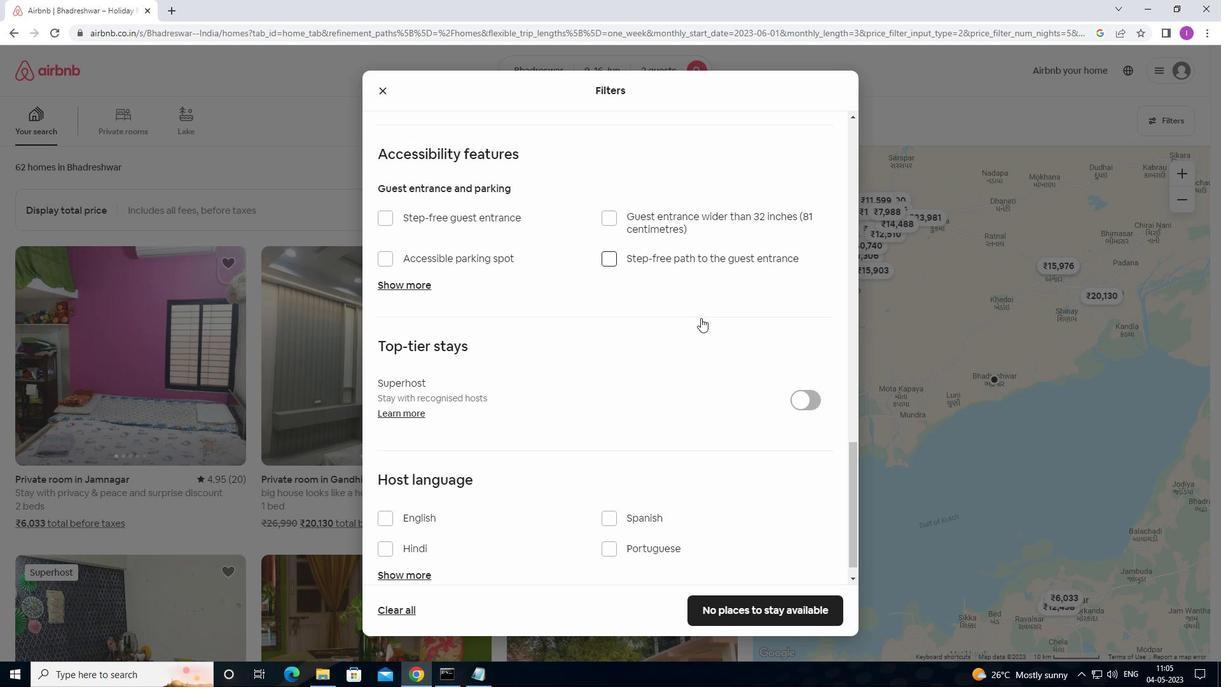
Action: Mouse scrolled (697, 321) with delta (0, 0)
Screenshot: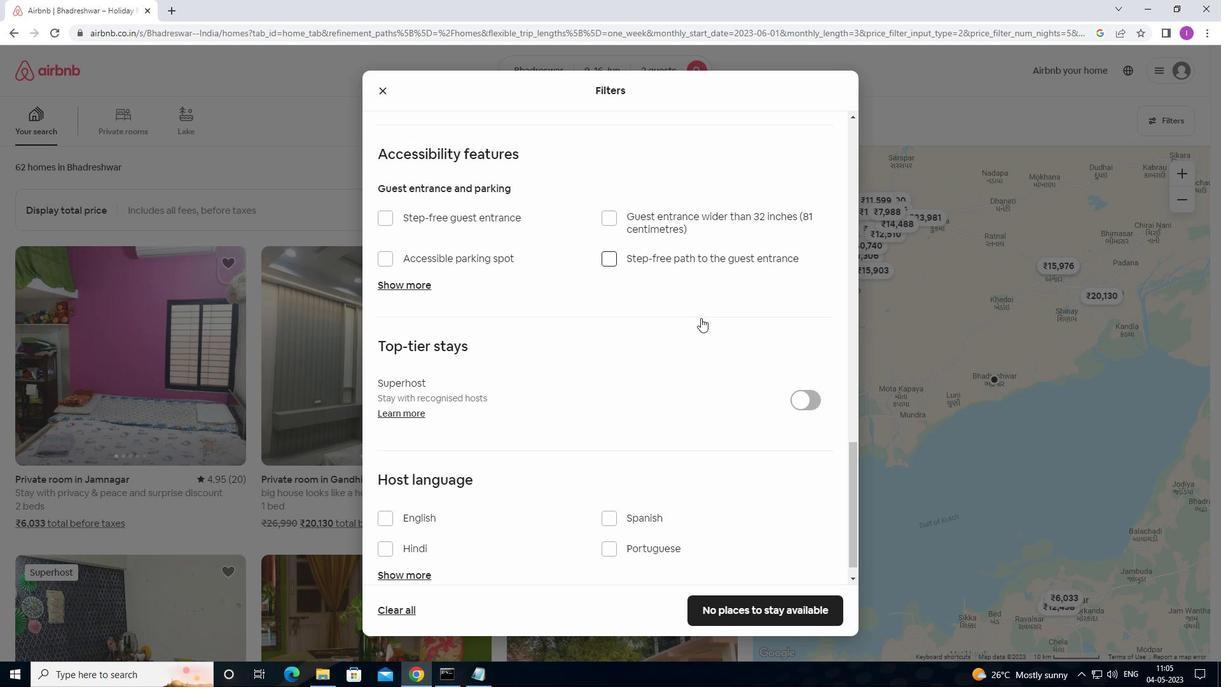 
Action: Mouse moved to (695, 327)
Screenshot: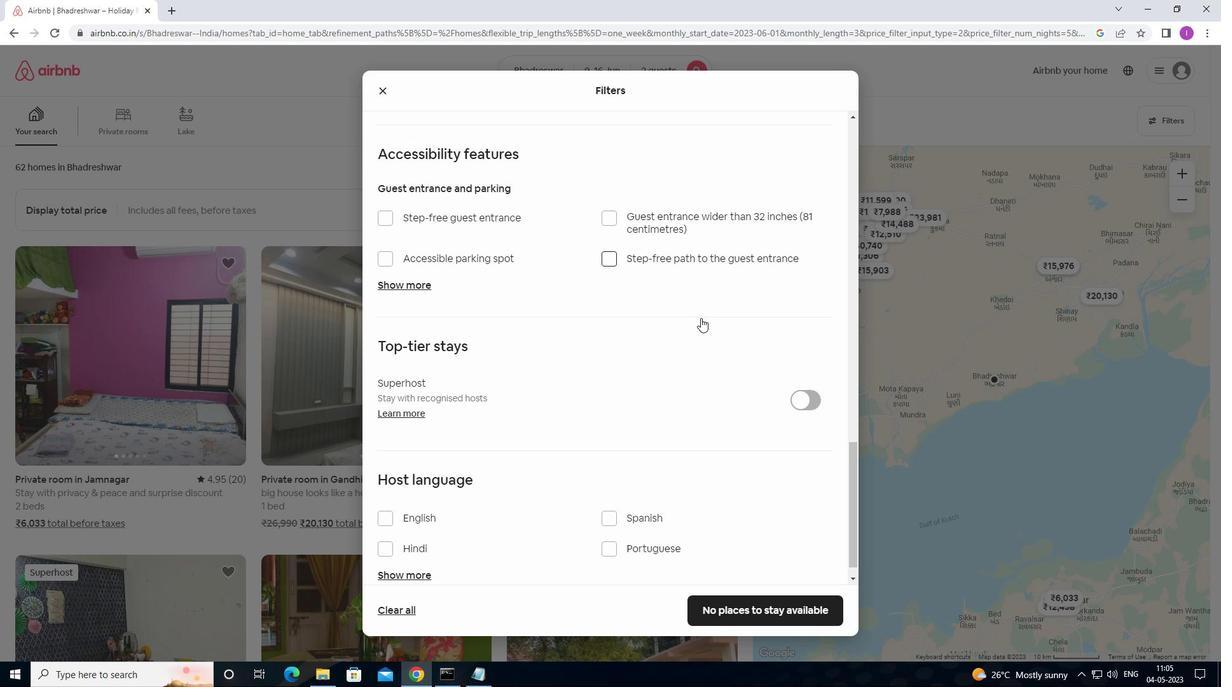 
Action: Mouse scrolled (695, 327) with delta (0, 0)
Screenshot: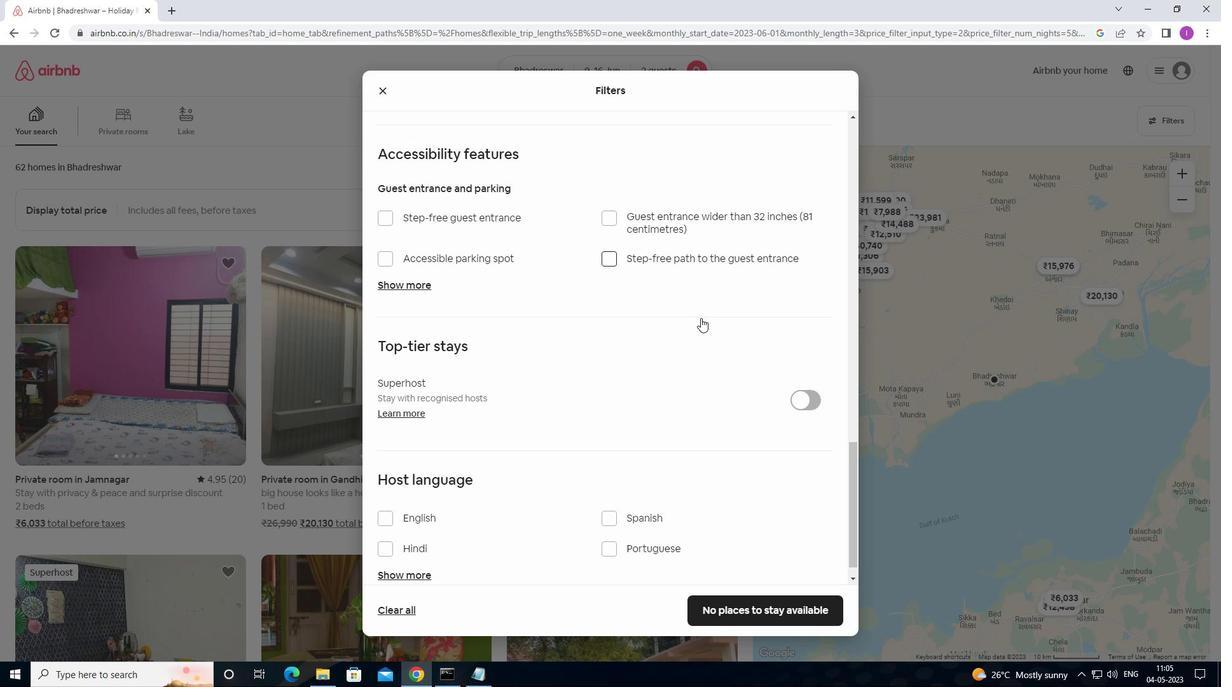
Action: Mouse moved to (627, 395)
Screenshot: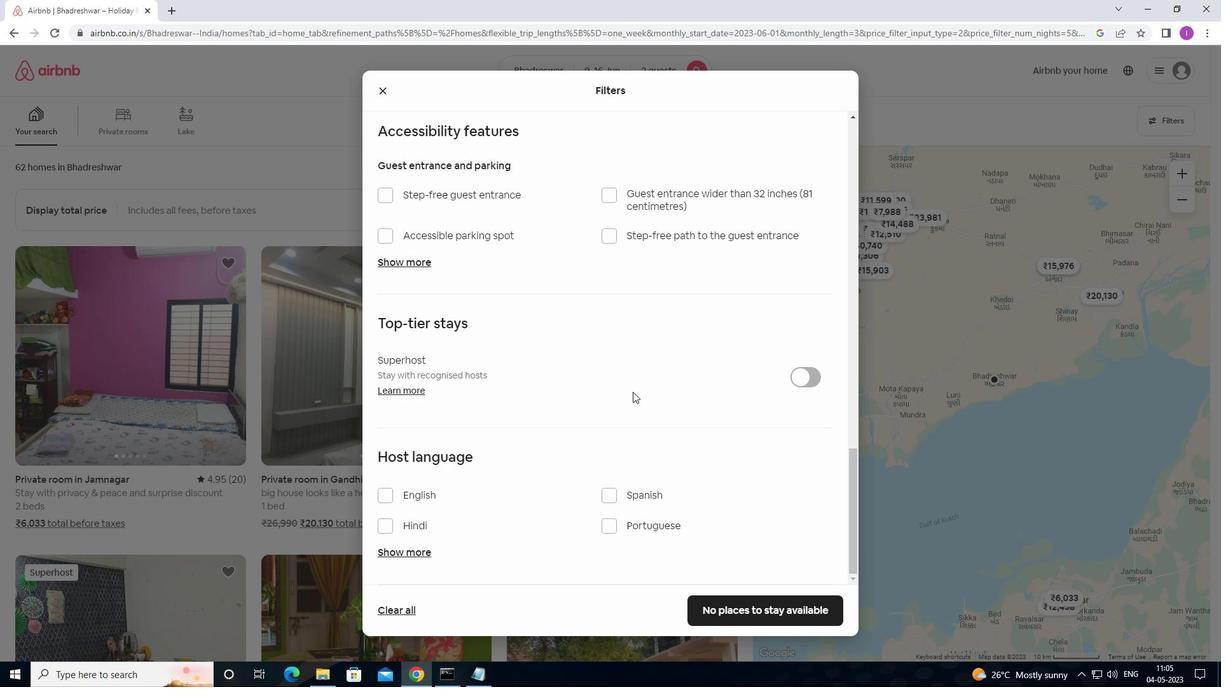 
Action: Mouse scrolled (627, 394) with delta (0, 0)
Screenshot: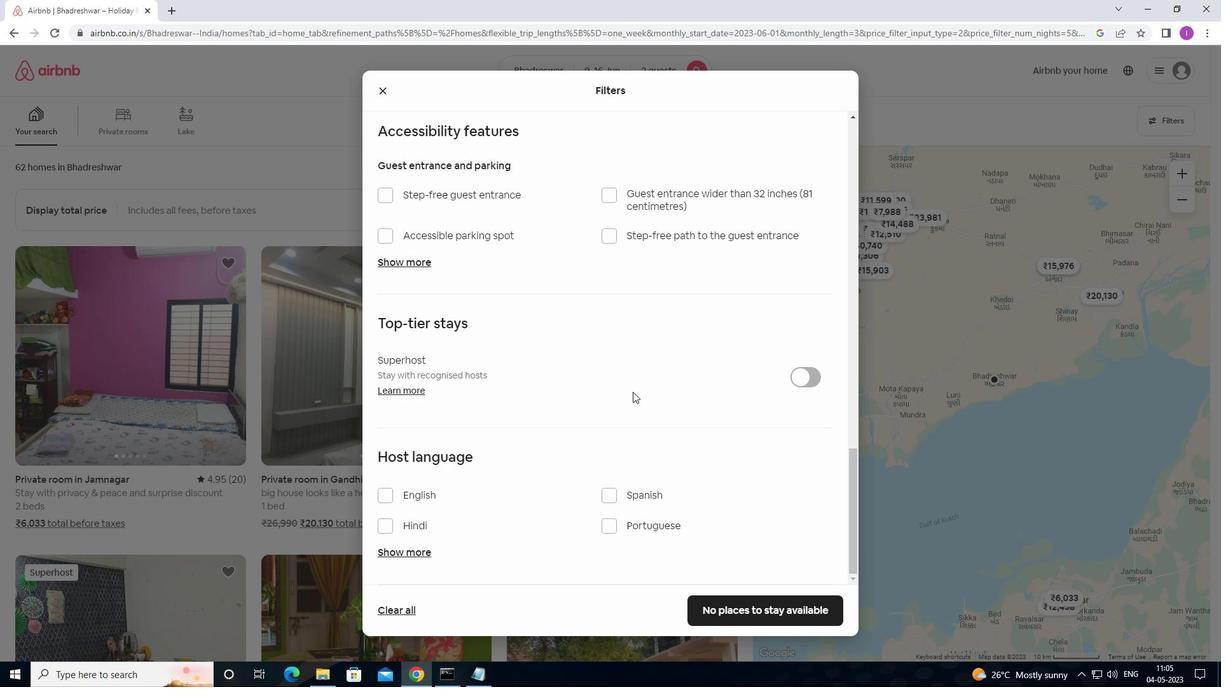 
Action: Mouse moved to (623, 402)
Screenshot: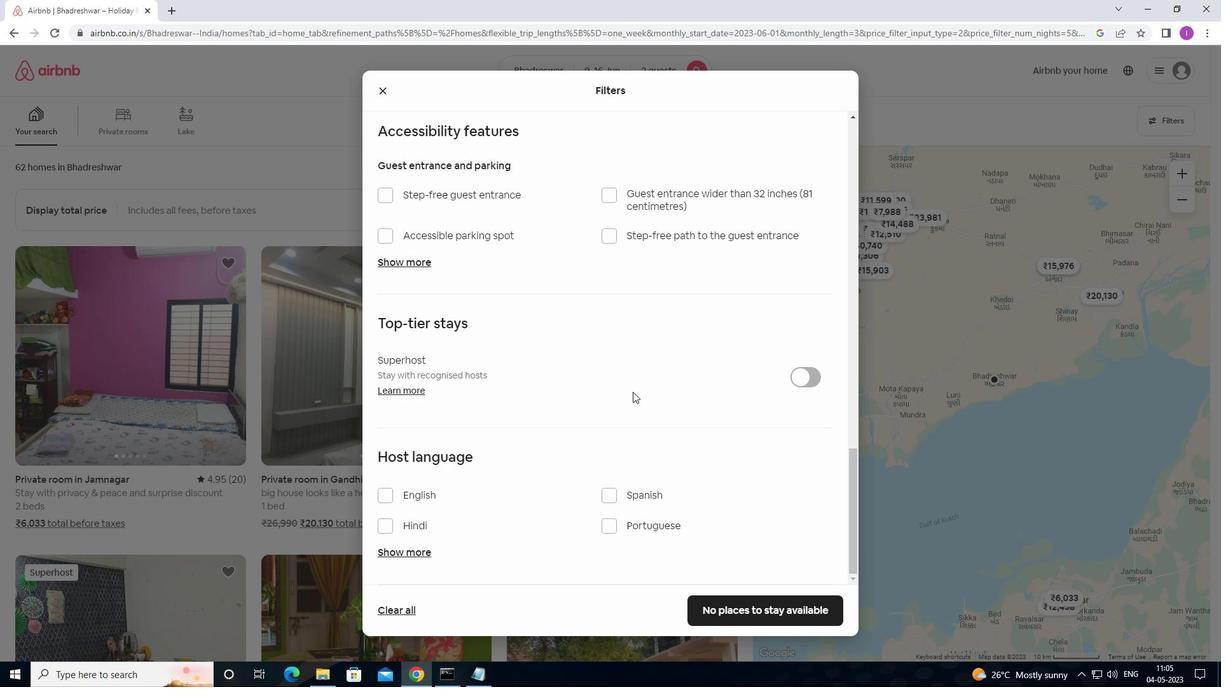 
Action: Mouse scrolled (623, 401) with delta (0, 0)
Screenshot: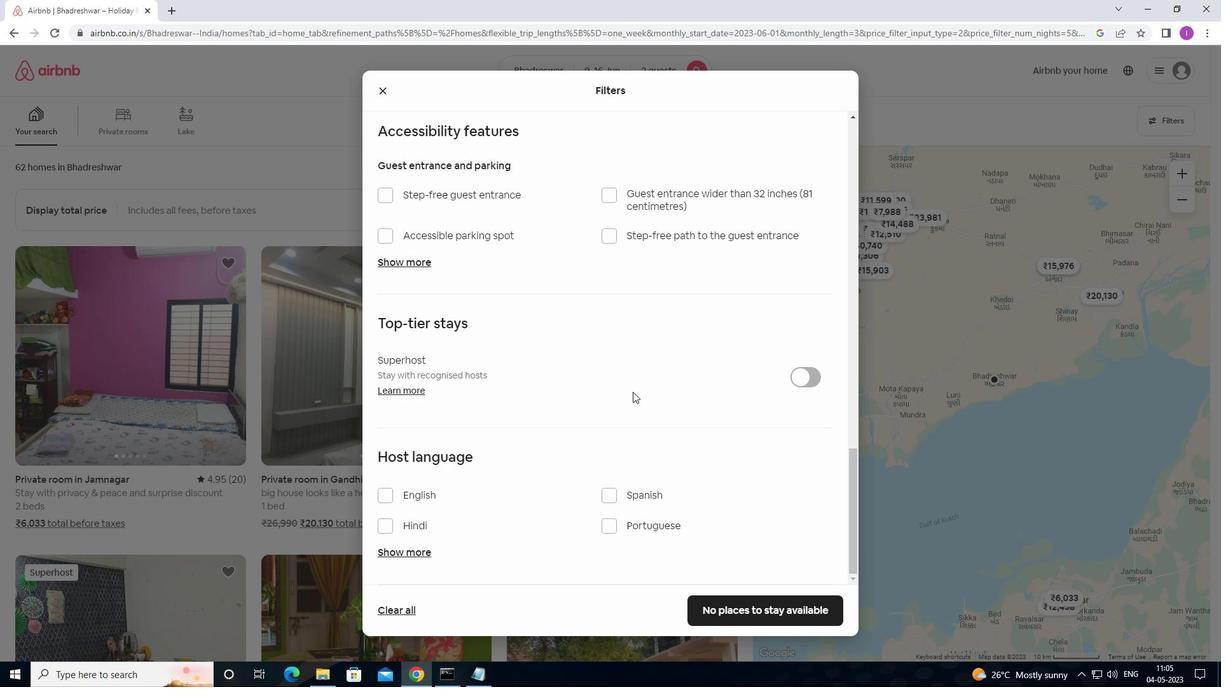 
Action: Mouse moved to (622, 402)
Screenshot: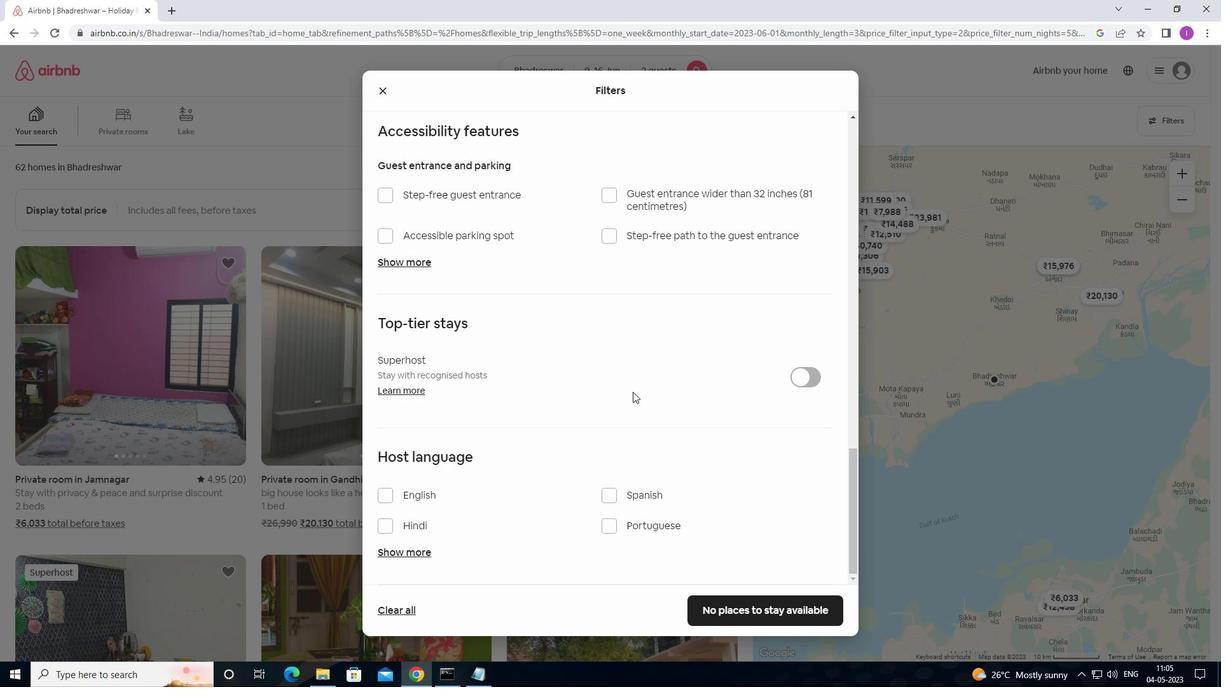 
Action: Mouse scrolled (622, 402) with delta (0, 0)
Screenshot: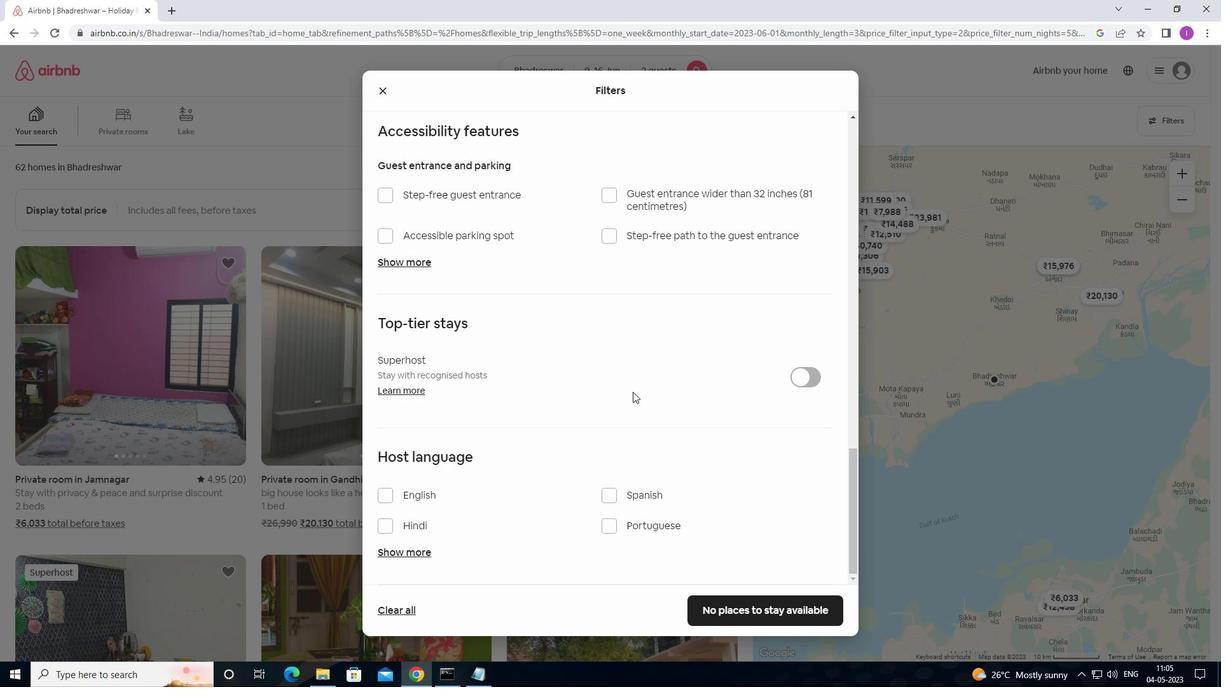 
Action: Mouse moved to (619, 407)
Screenshot: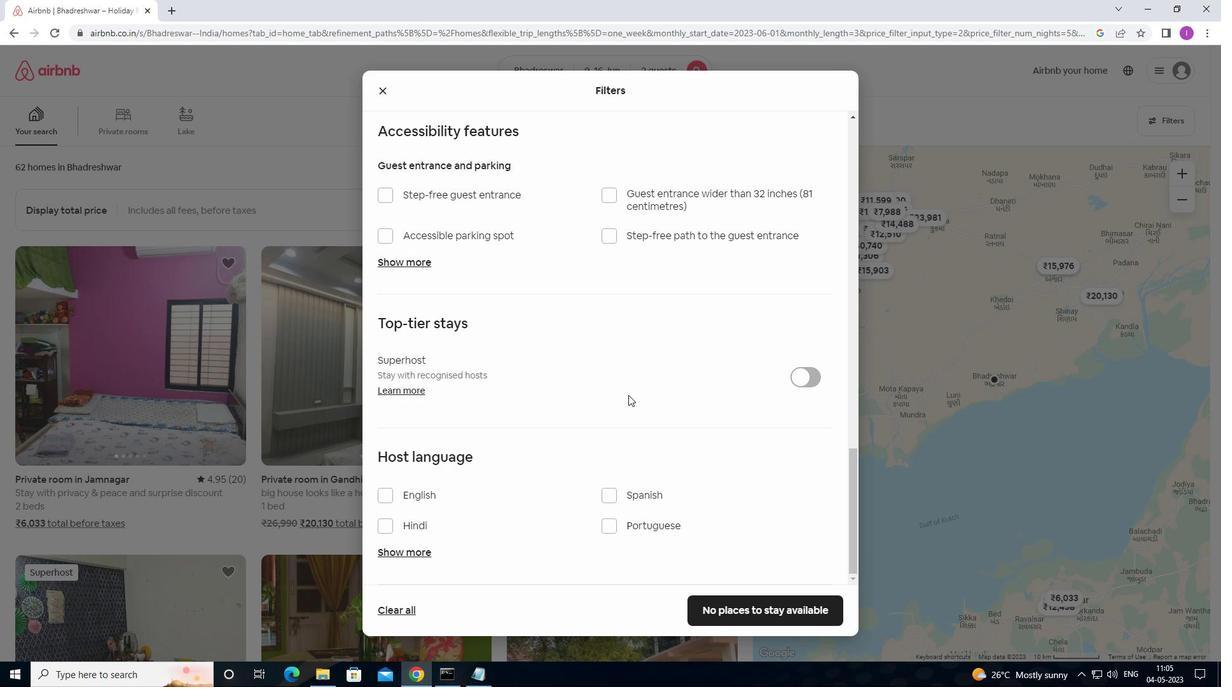 
Action: Mouse scrolled (619, 406) with delta (0, 0)
Screenshot: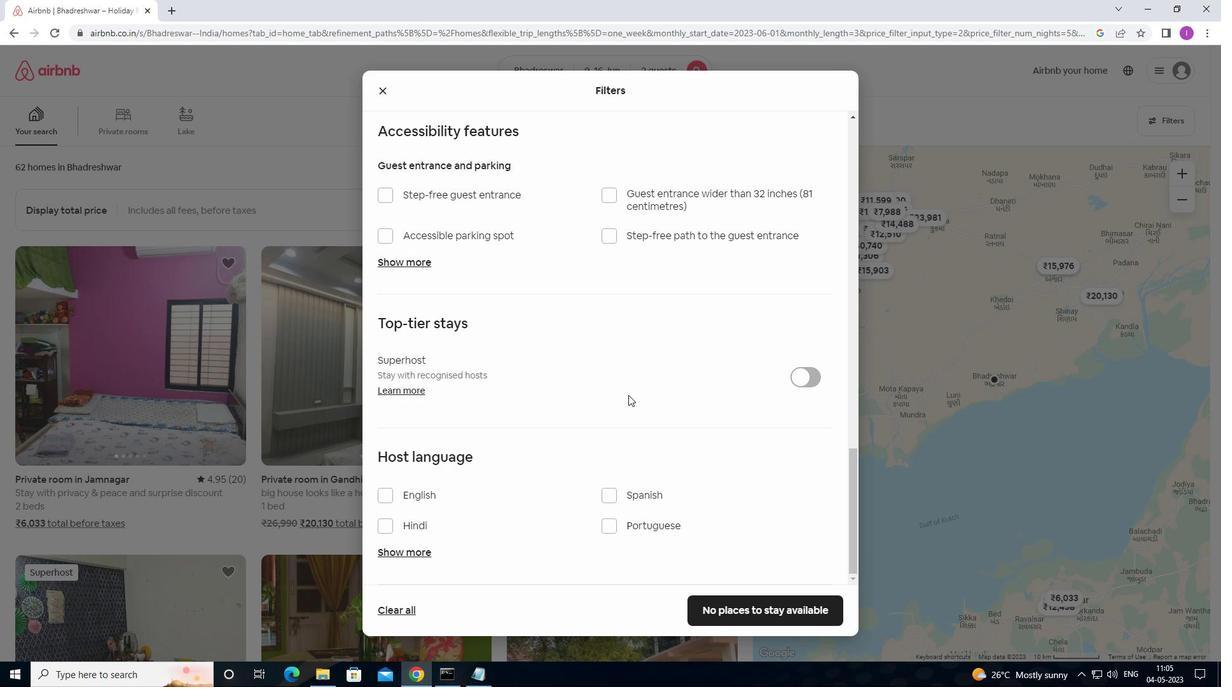 
Action: Mouse moved to (384, 497)
Screenshot: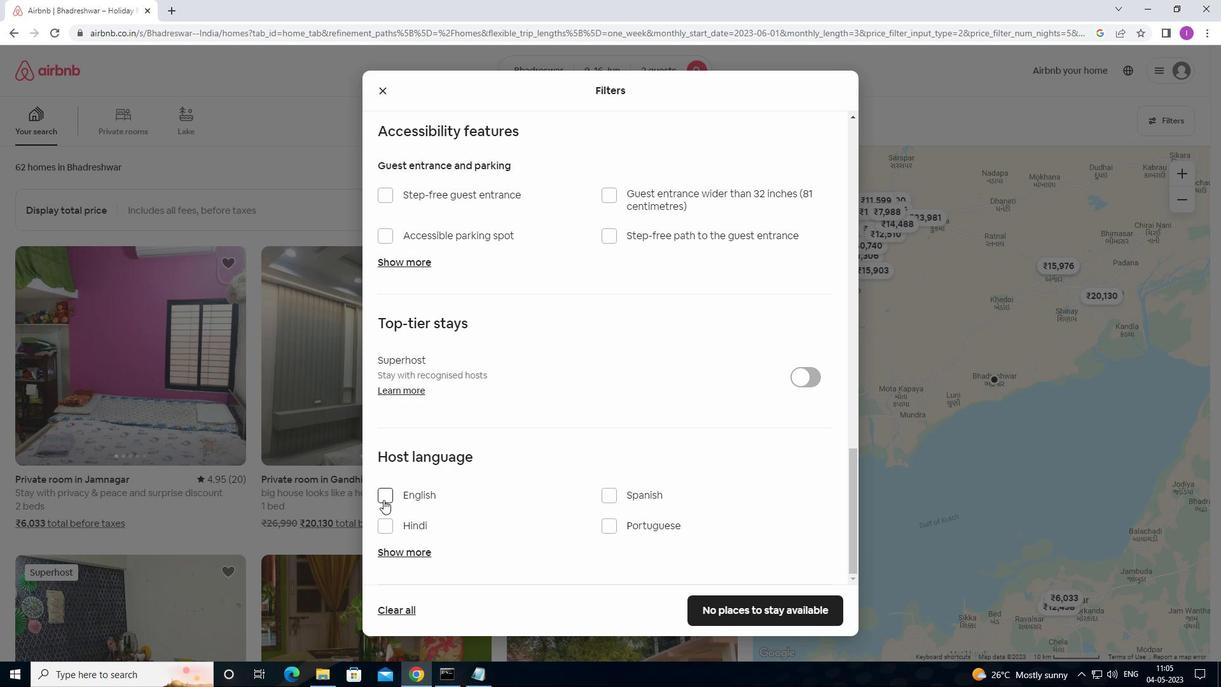 
Action: Mouse pressed left at (384, 497)
Screenshot: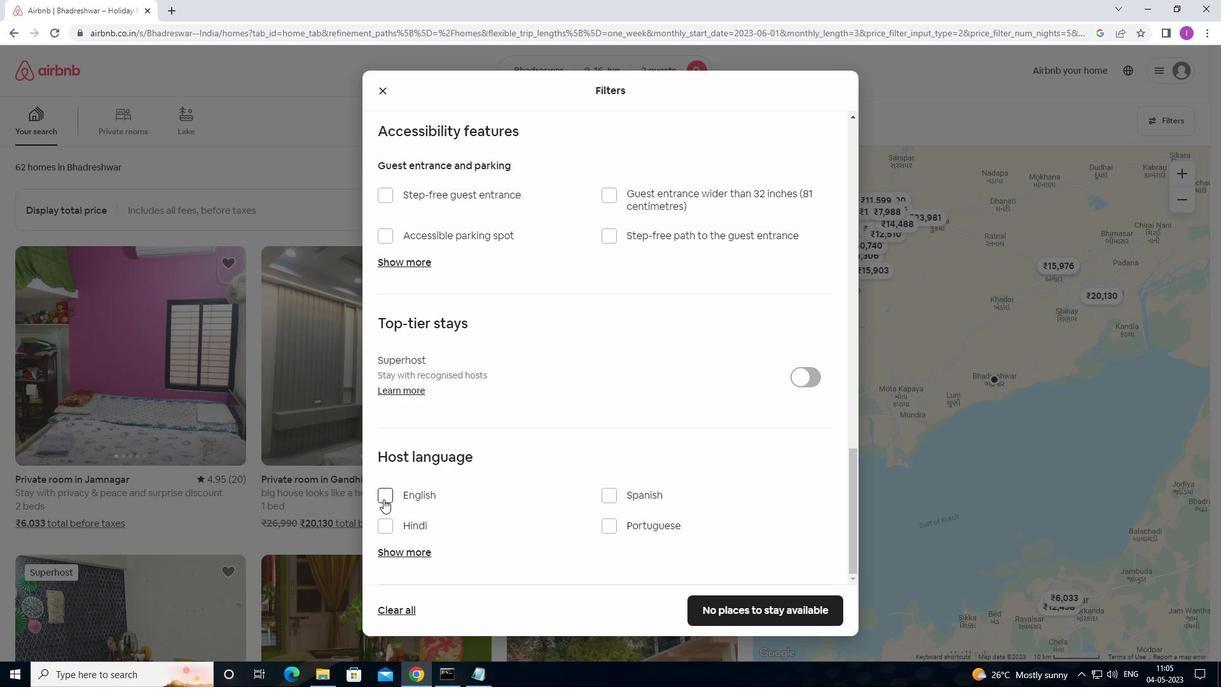 
Action: Mouse moved to (699, 604)
Screenshot: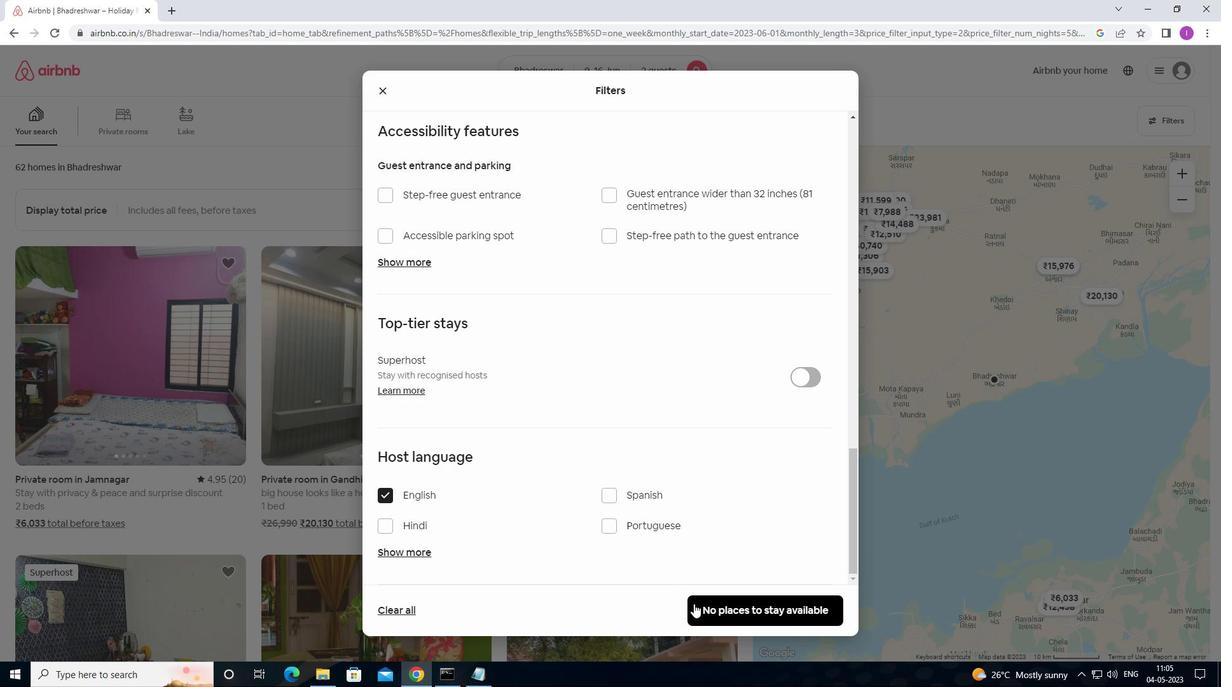 
Action: Mouse pressed left at (699, 604)
Screenshot: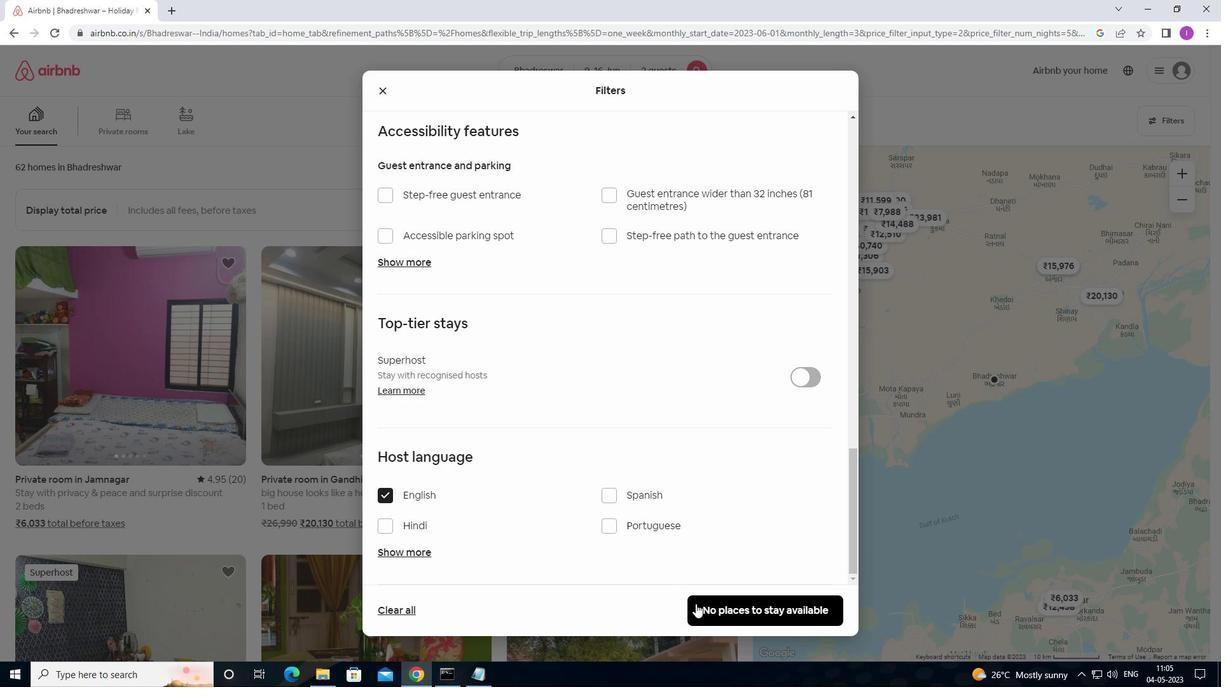 
Action: Mouse moved to (708, 596)
Screenshot: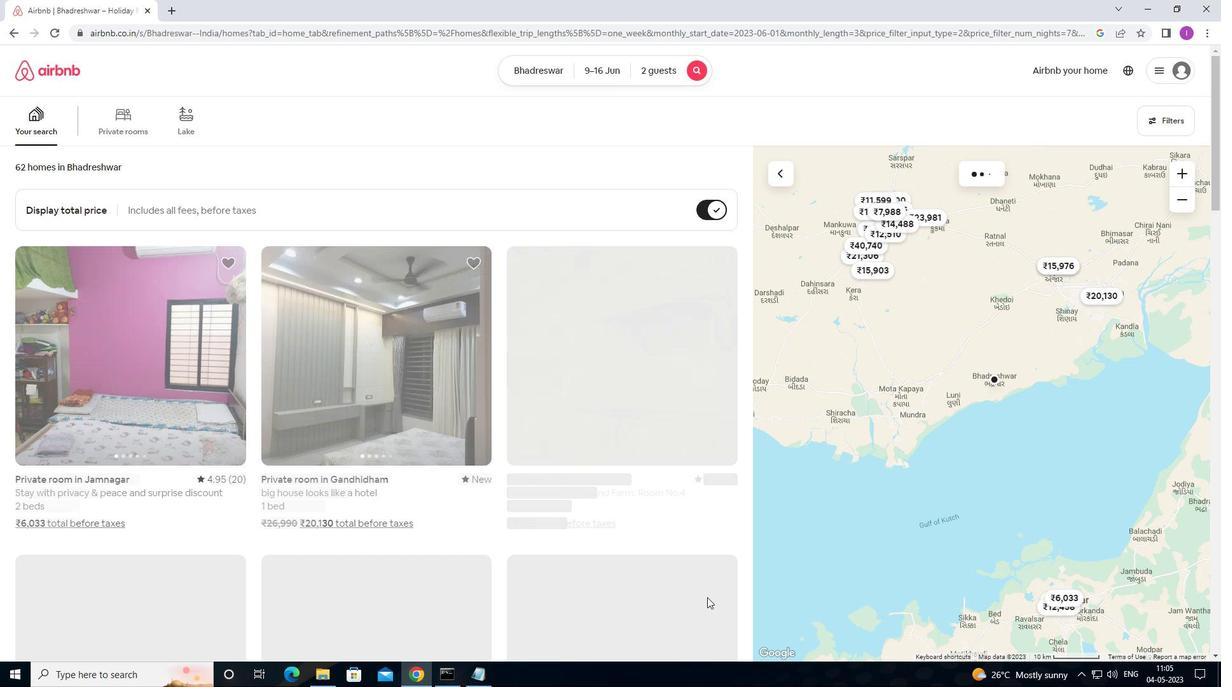 
